 Task: Look for Airbnb properties in Smara, Western Sahara from 10th December, 2023 to 15th December, 2023 for 7 adults.4 bedrooms having 7 beds and 4 bathrooms. Property type can be house. Amenities needed are: wifi, TV, free parkinig on premises, gym, breakfast. Booking option can be shelf check-in. Look for 5 properties as per requirement.
Action: Mouse moved to (463, 105)
Screenshot: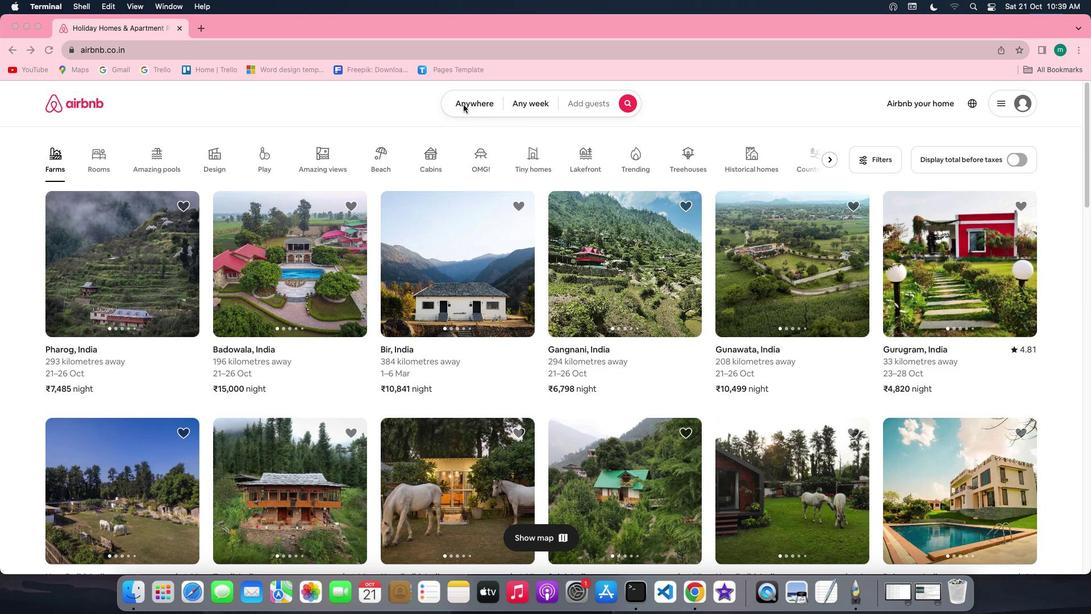 
Action: Mouse pressed left at (463, 105)
Screenshot: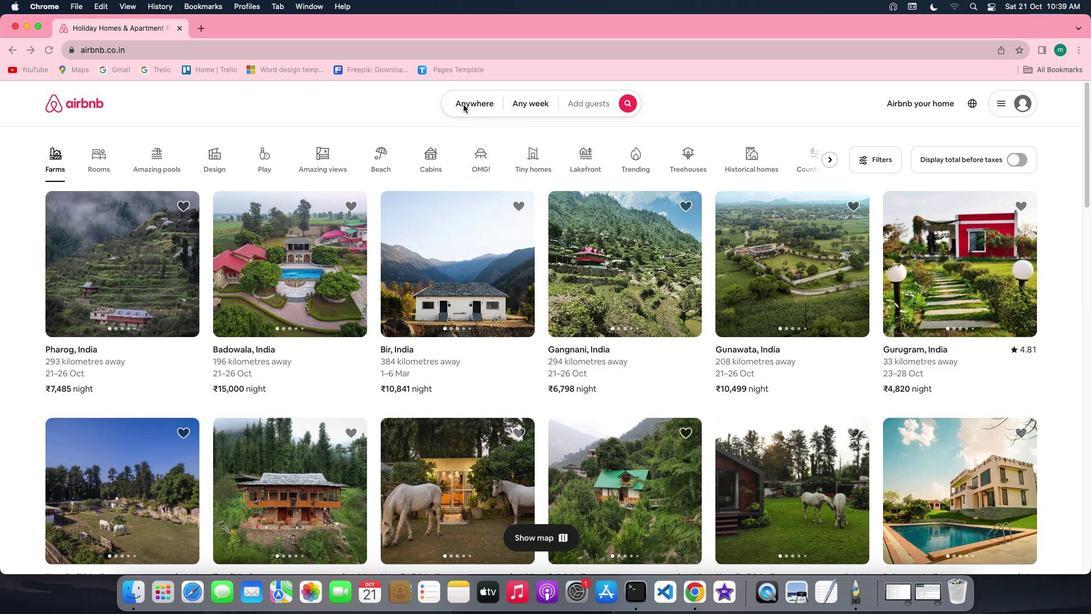 
Action: Mouse moved to (463, 104)
Screenshot: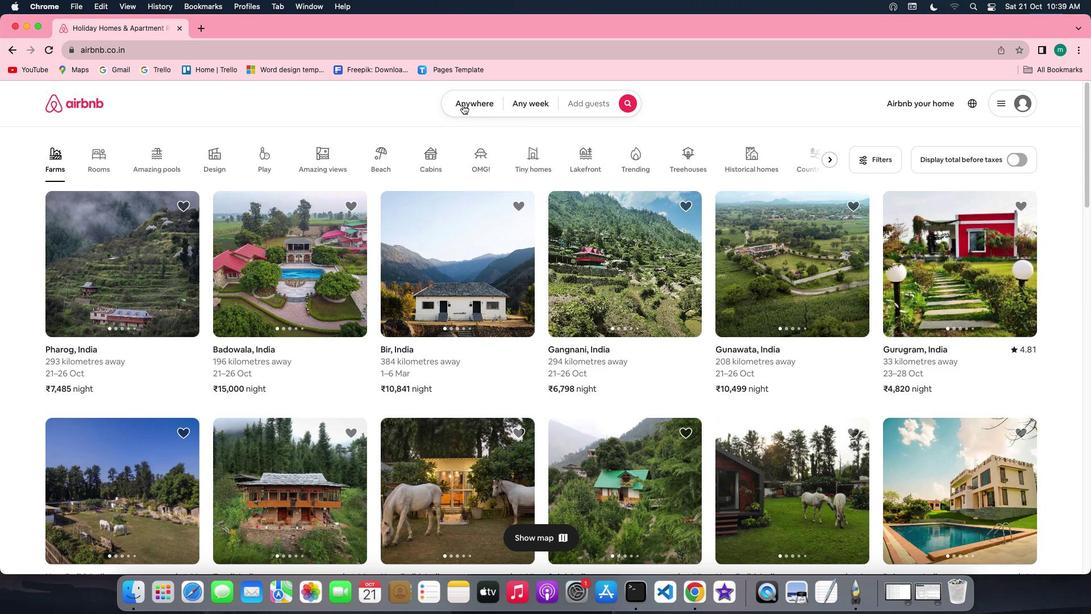 
Action: Mouse pressed left at (463, 104)
Screenshot: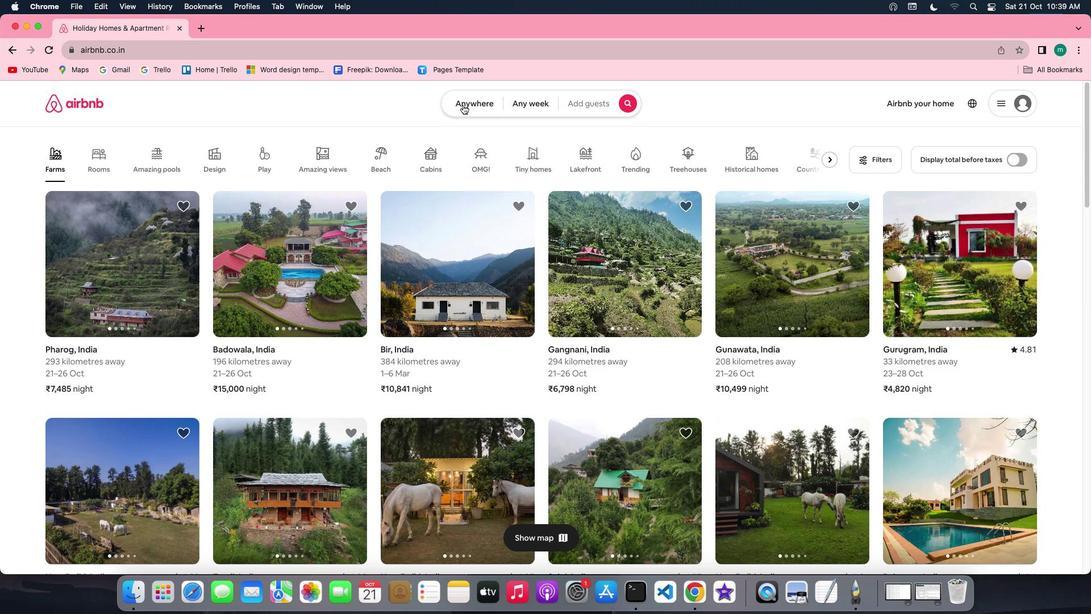 
Action: Mouse moved to (392, 150)
Screenshot: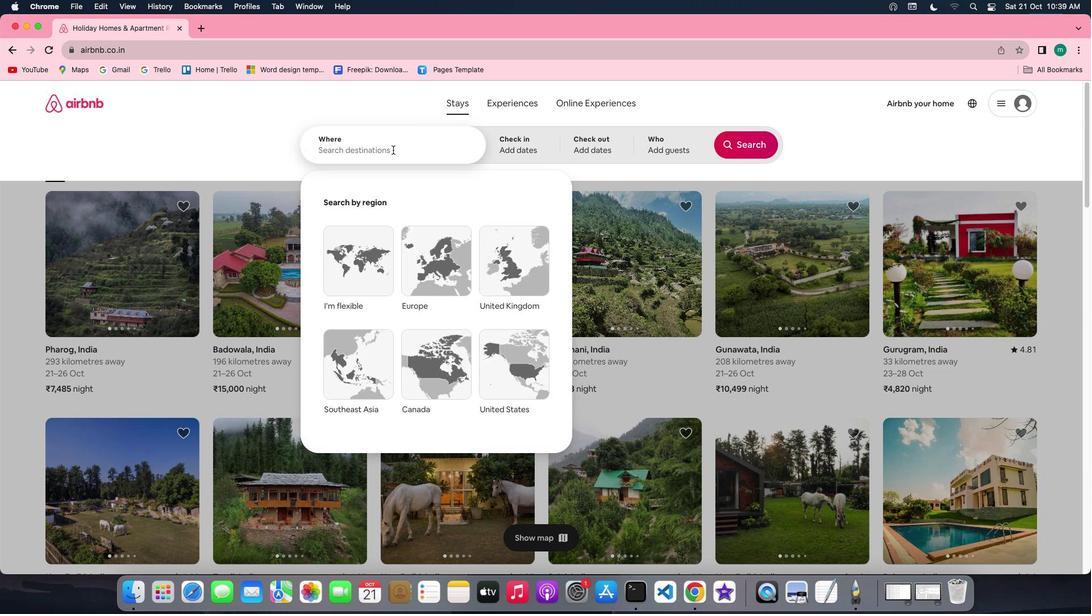 
Action: Mouse pressed left at (392, 150)
Screenshot: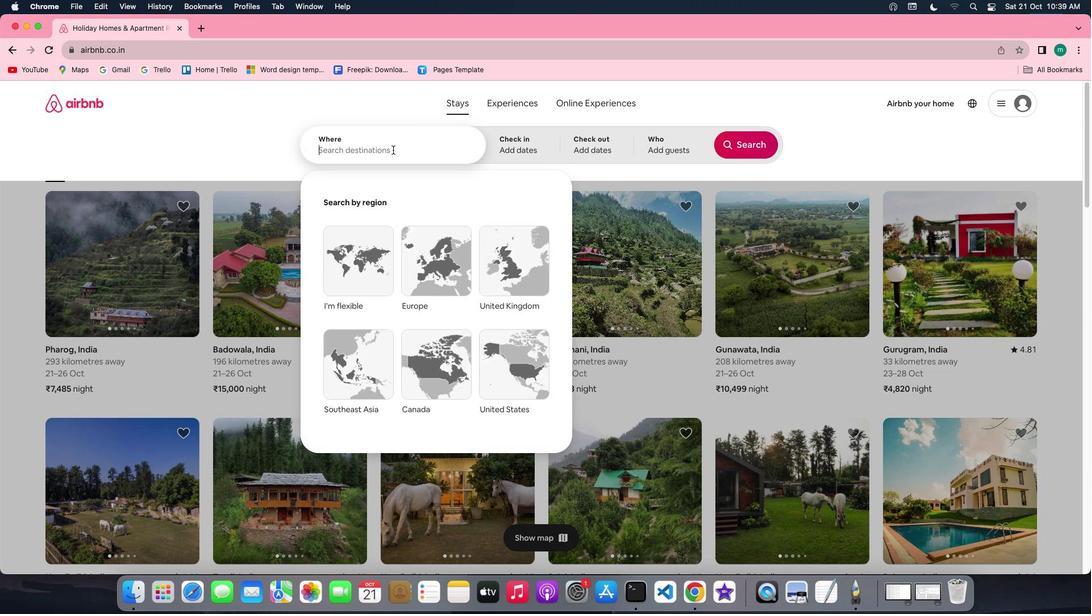 
Action: Key pressed Key.shift'S''m''a''r''a'','Key.spaceKey.shift'W''e''s''t''e''r''n'Key.spaceKey.shift'S''a''h''a''r''a'
Screenshot: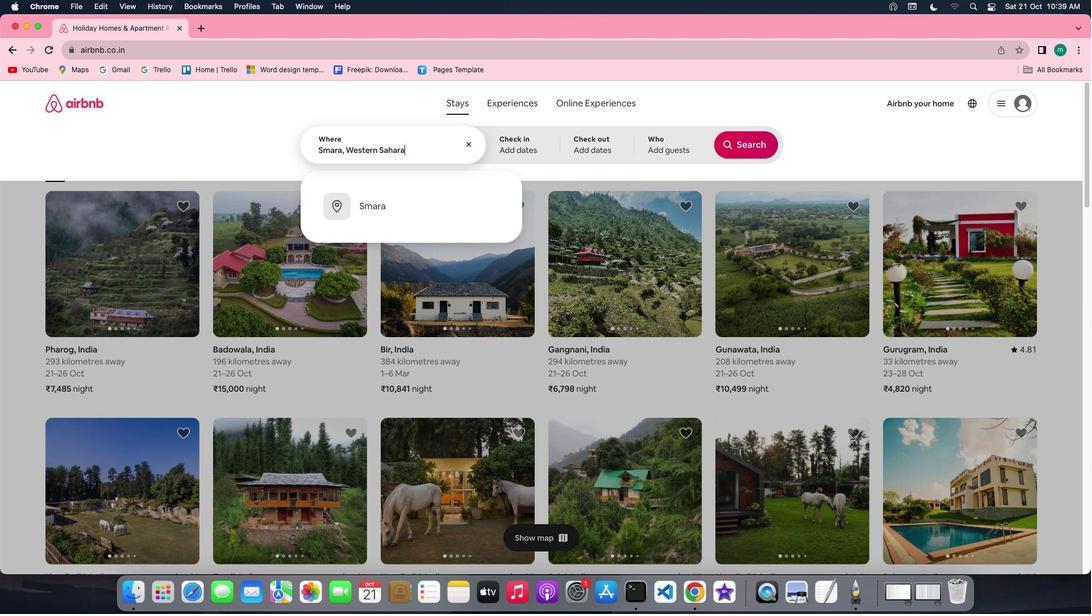 
Action: Mouse moved to (514, 143)
Screenshot: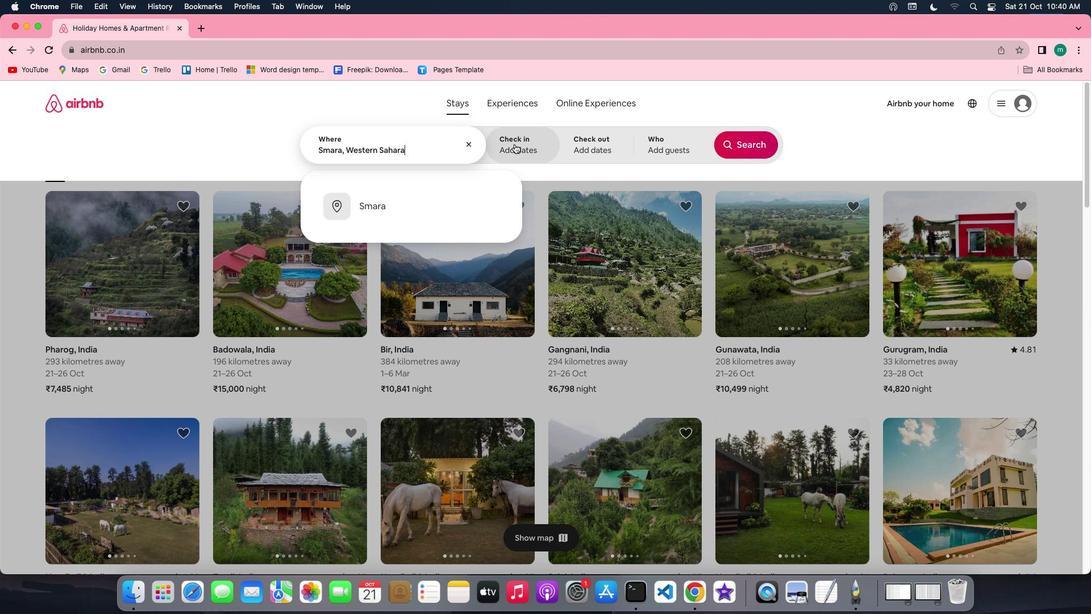 
Action: Mouse pressed left at (514, 143)
Screenshot: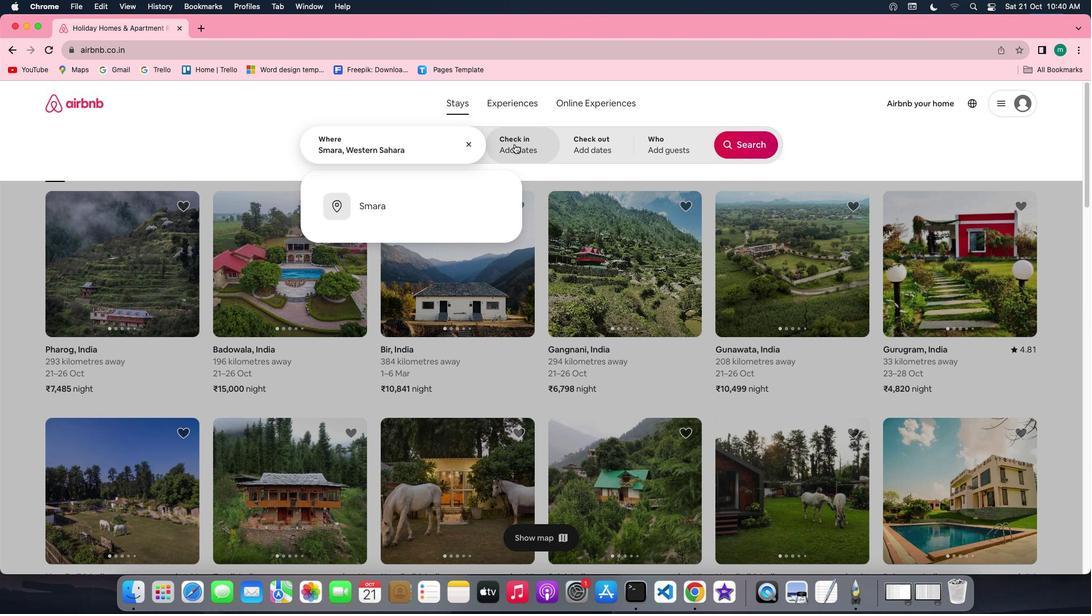 
Action: Mouse moved to (748, 243)
Screenshot: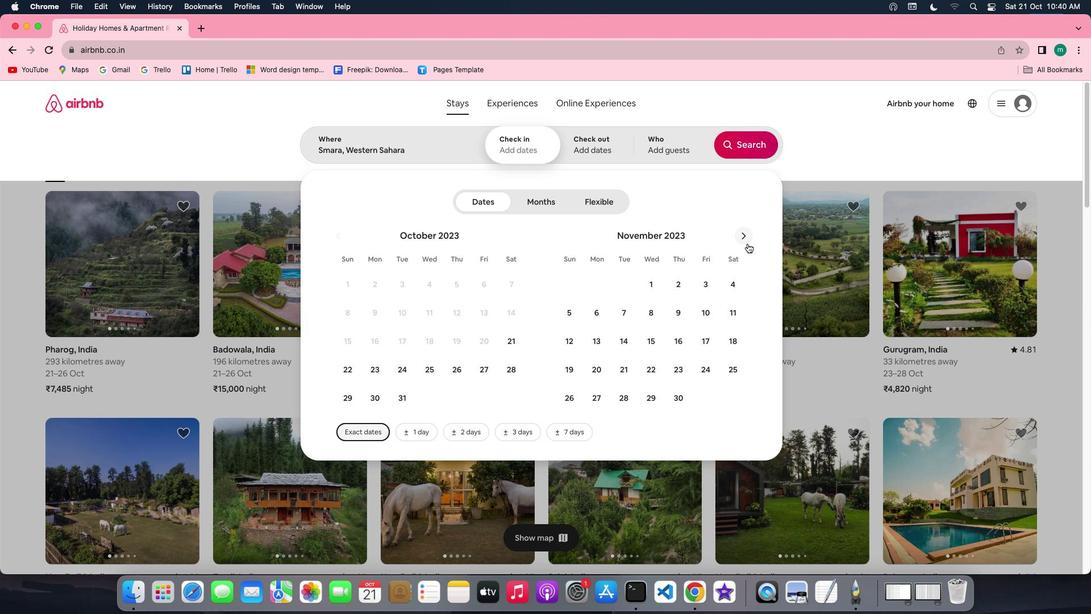 
Action: Mouse pressed left at (748, 243)
Screenshot: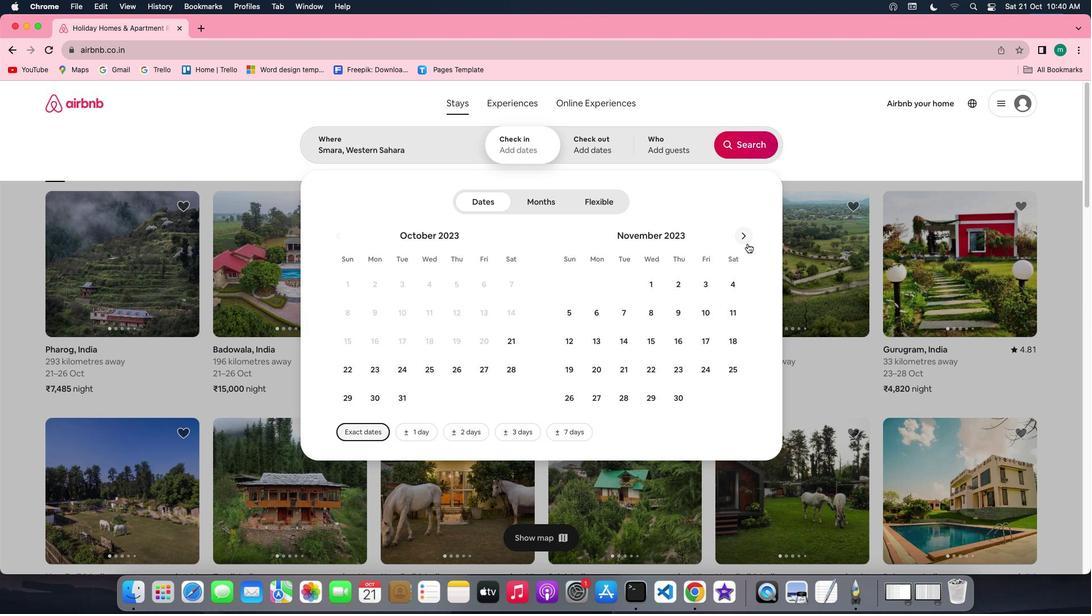 
Action: Mouse moved to (746, 236)
Screenshot: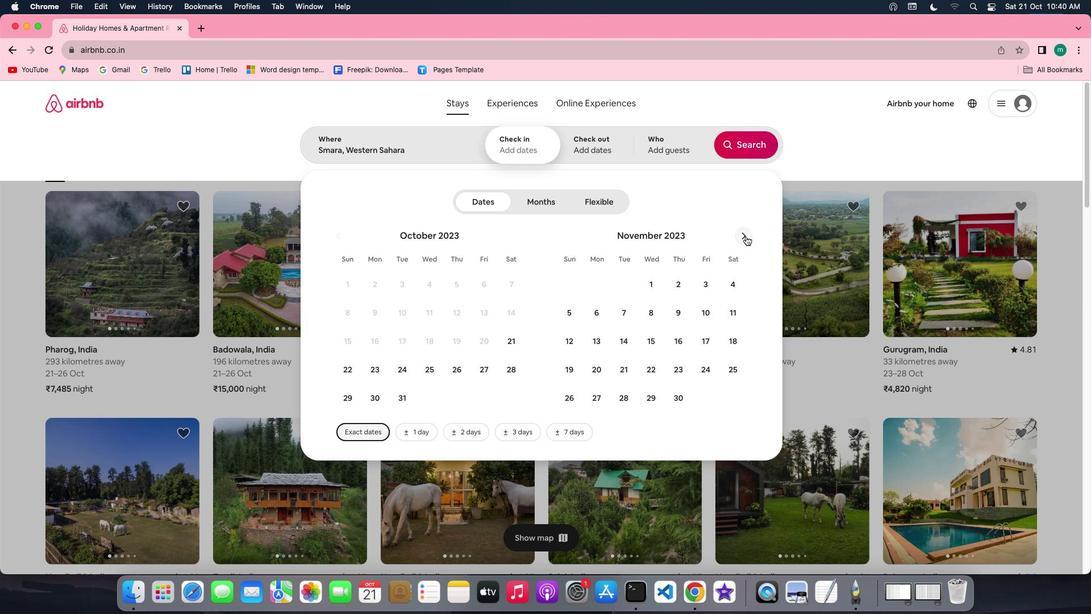 
Action: Mouse pressed left at (746, 236)
Screenshot: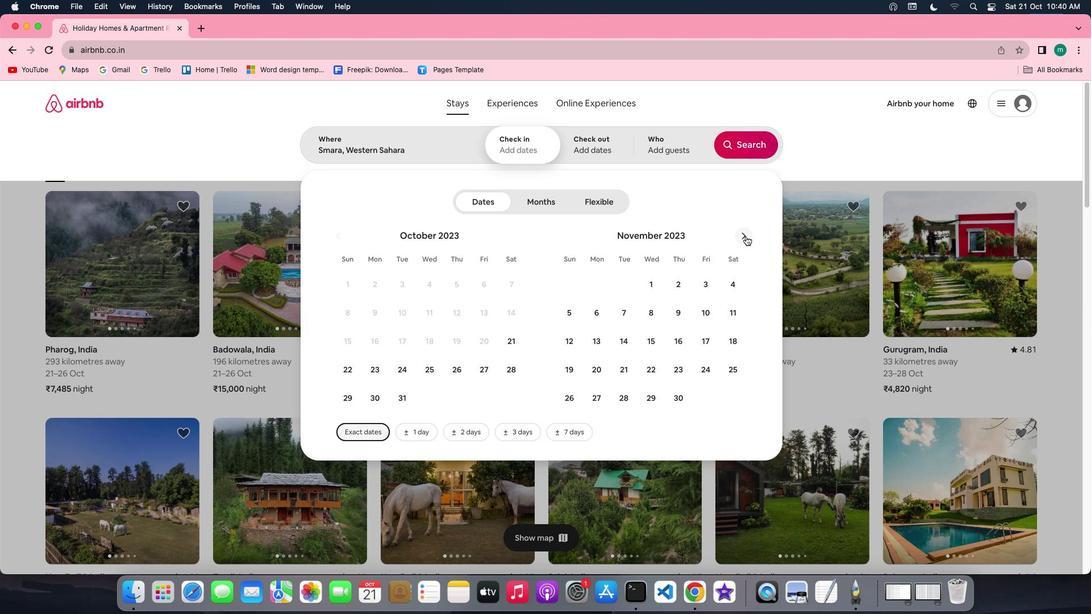 
Action: Mouse moved to (569, 337)
Screenshot: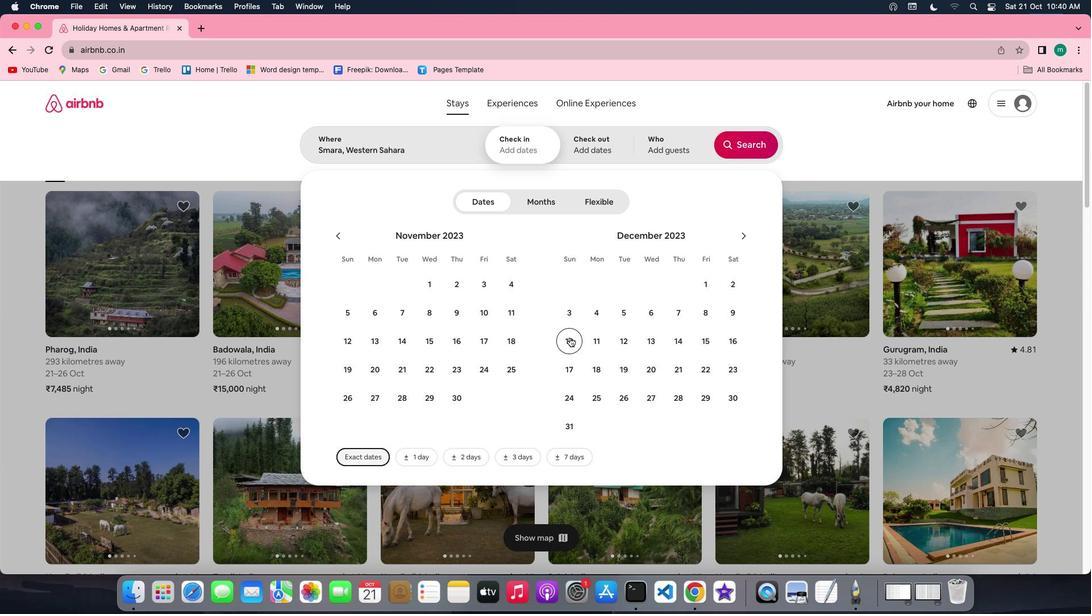 
Action: Mouse pressed left at (569, 337)
Screenshot: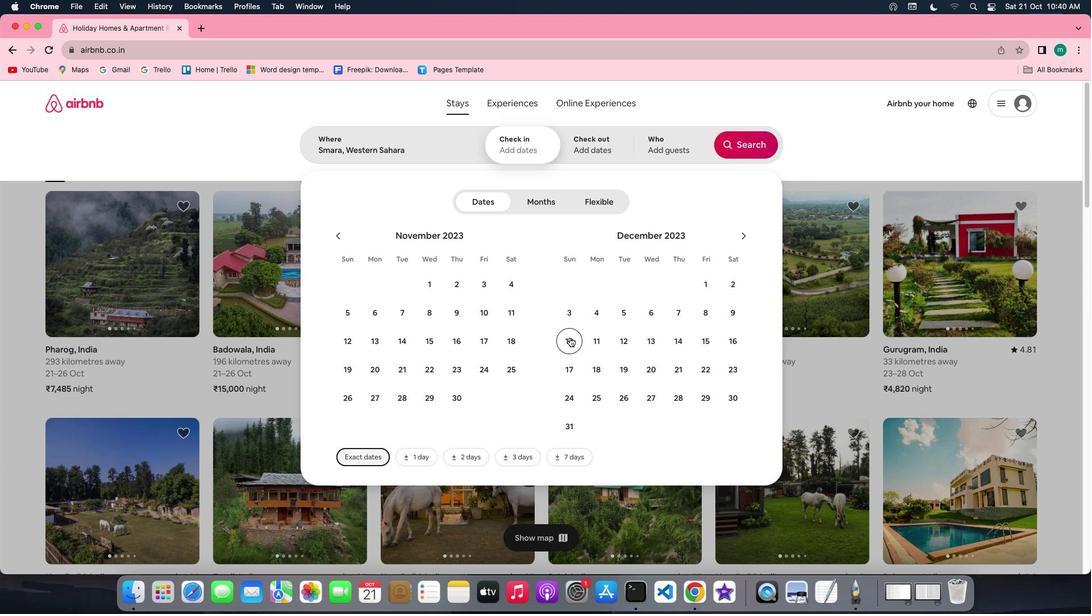 
Action: Mouse moved to (709, 345)
Screenshot: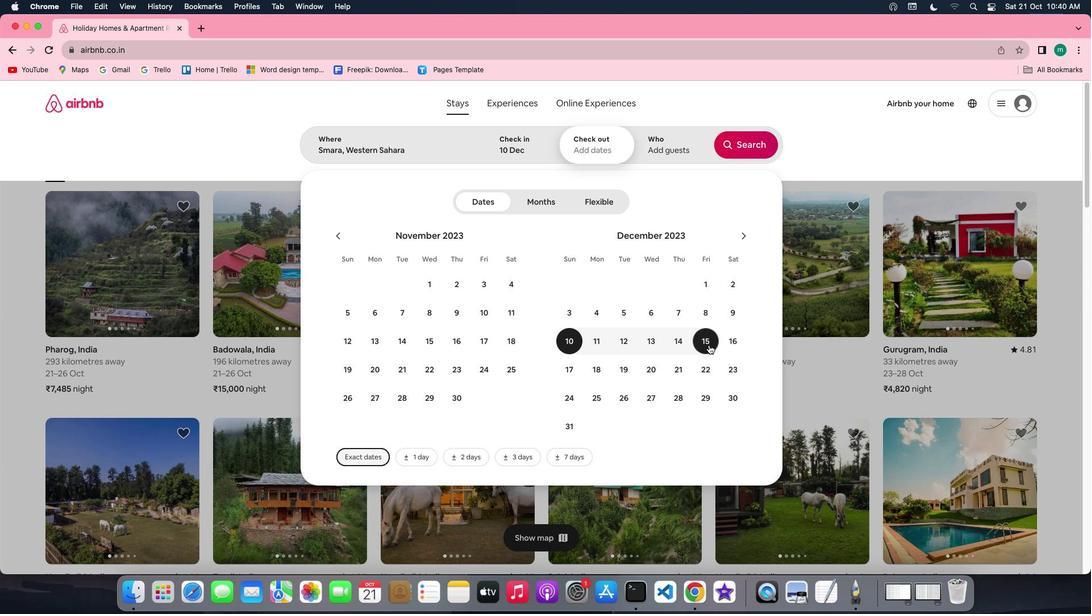 
Action: Mouse pressed left at (709, 345)
Screenshot: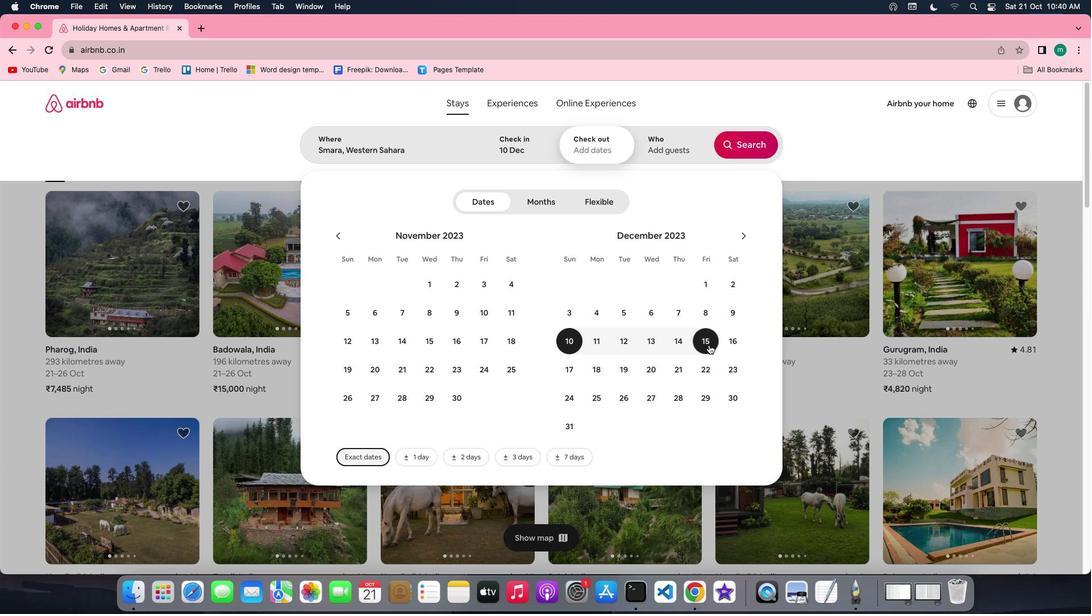 
Action: Mouse moved to (676, 143)
Screenshot: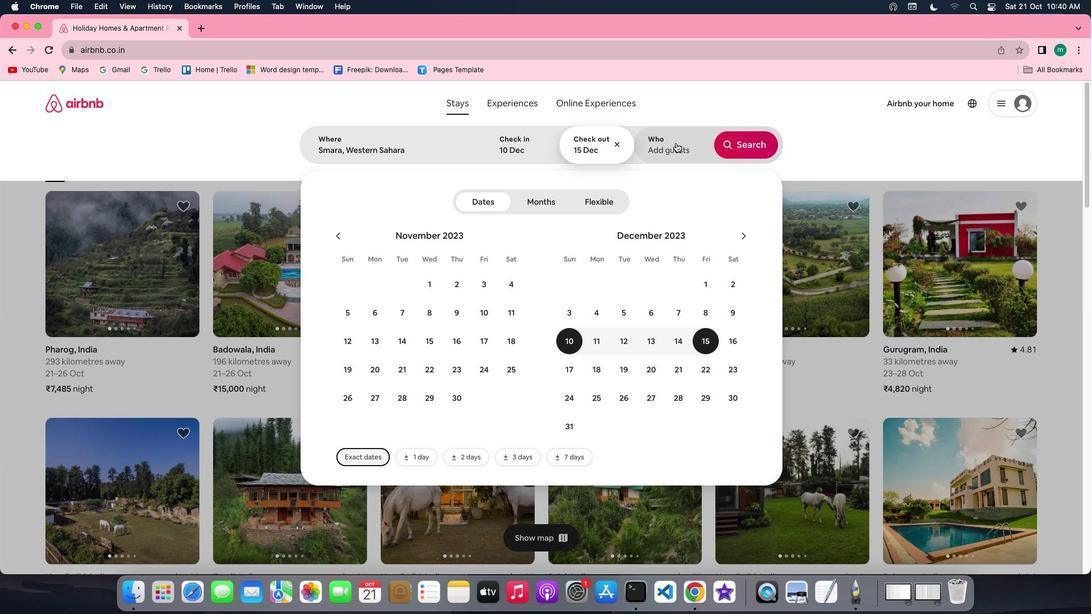 
Action: Mouse pressed left at (676, 143)
Screenshot: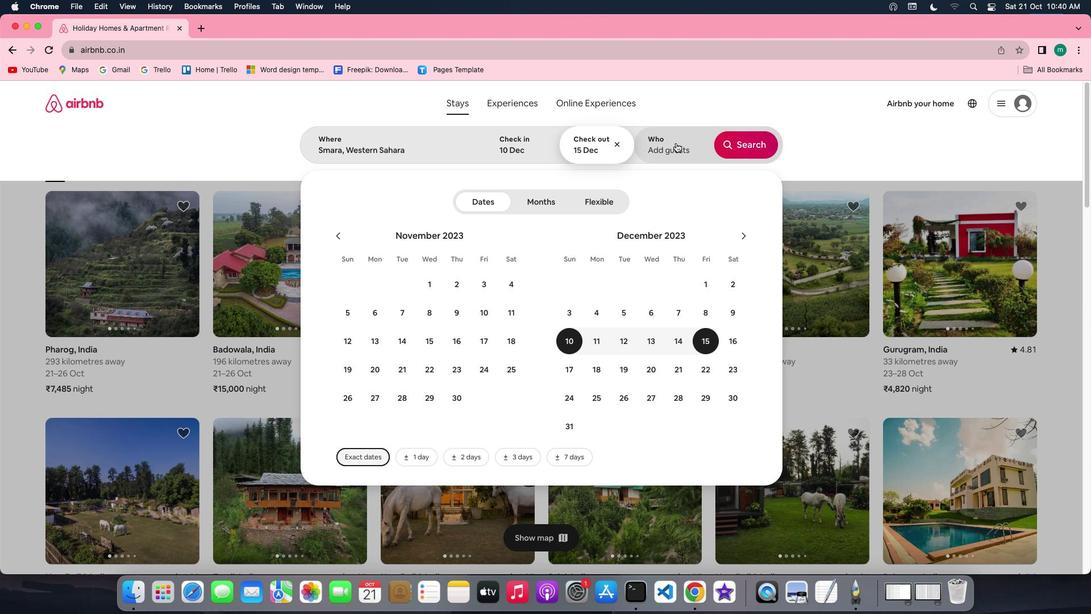 
Action: Mouse moved to (746, 206)
Screenshot: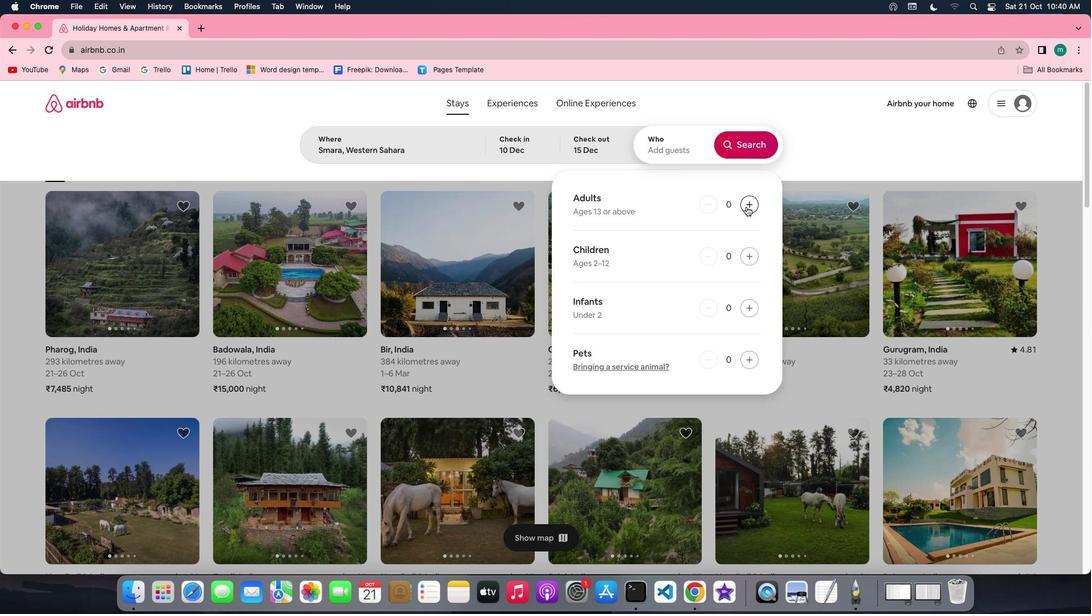 
Action: Mouse pressed left at (746, 206)
Screenshot: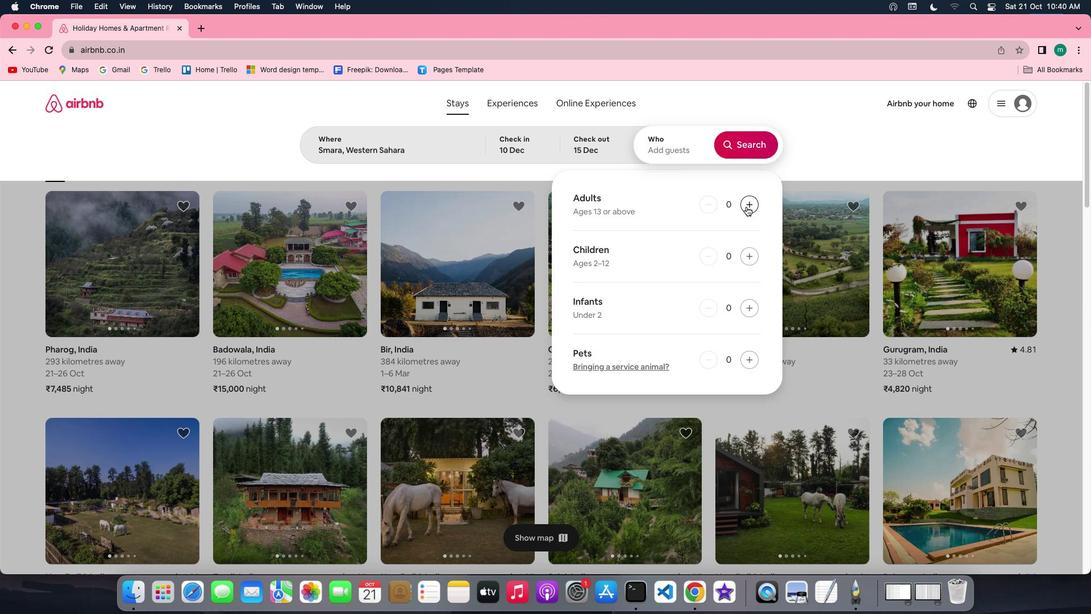 
Action: Mouse pressed left at (746, 206)
Screenshot: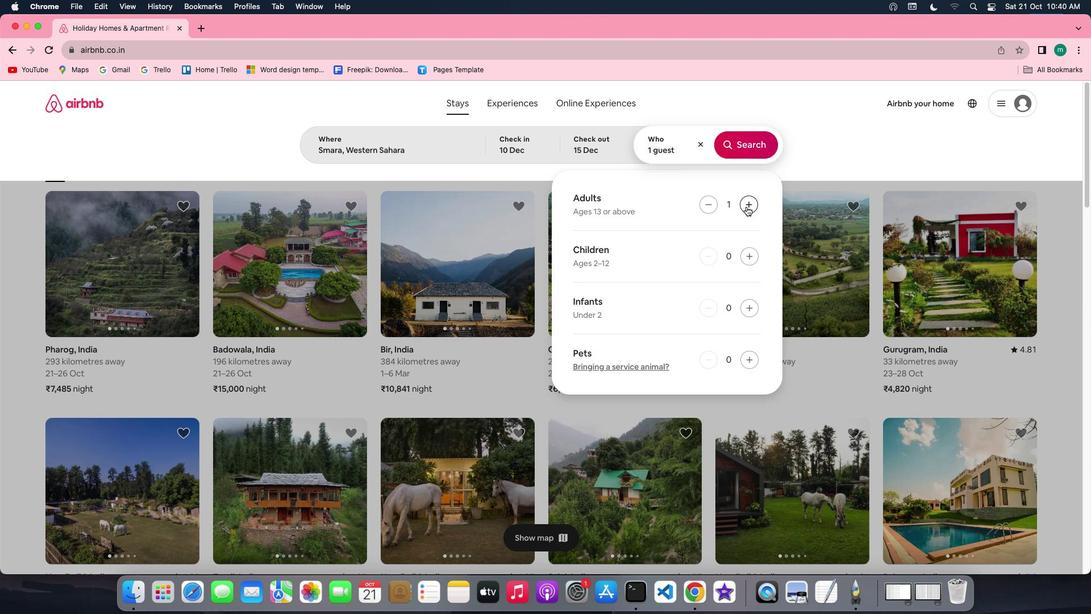 
Action: Mouse pressed left at (746, 206)
Screenshot: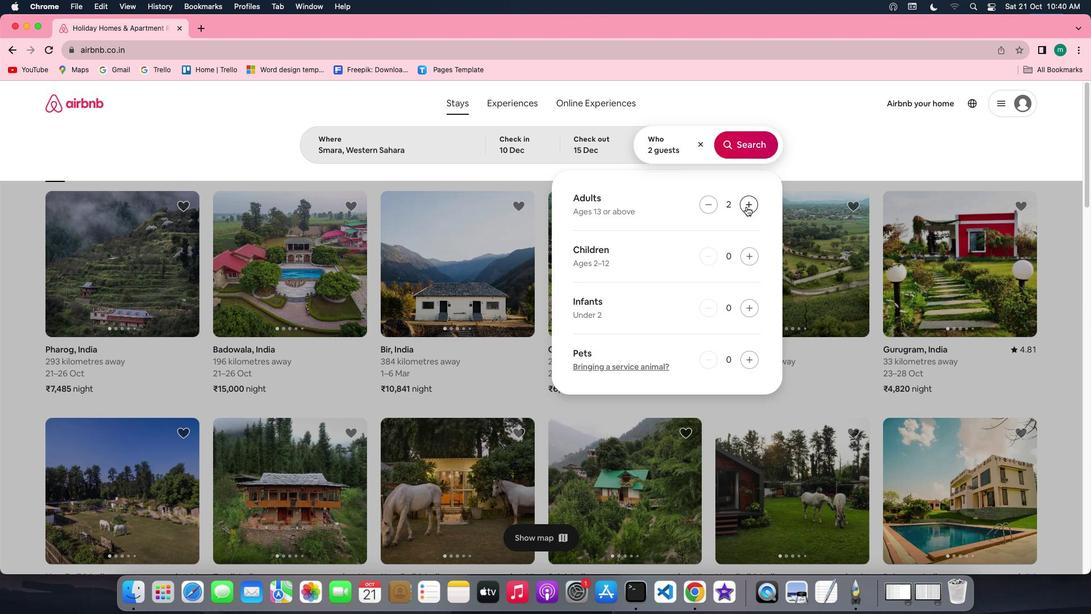 
Action: Mouse pressed left at (746, 206)
Screenshot: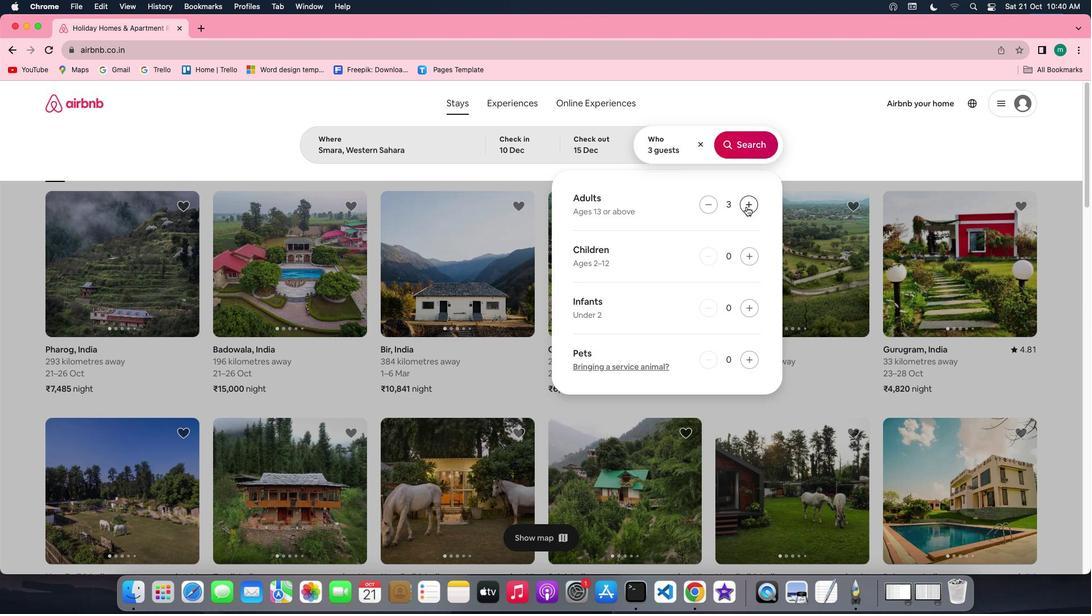 
Action: Mouse pressed left at (746, 206)
Screenshot: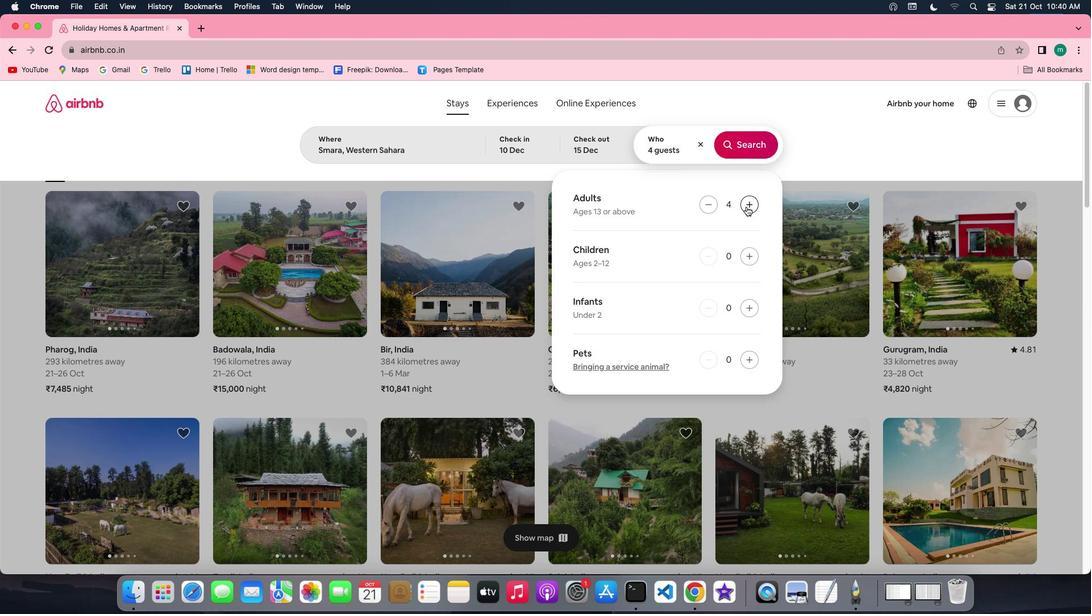 
Action: Mouse pressed left at (746, 206)
Screenshot: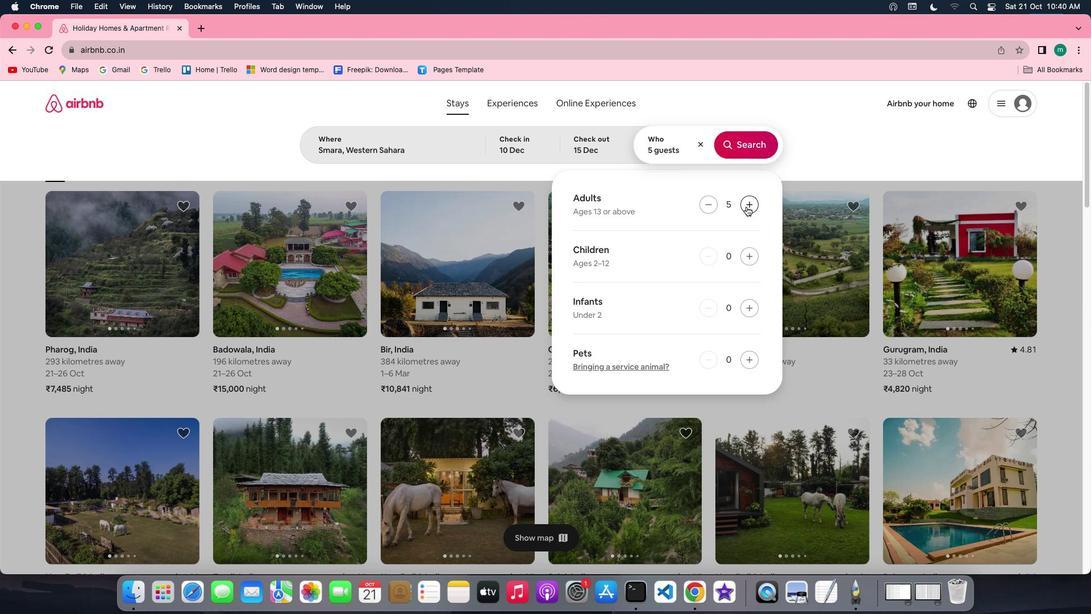 
Action: Mouse pressed left at (746, 206)
Screenshot: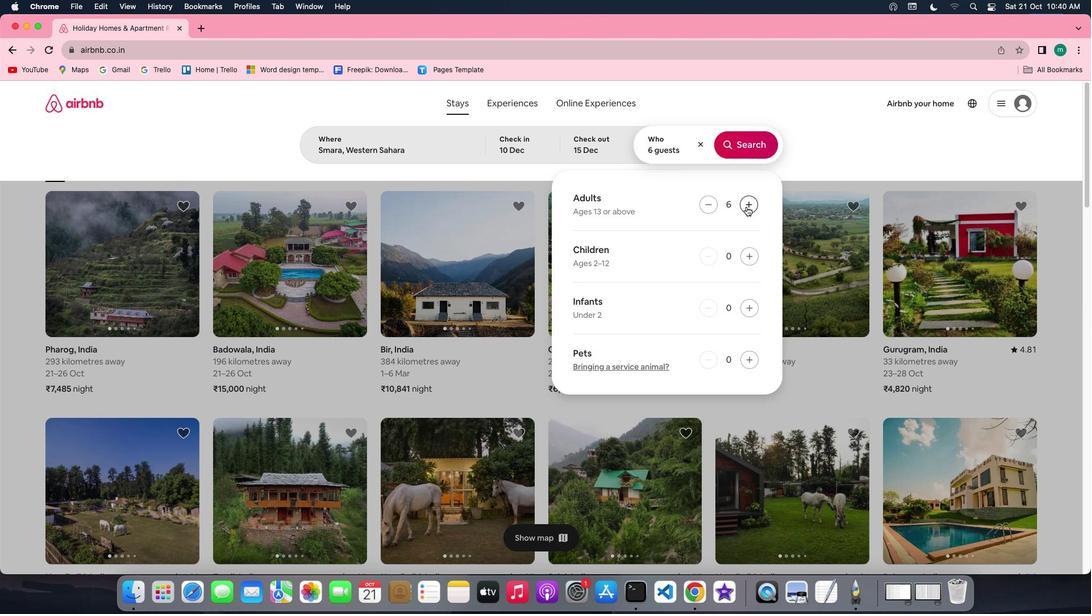 
Action: Mouse moved to (752, 141)
Screenshot: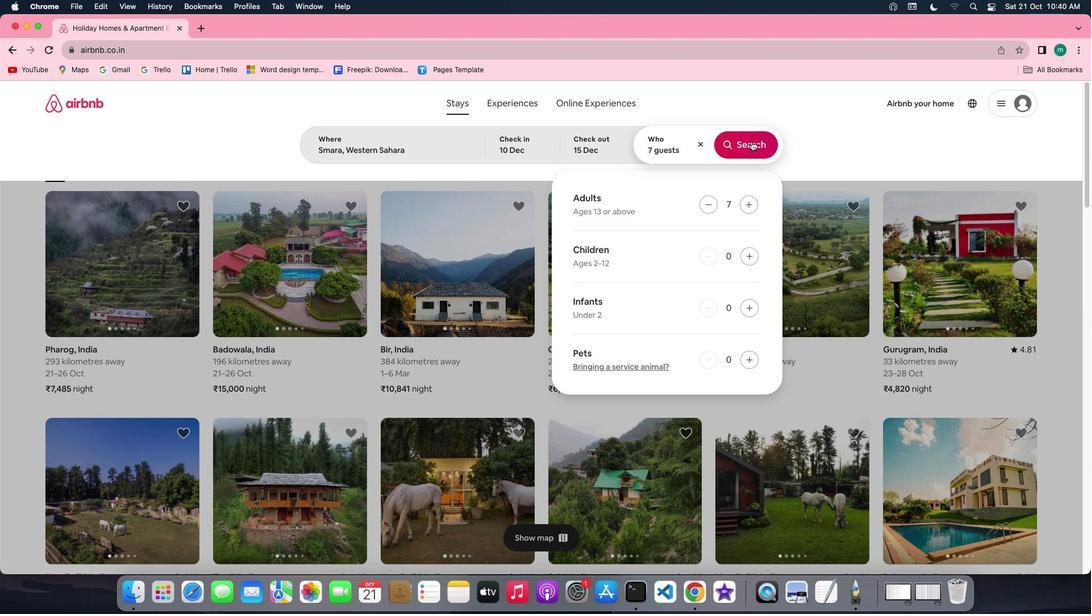 
Action: Mouse pressed left at (752, 141)
Screenshot: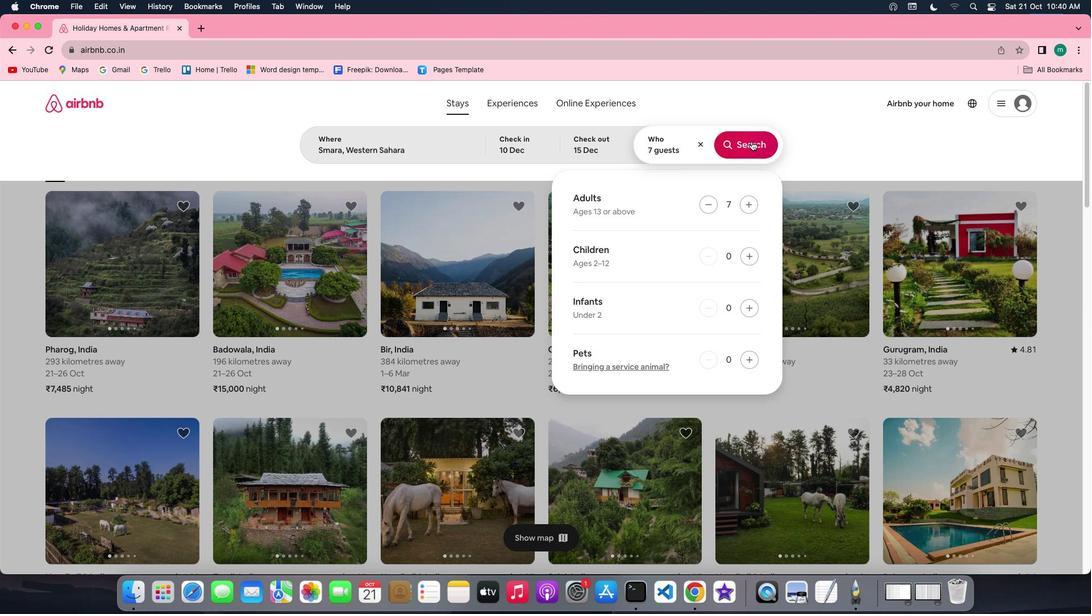
Action: Mouse moved to (908, 149)
Screenshot: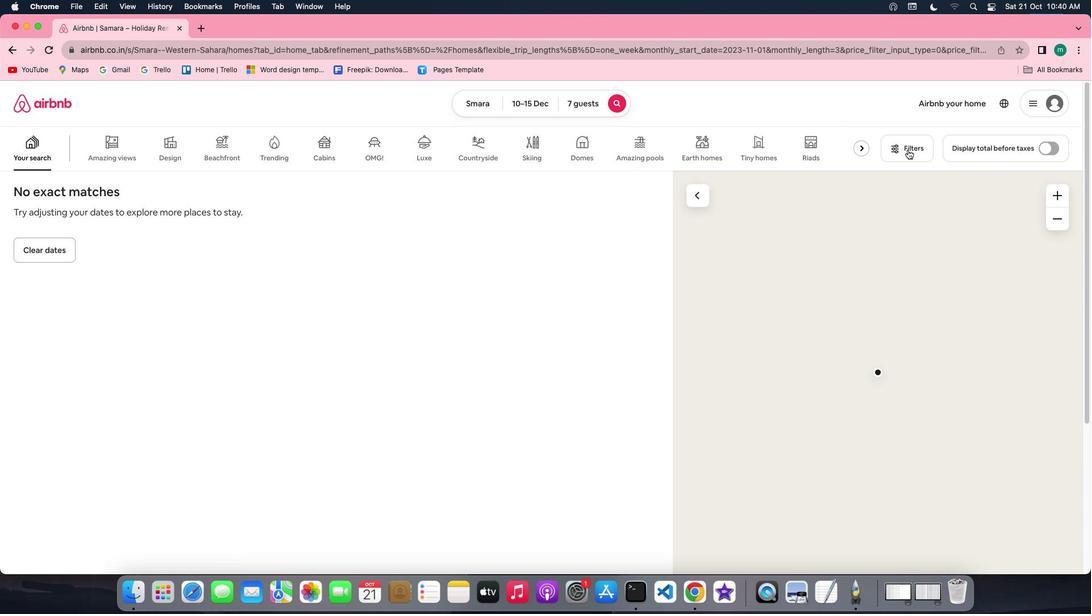 
Action: Mouse pressed left at (908, 149)
Screenshot: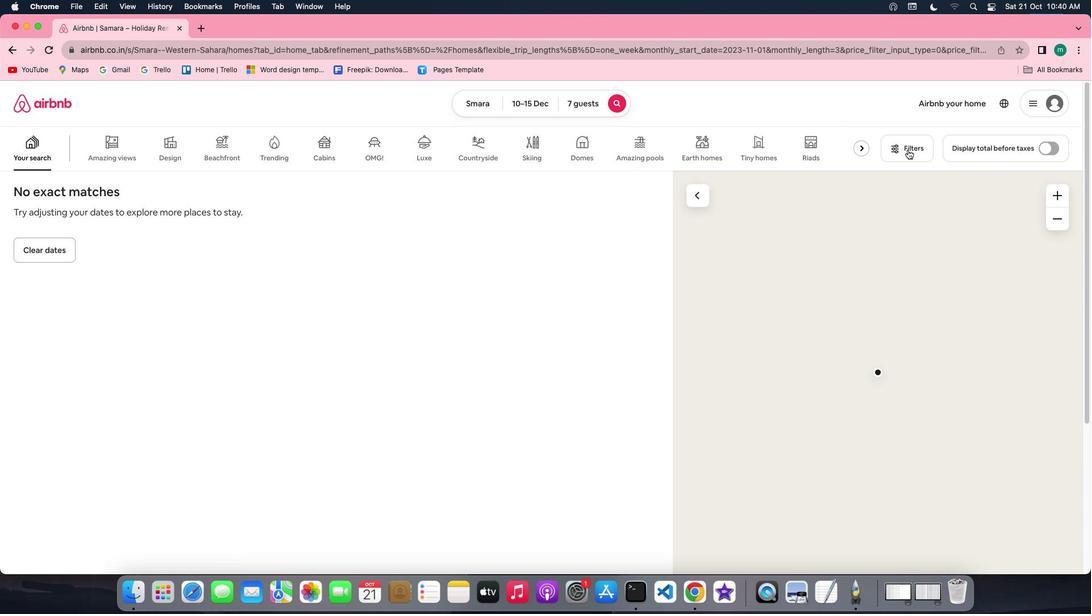
Action: Mouse moved to (604, 338)
Screenshot: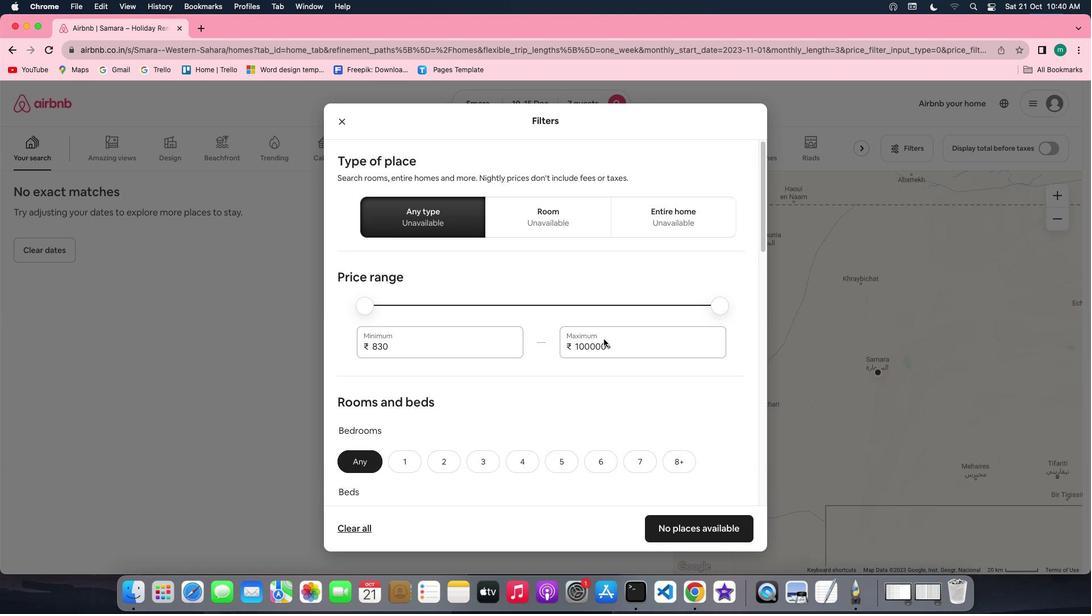 
Action: Mouse scrolled (604, 338) with delta (0, 0)
Screenshot: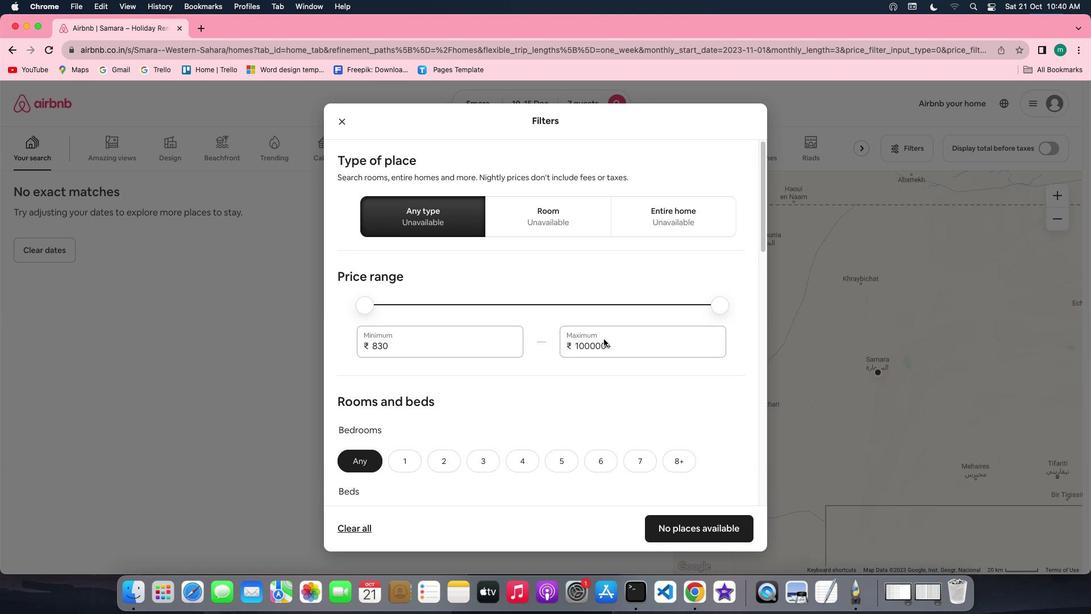 
Action: Mouse scrolled (604, 338) with delta (0, 0)
Screenshot: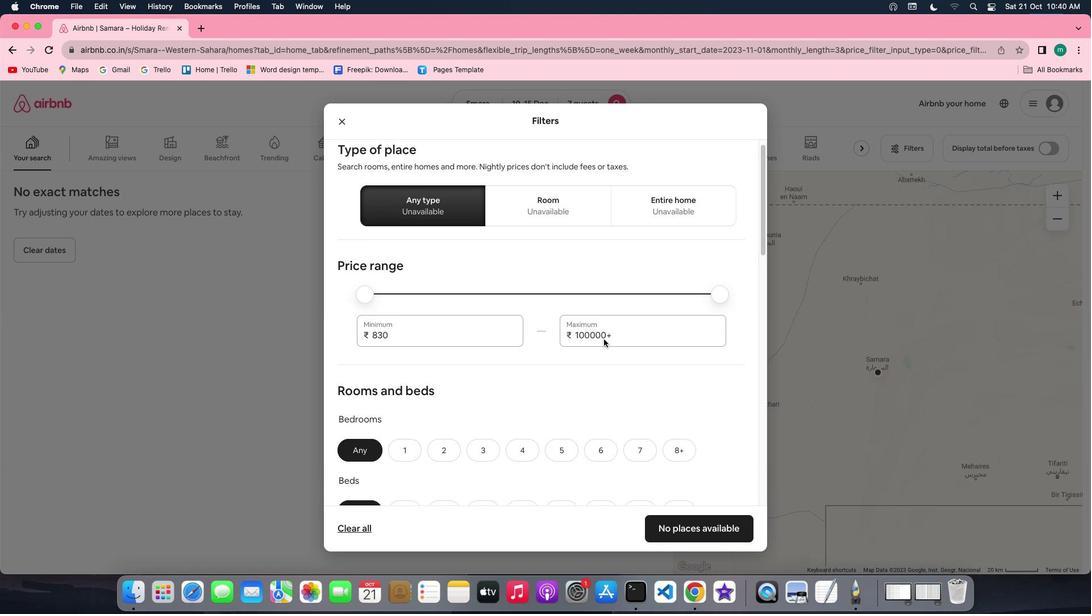 
Action: Mouse scrolled (604, 338) with delta (0, -1)
Screenshot: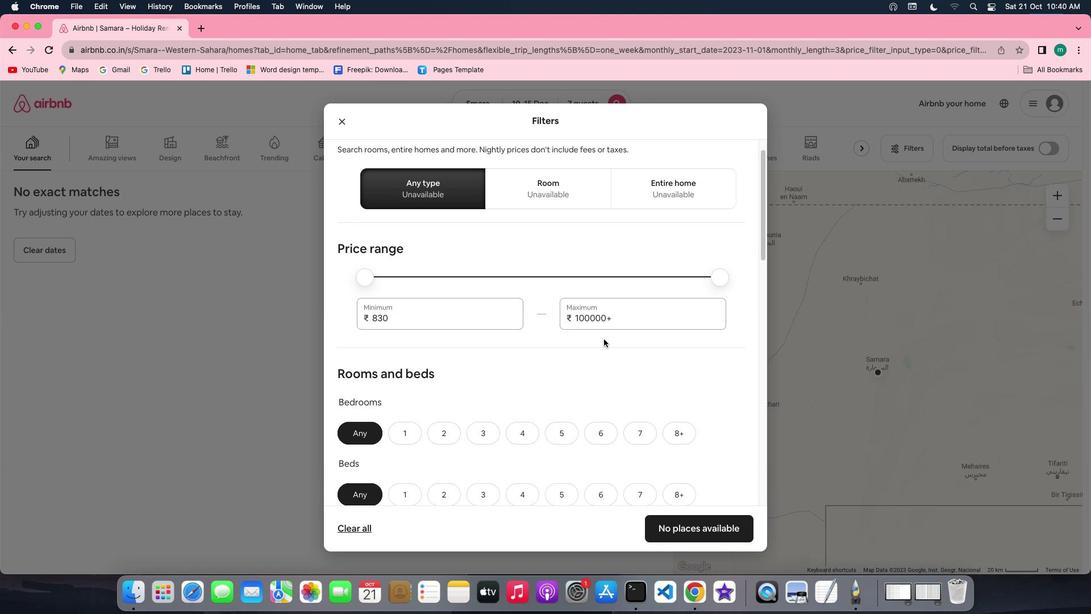 
Action: Mouse scrolled (604, 338) with delta (0, -1)
Screenshot: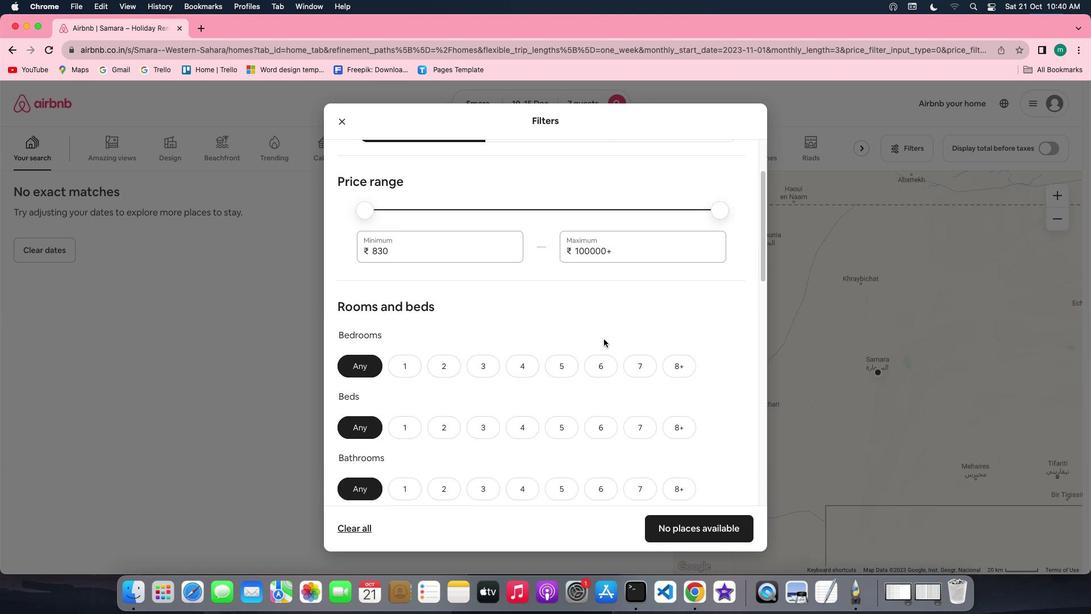 
Action: Mouse scrolled (604, 338) with delta (0, 0)
Screenshot: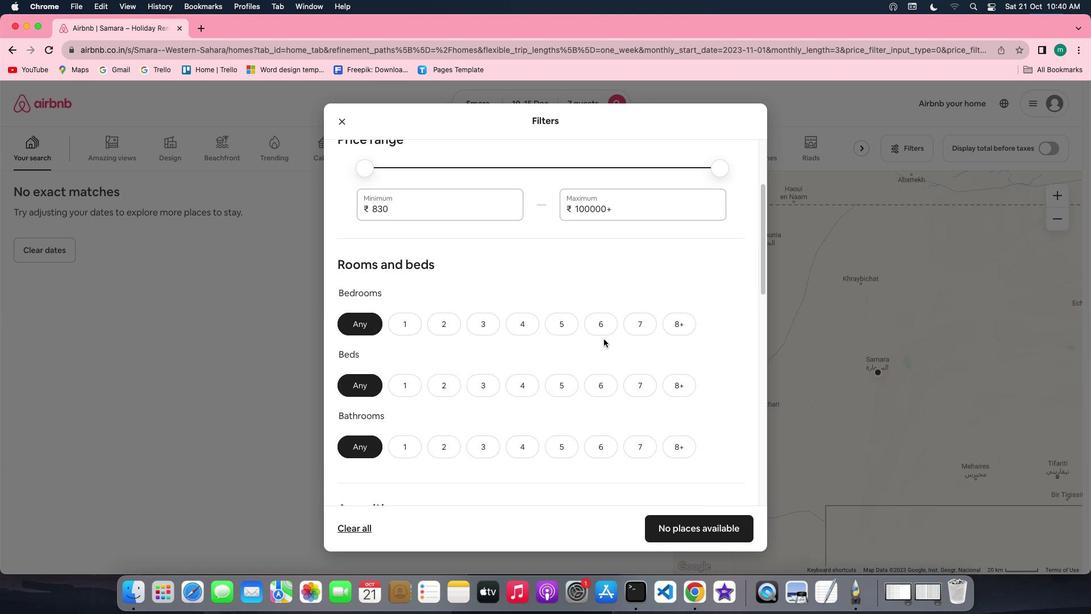 
Action: Mouse scrolled (604, 338) with delta (0, 0)
Screenshot: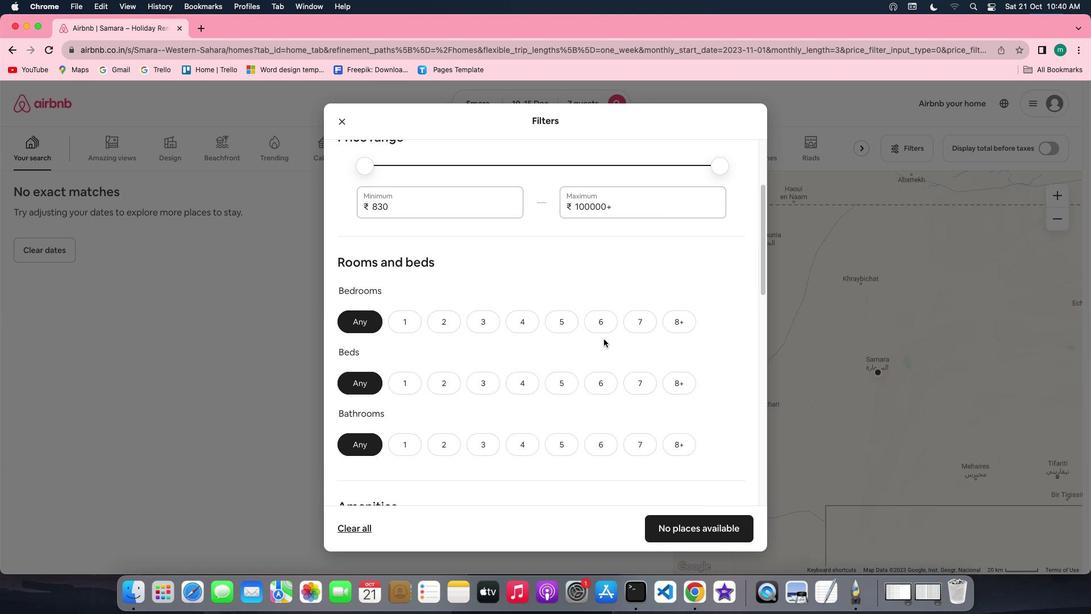 
Action: Mouse scrolled (604, 338) with delta (0, -1)
Screenshot: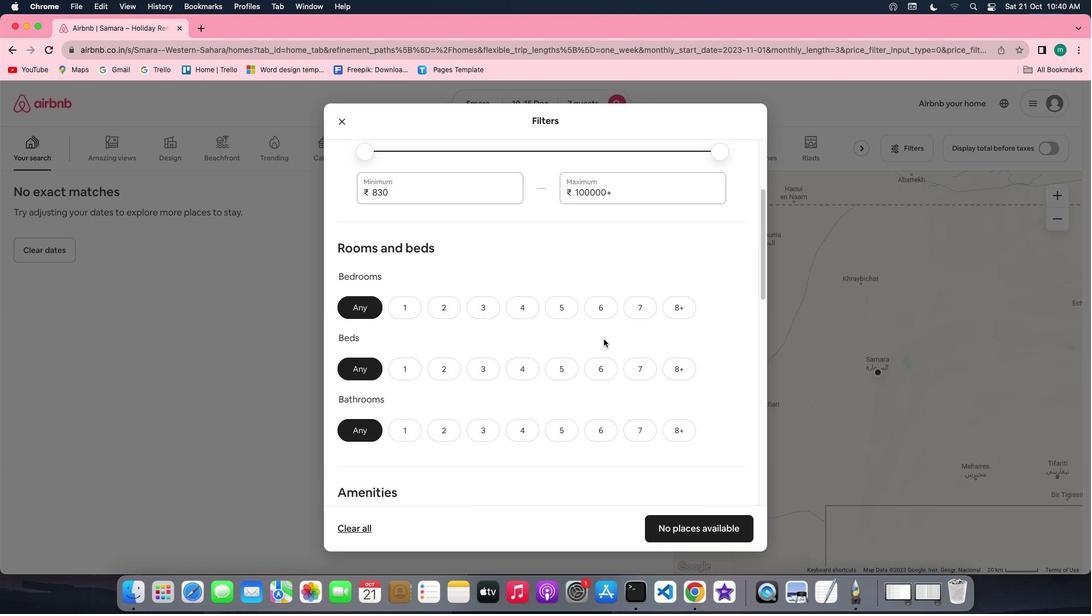 
Action: Mouse scrolled (604, 338) with delta (0, 0)
Screenshot: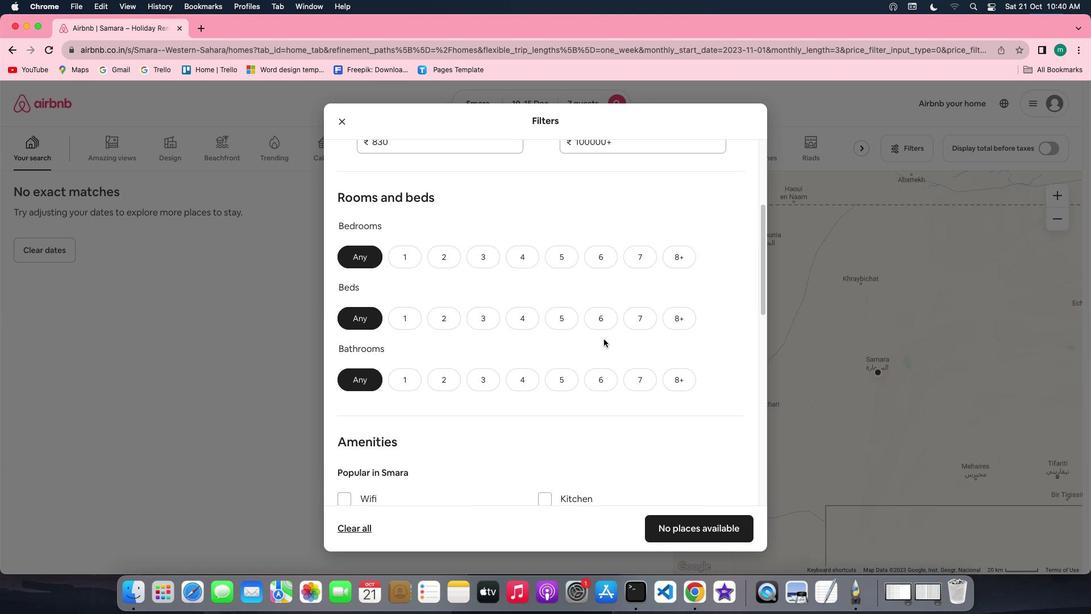 
Action: Mouse scrolled (604, 338) with delta (0, 0)
Screenshot: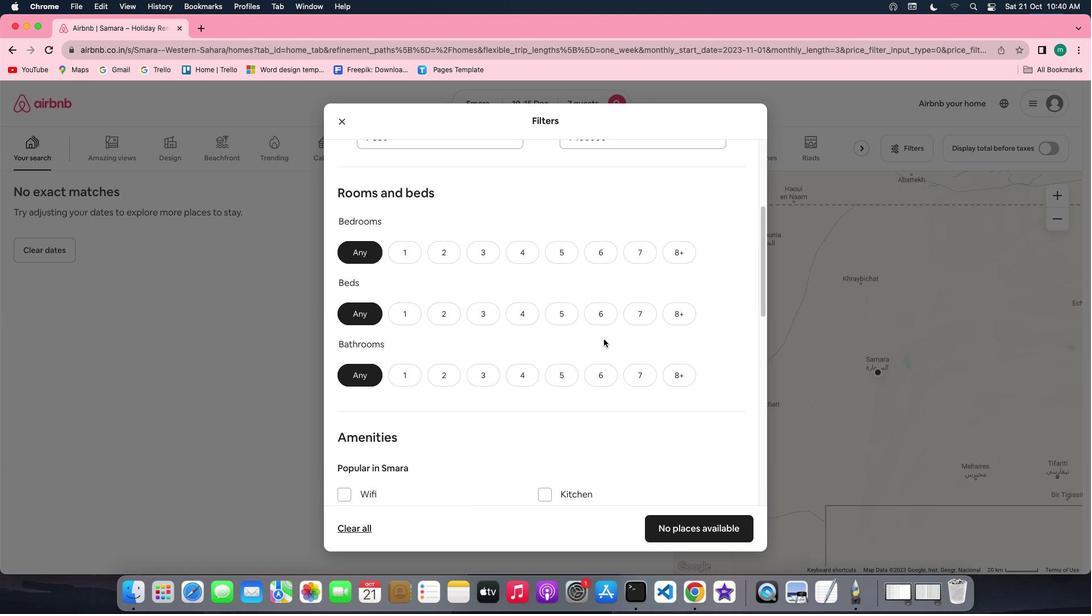 
Action: Mouse scrolled (604, 338) with delta (0, 0)
Screenshot: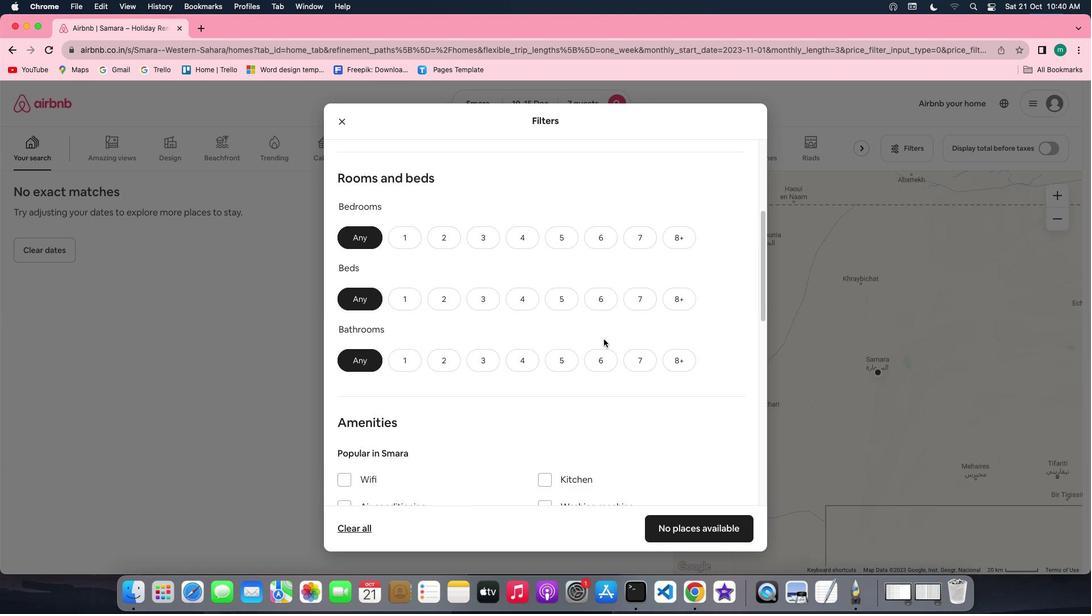 
Action: Mouse scrolled (604, 338) with delta (0, 0)
Screenshot: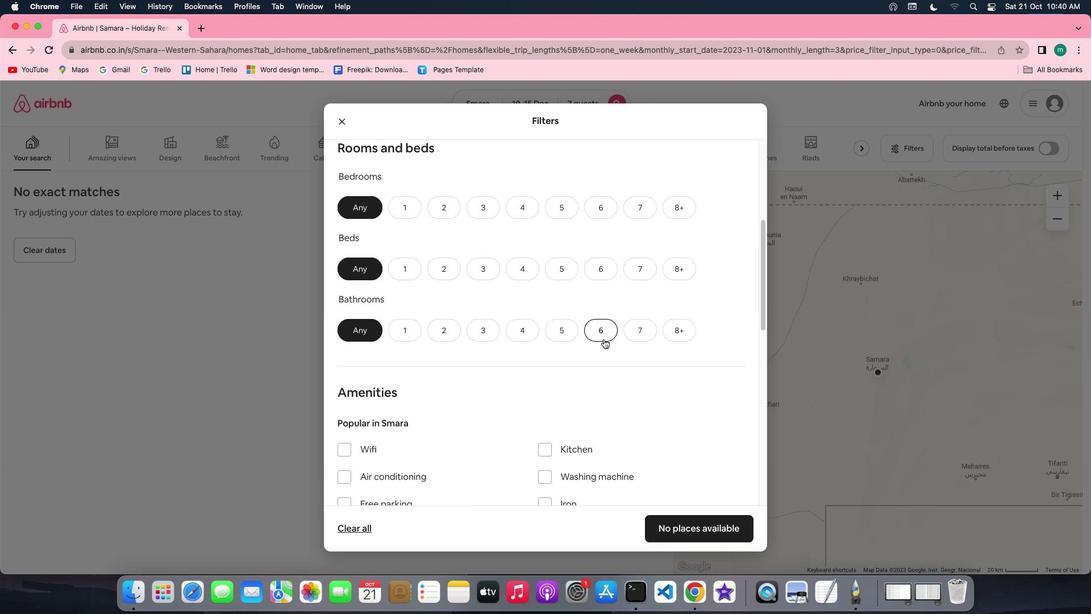 
Action: Mouse scrolled (604, 338) with delta (0, 0)
Screenshot: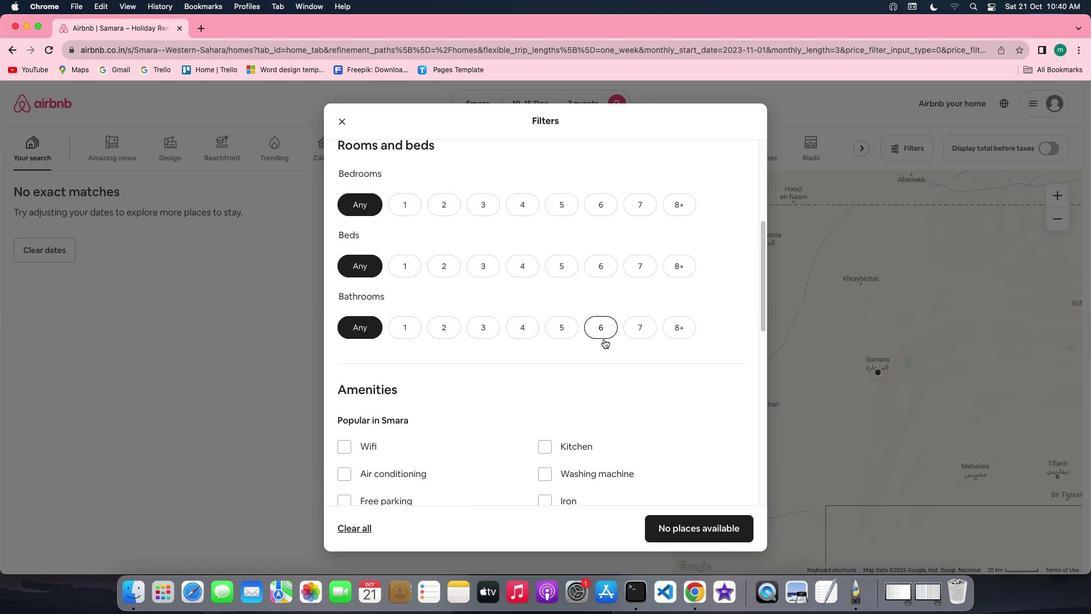 
Action: Mouse scrolled (604, 338) with delta (0, 0)
Screenshot: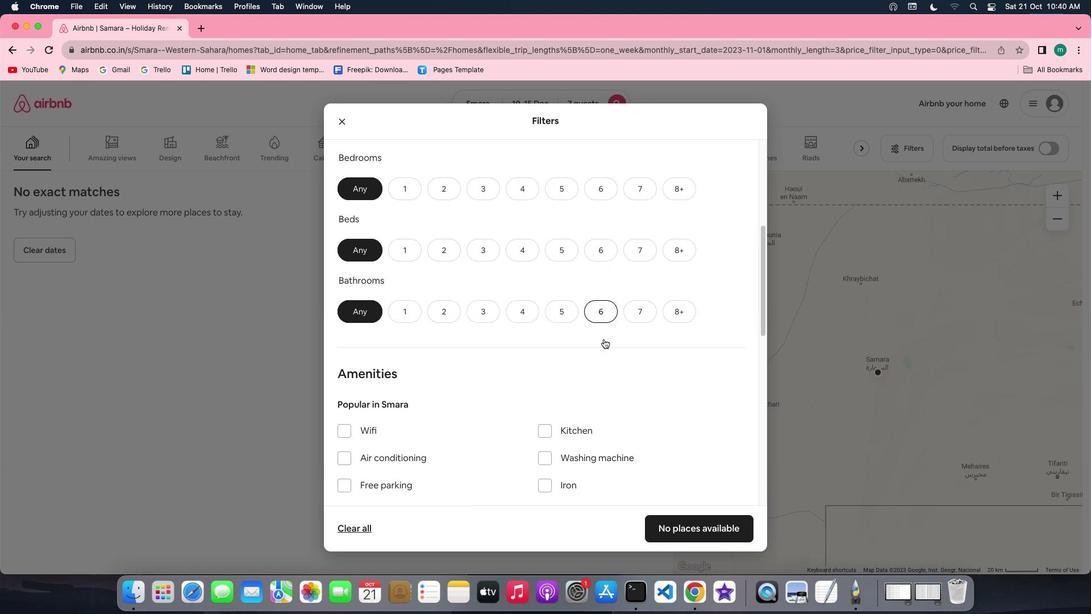 
Action: Mouse scrolled (604, 338) with delta (0, 0)
Screenshot: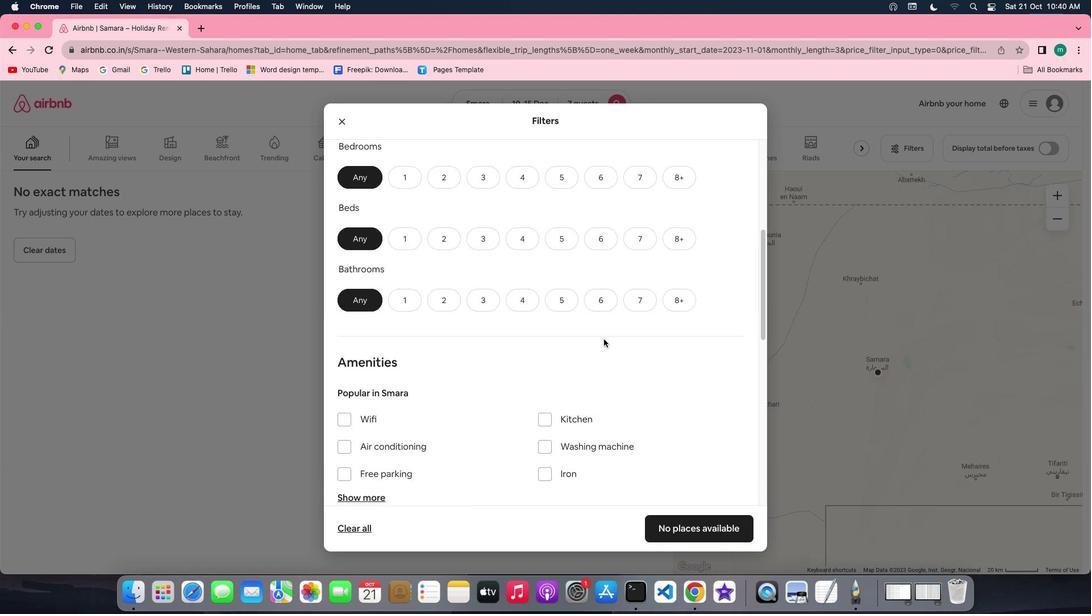 
Action: Mouse scrolled (604, 338) with delta (0, 0)
Screenshot: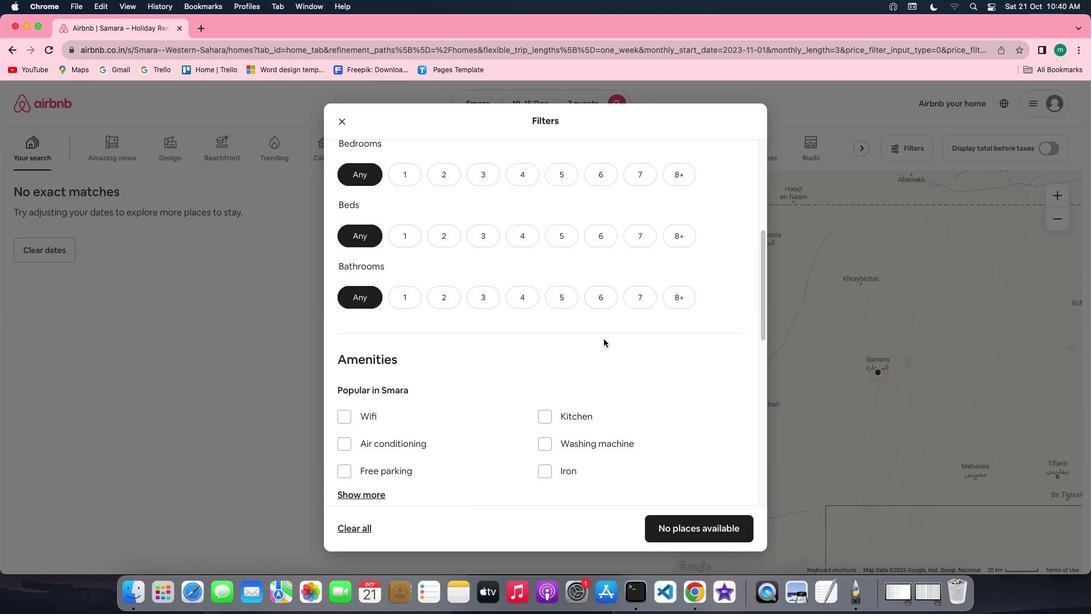 
Action: Mouse scrolled (604, 338) with delta (0, 0)
Screenshot: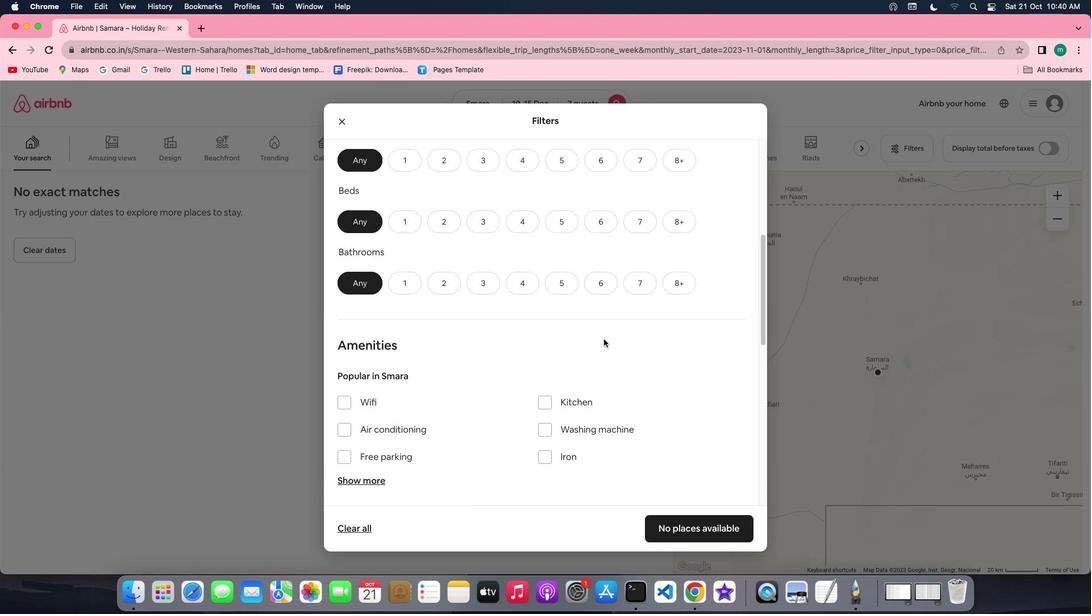 
Action: Mouse scrolled (604, 338) with delta (0, 0)
Screenshot: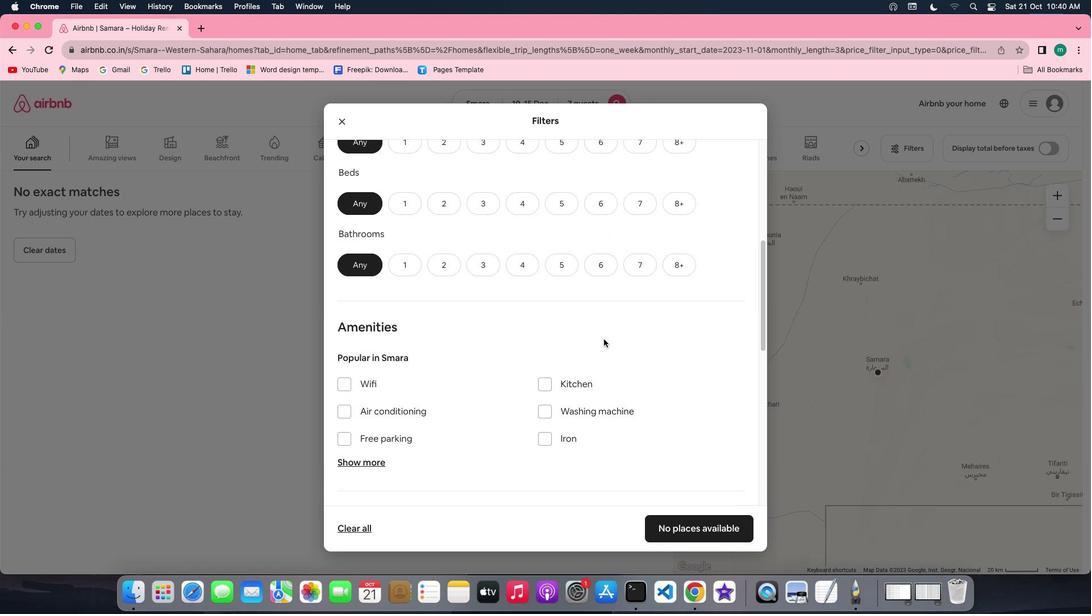 
Action: Mouse scrolled (604, 338) with delta (0, 0)
Screenshot: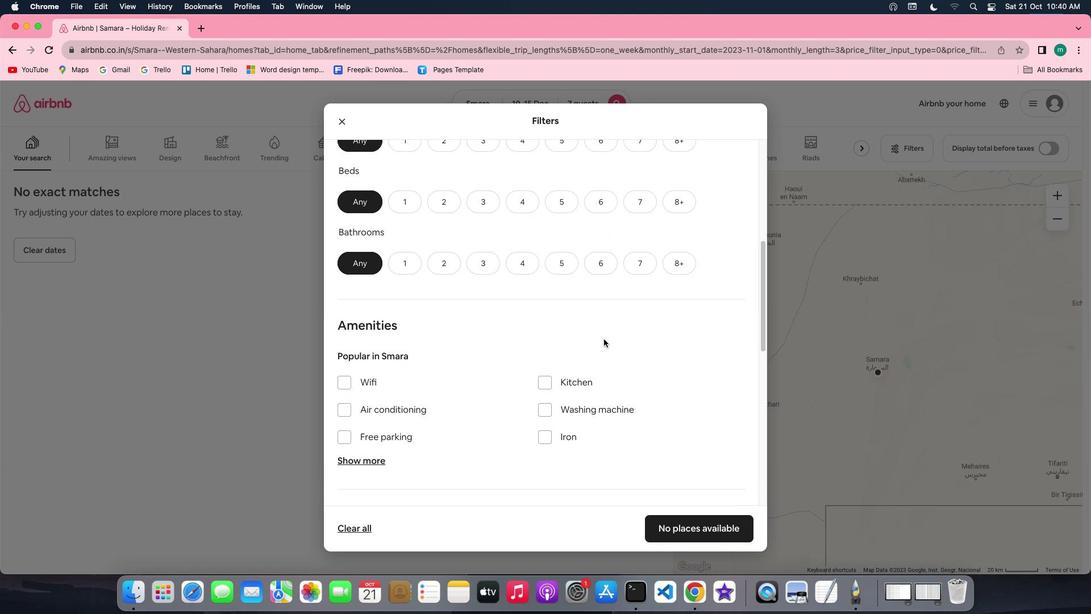 
Action: Mouse scrolled (604, 338) with delta (0, 0)
Screenshot: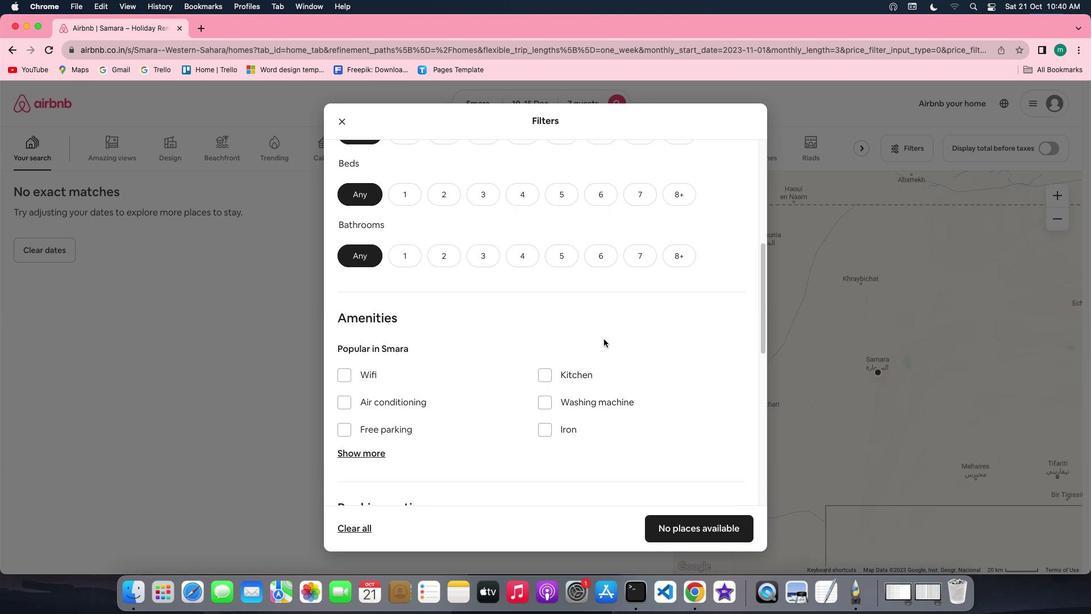 
Action: Mouse scrolled (604, 338) with delta (0, 0)
Screenshot: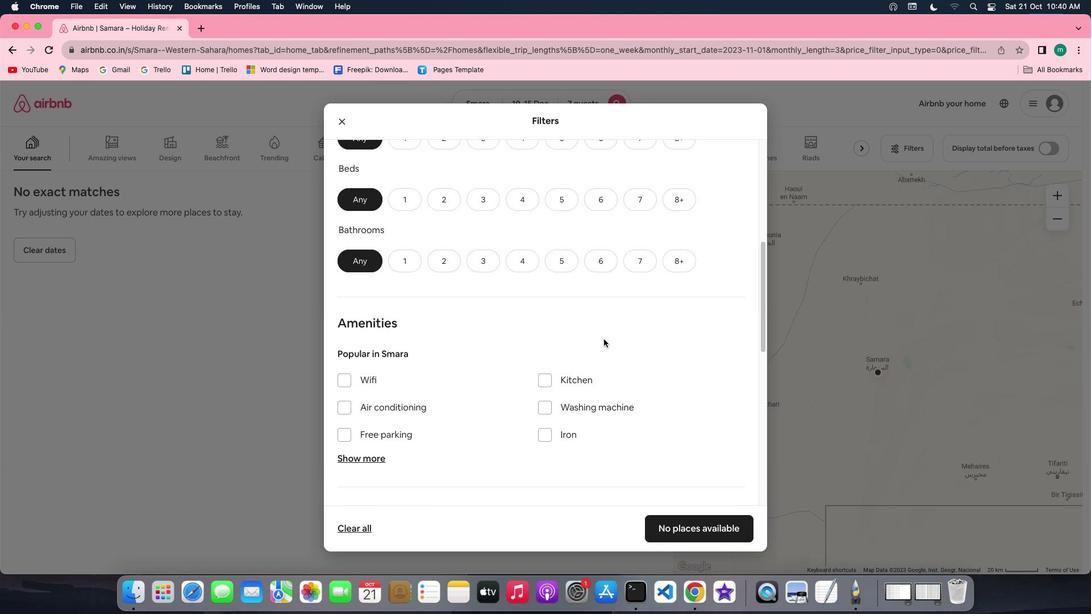 
Action: Mouse scrolled (604, 338) with delta (0, 1)
Screenshot: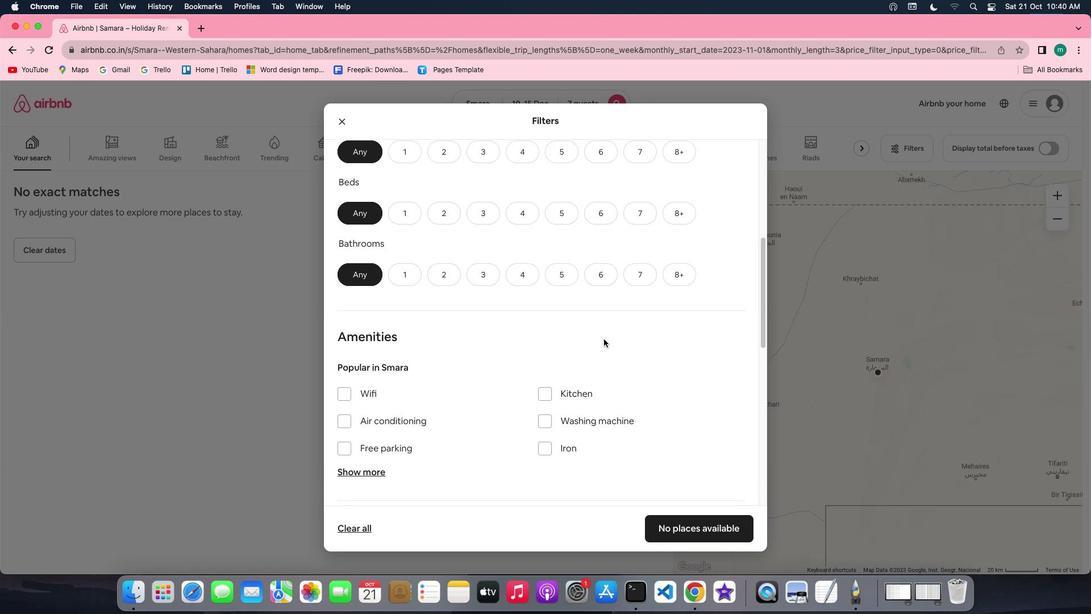 
Action: Mouse moved to (525, 218)
Screenshot: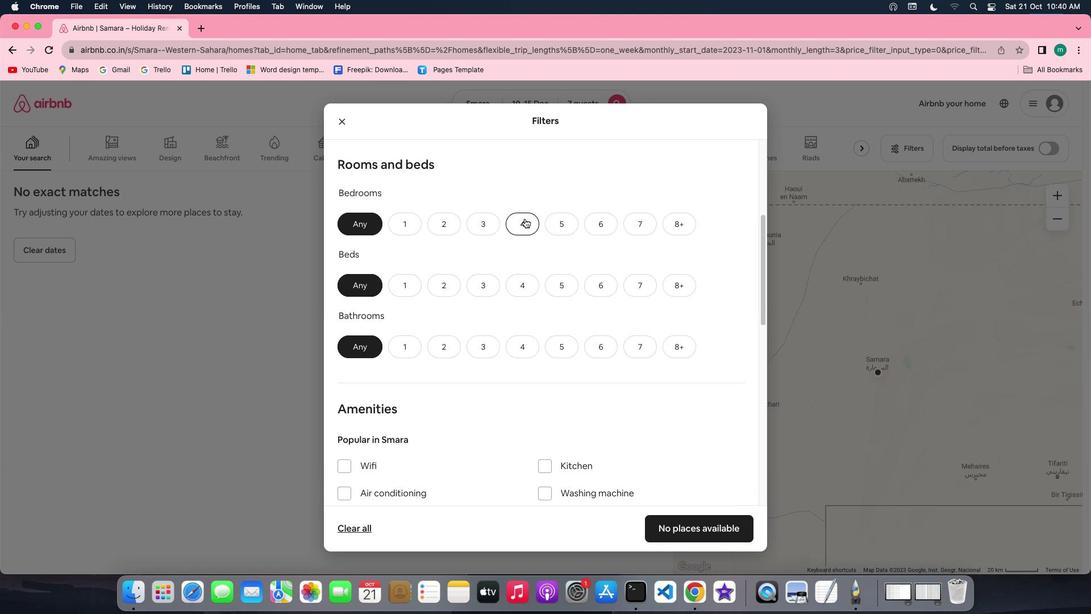 
Action: Mouse pressed left at (525, 218)
Screenshot: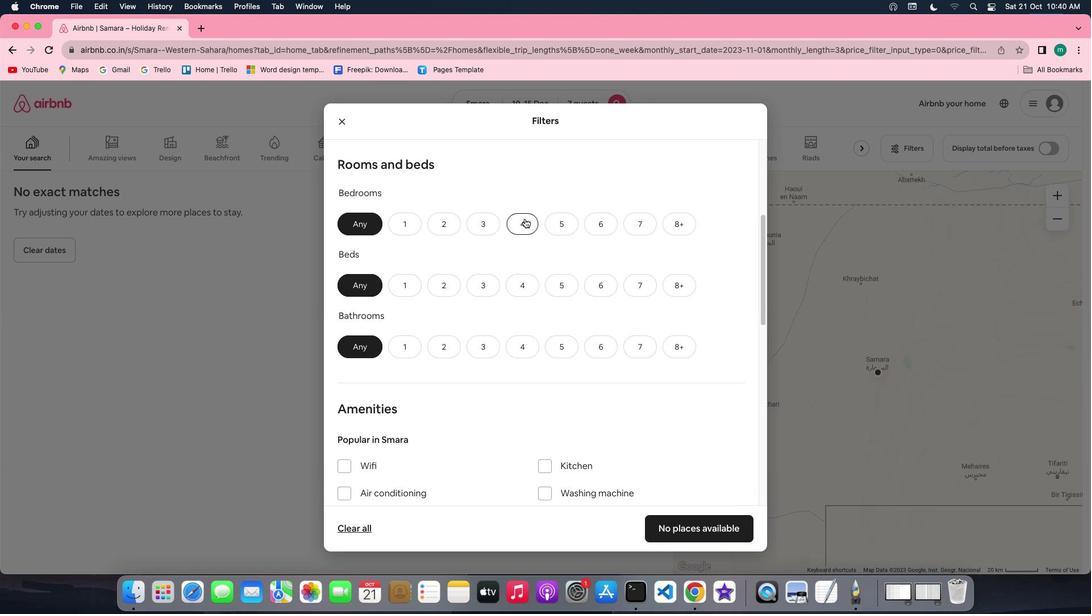 
Action: Mouse moved to (633, 283)
Screenshot: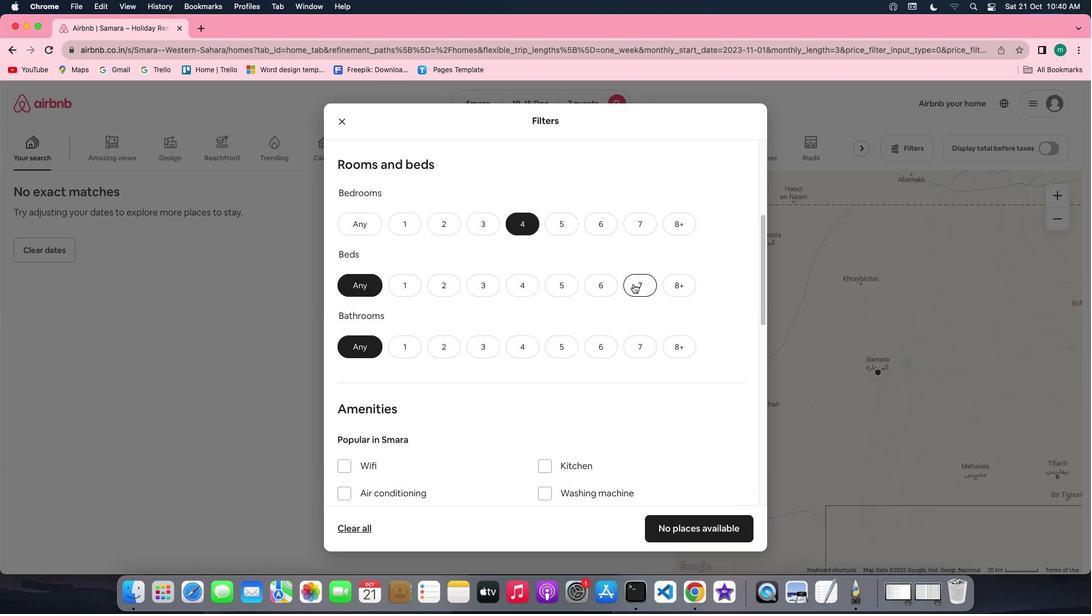 
Action: Mouse pressed left at (633, 283)
Screenshot: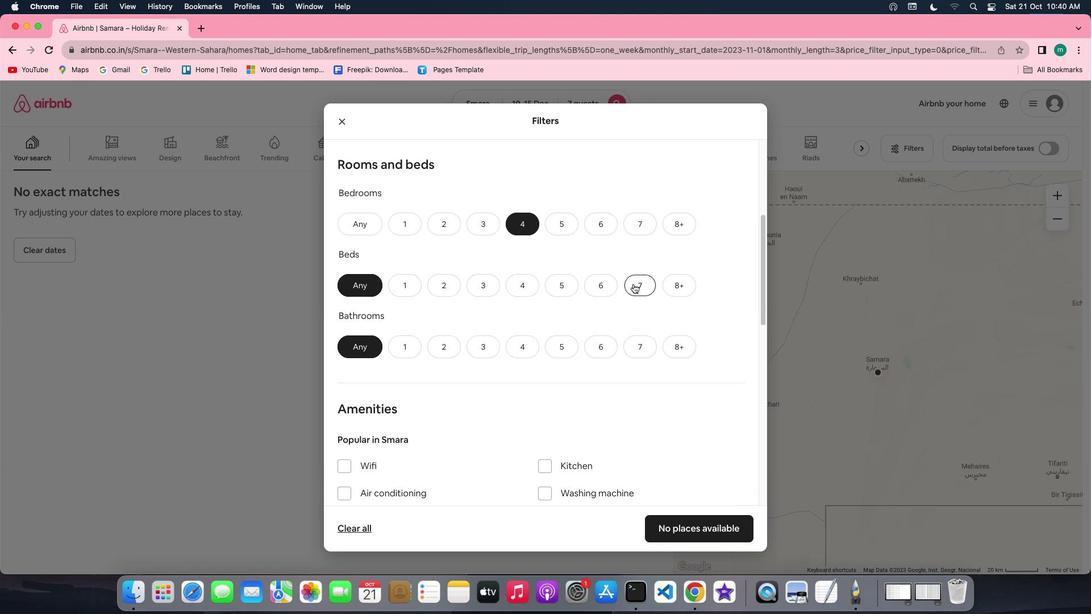 
Action: Mouse moved to (531, 348)
Screenshot: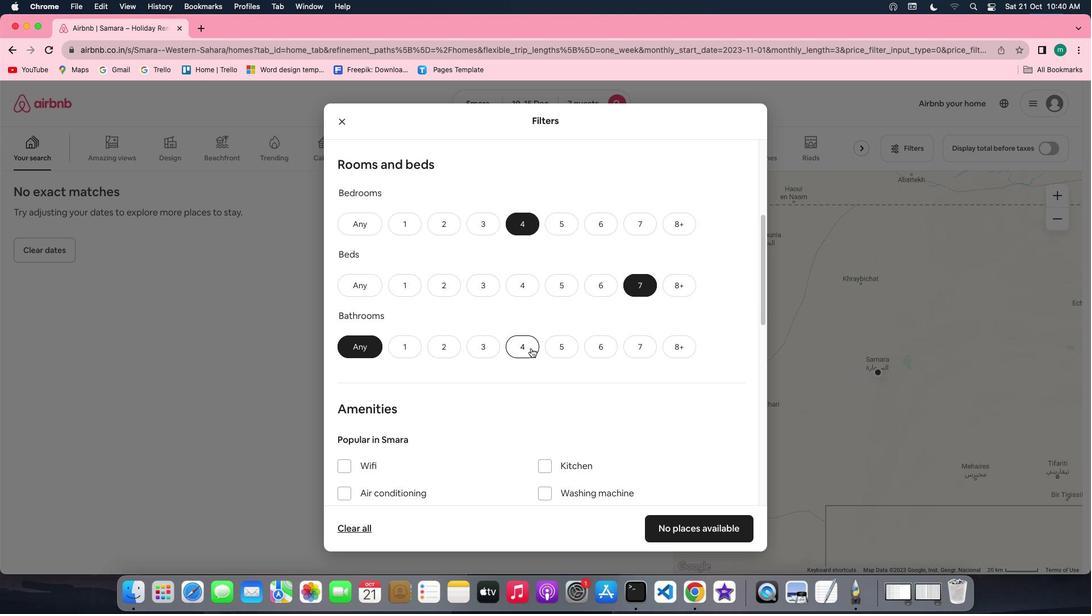 
Action: Mouse pressed left at (531, 348)
Screenshot: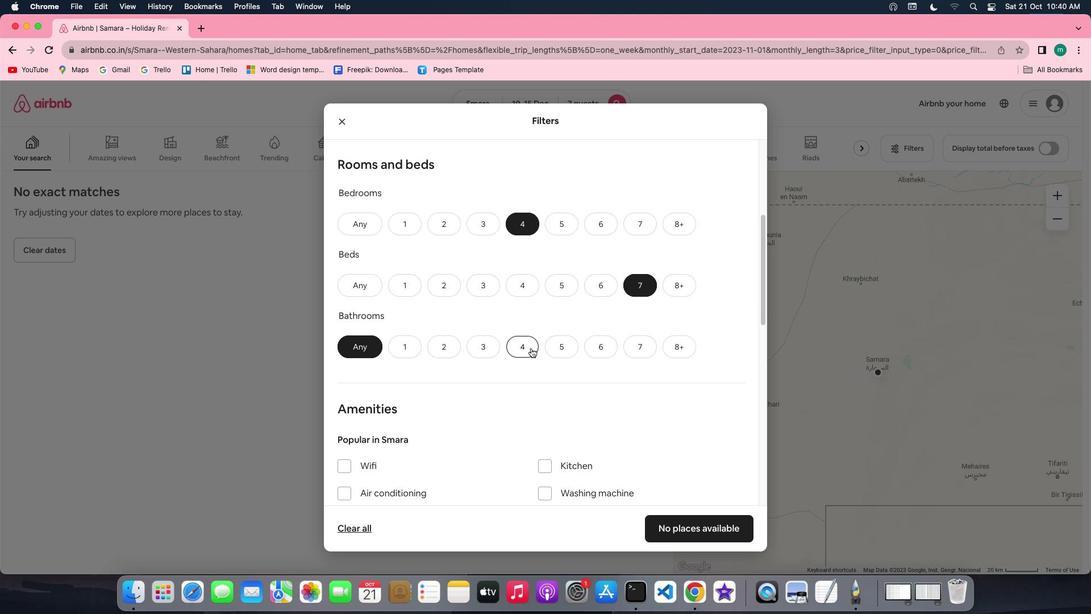 
Action: Mouse moved to (587, 358)
Screenshot: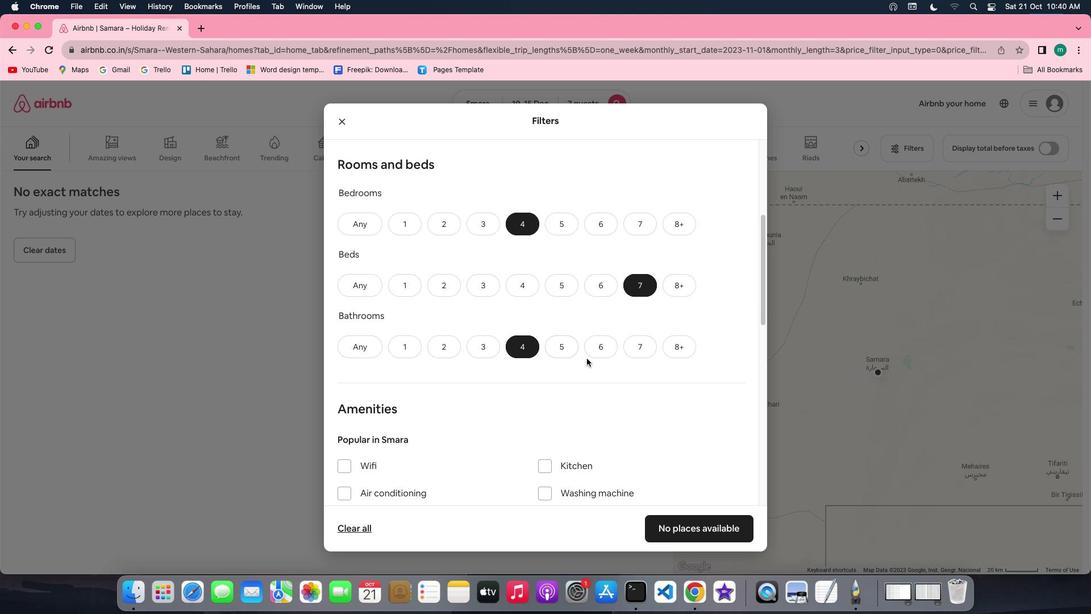 
Action: Mouse scrolled (587, 358) with delta (0, 0)
Screenshot: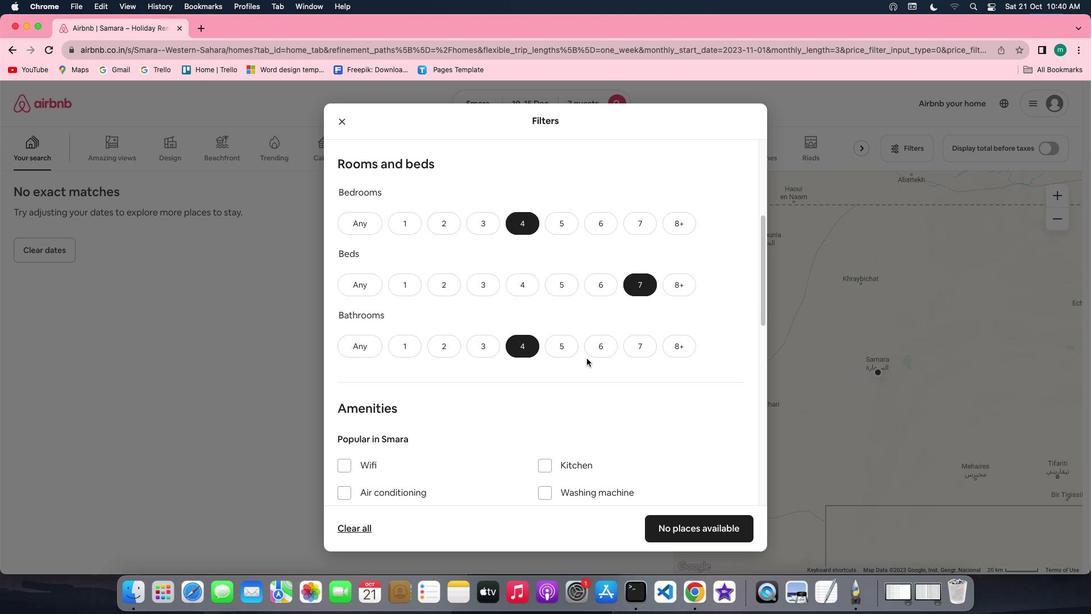 
Action: Mouse scrolled (587, 358) with delta (0, 0)
Screenshot: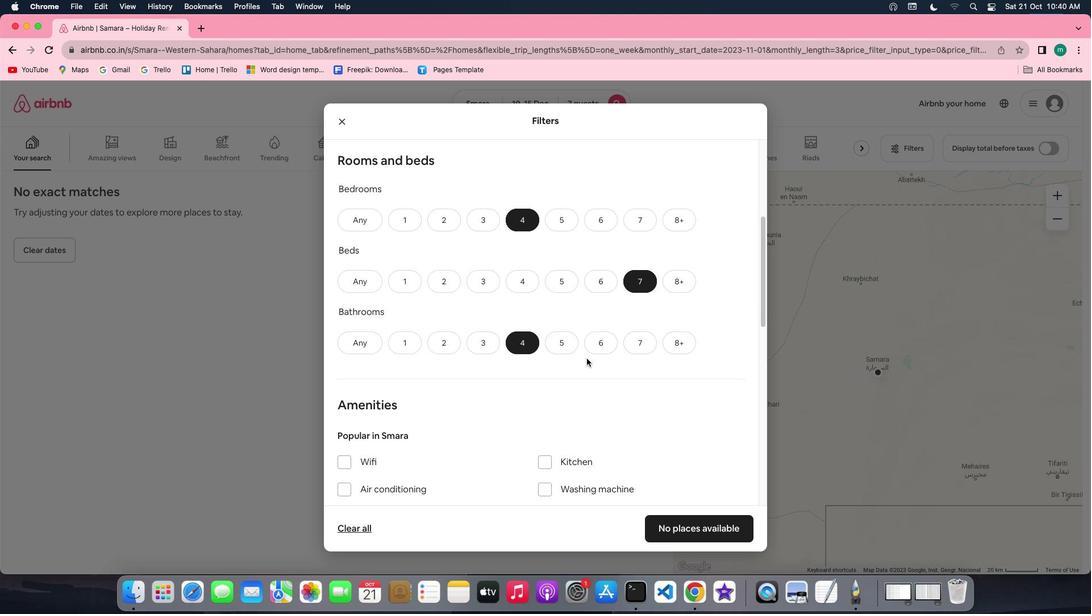 
Action: Mouse scrolled (587, 358) with delta (0, 0)
Screenshot: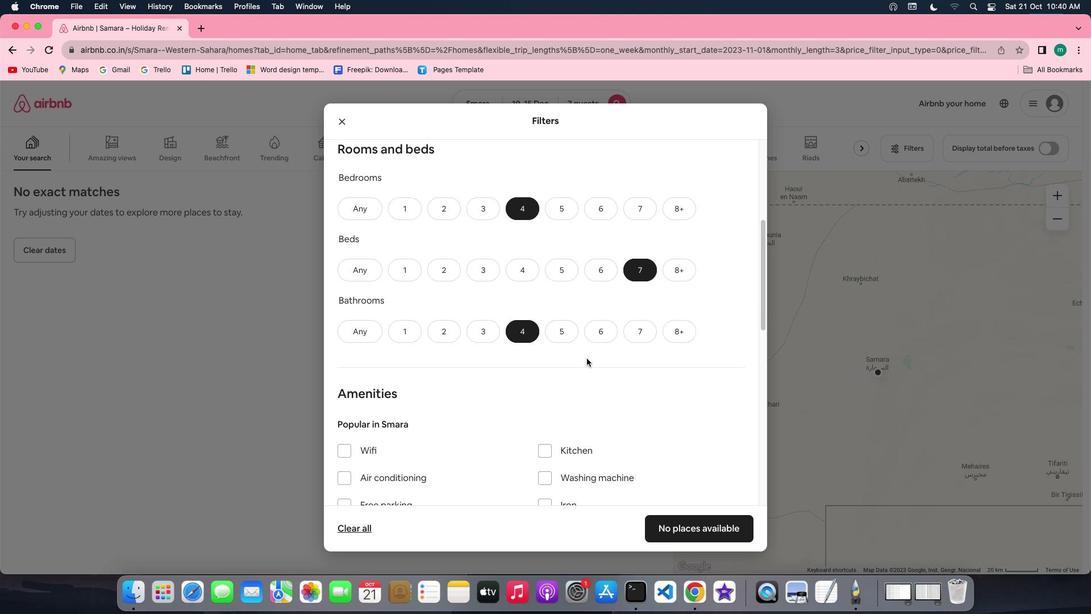 
Action: Mouse scrolled (587, 358) with delta (0, 0)
Screenshot: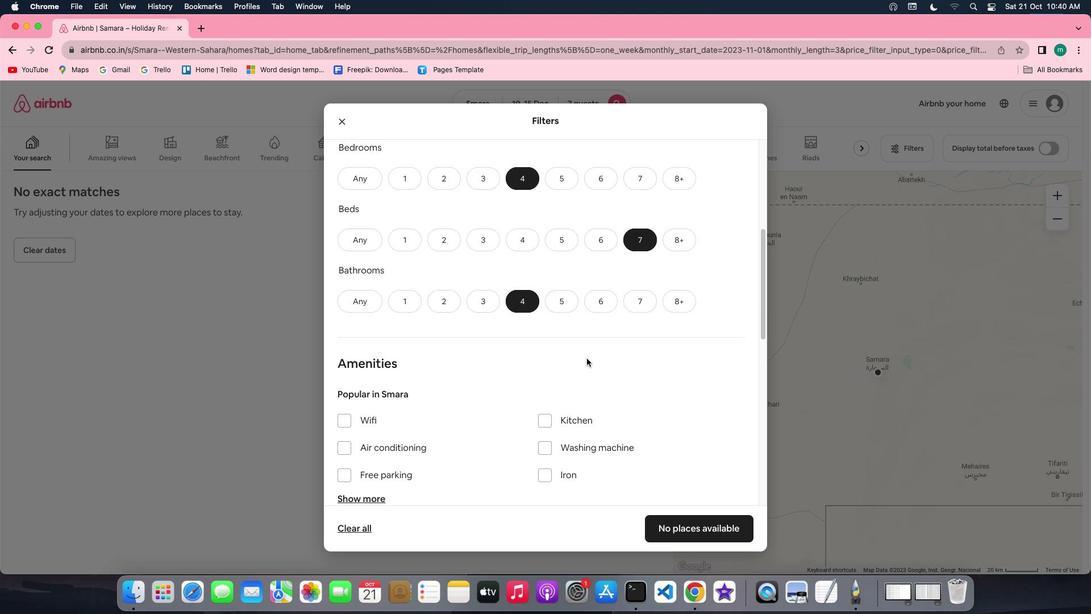
Action: Mouse scrolled (587, 358) with delta (0, 0)
Screenshot: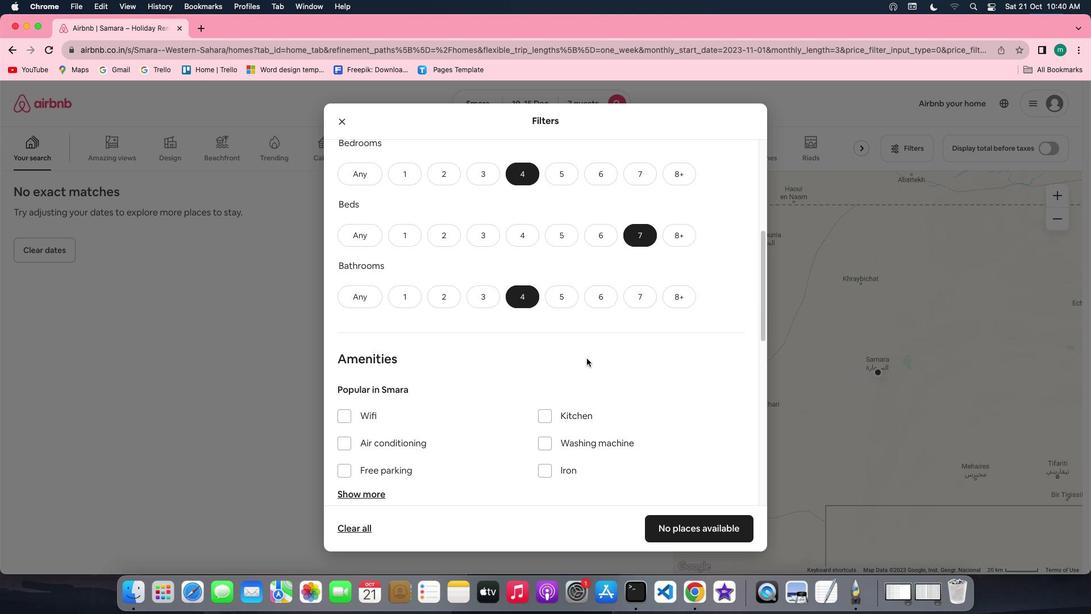 
Action: Mouse scrolled (587, 358) with delta (0, 0)
Screenshot: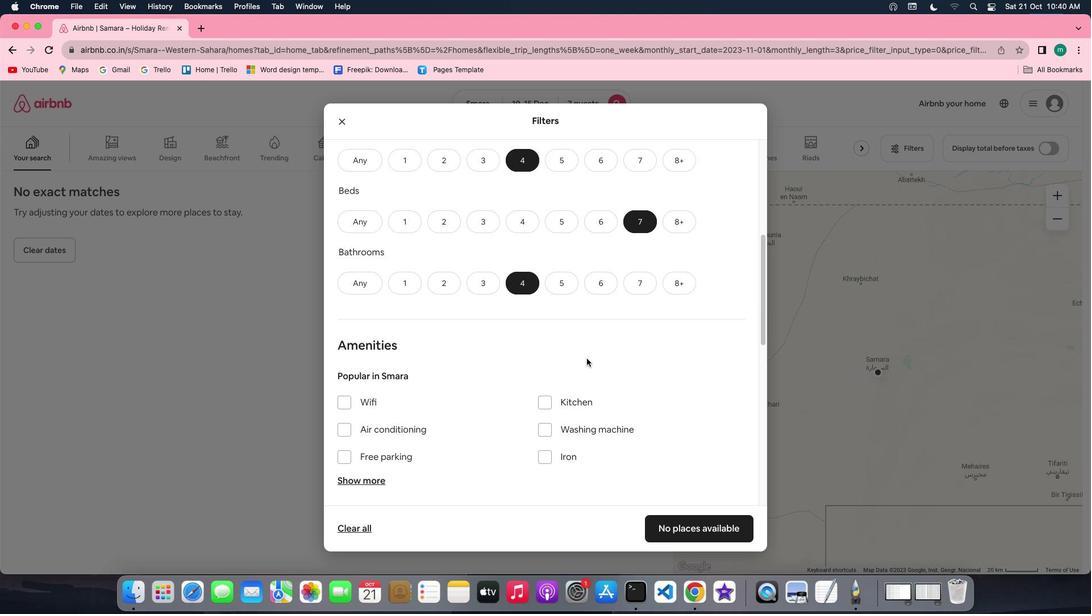 
Action: Mouse scrolled (587, 358) with delta (0, 0)
Screenshot: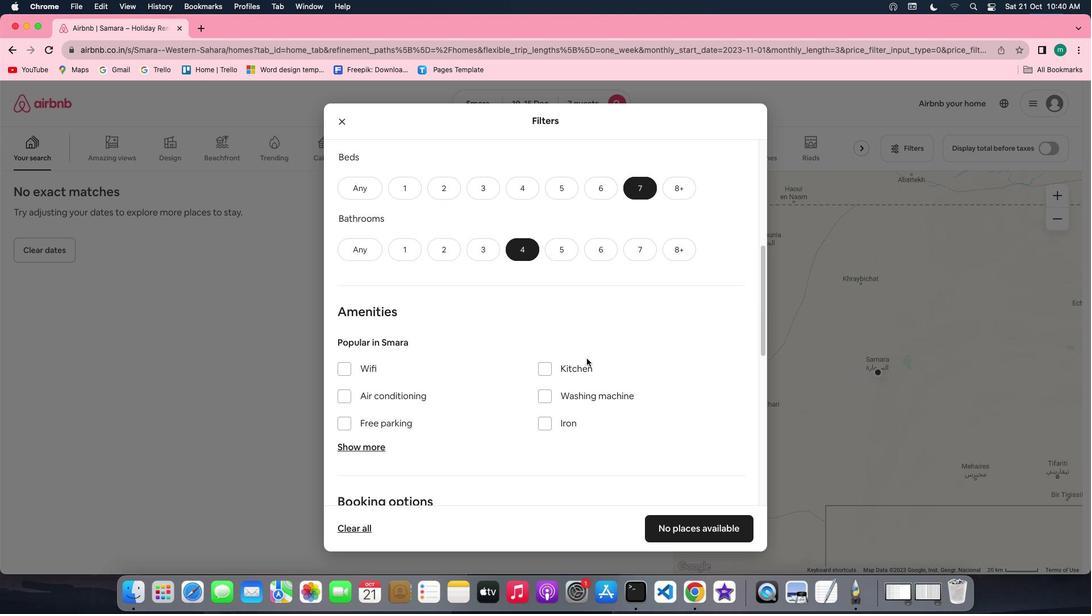 
Action: Mouse scrolled (587, 358) with delta (0, 0)
Screenshot: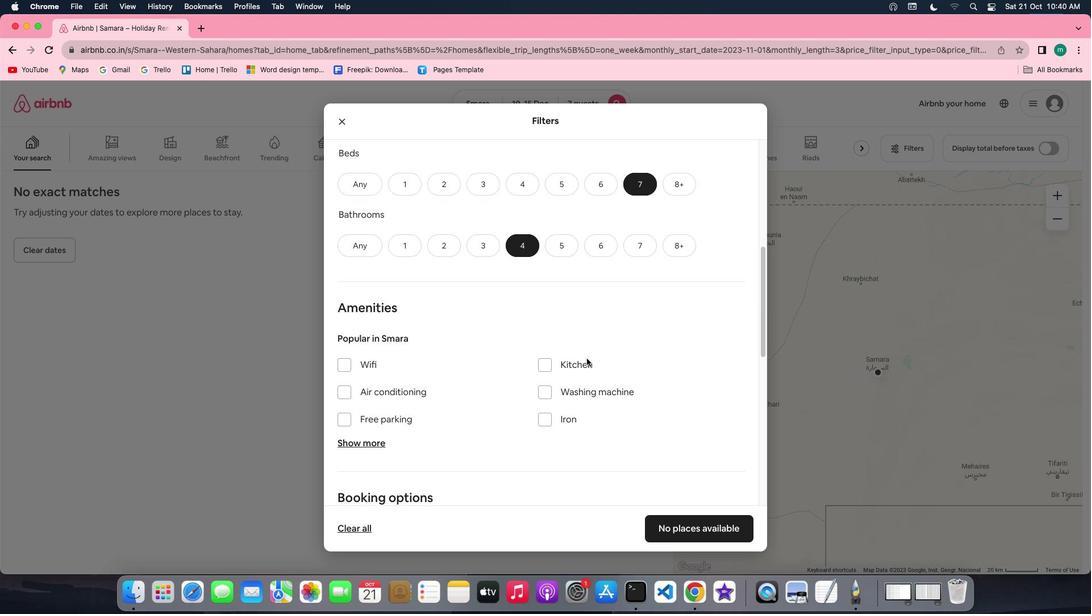 
Action: Mouse scrolled (587, 358) with delta (0, 0)
Screenshot: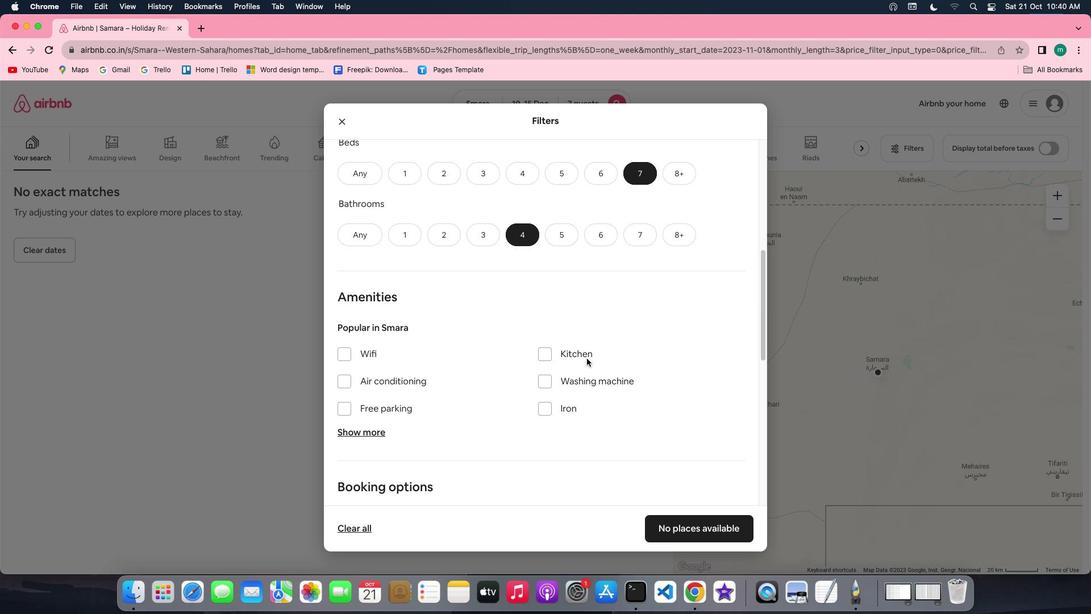 
Action: Mouse scrolled (587, 358) with delta (0, 0)
Screenshot: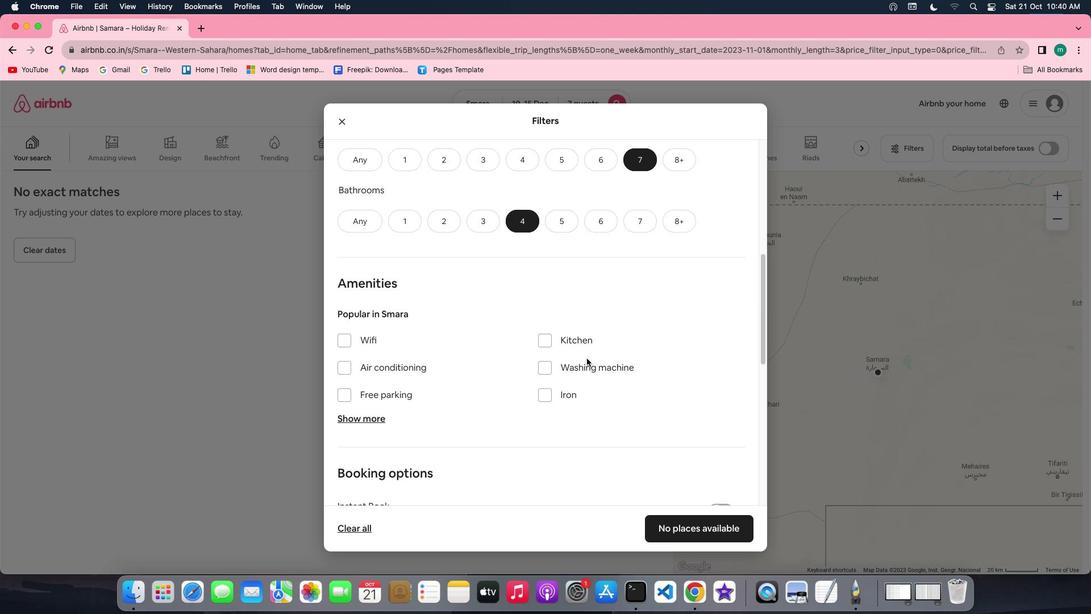 
Action: Mouse scrolled (587, 358) with delta (0, 0)
Screenshot: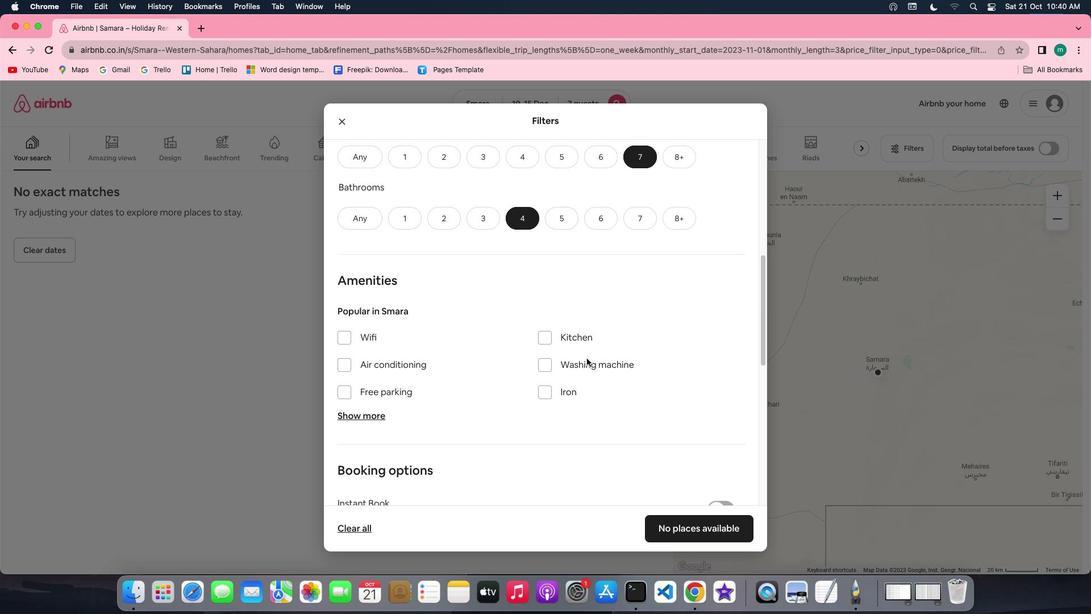 
Action: Mouse scrolled (587, 358) with delta (0, 0)
Screenshot: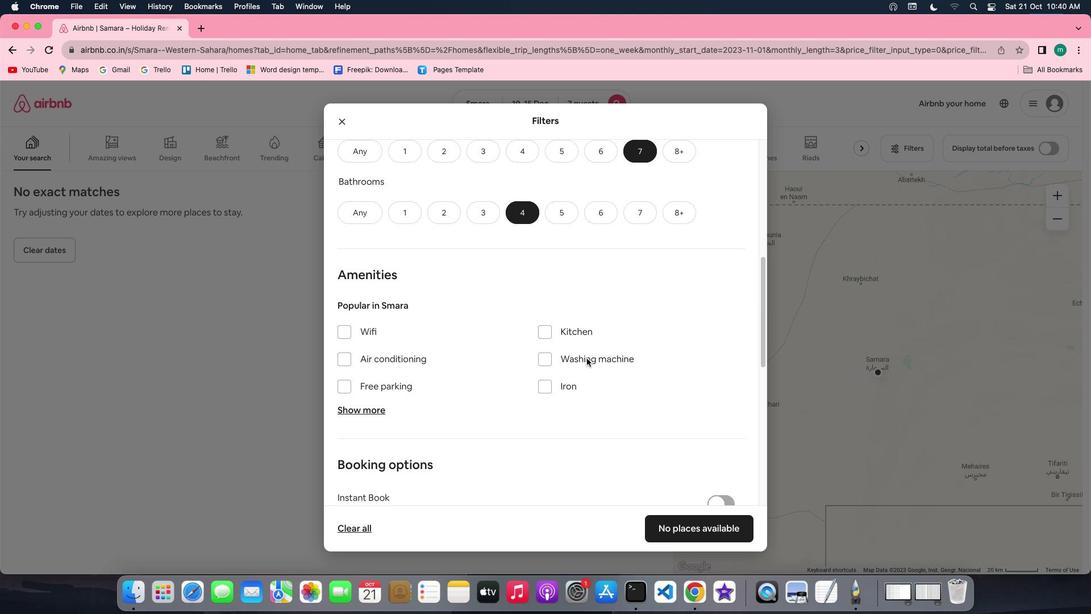 
Action: Mouse scrolled (587, 358) with delta (0, 0)
Screenshot: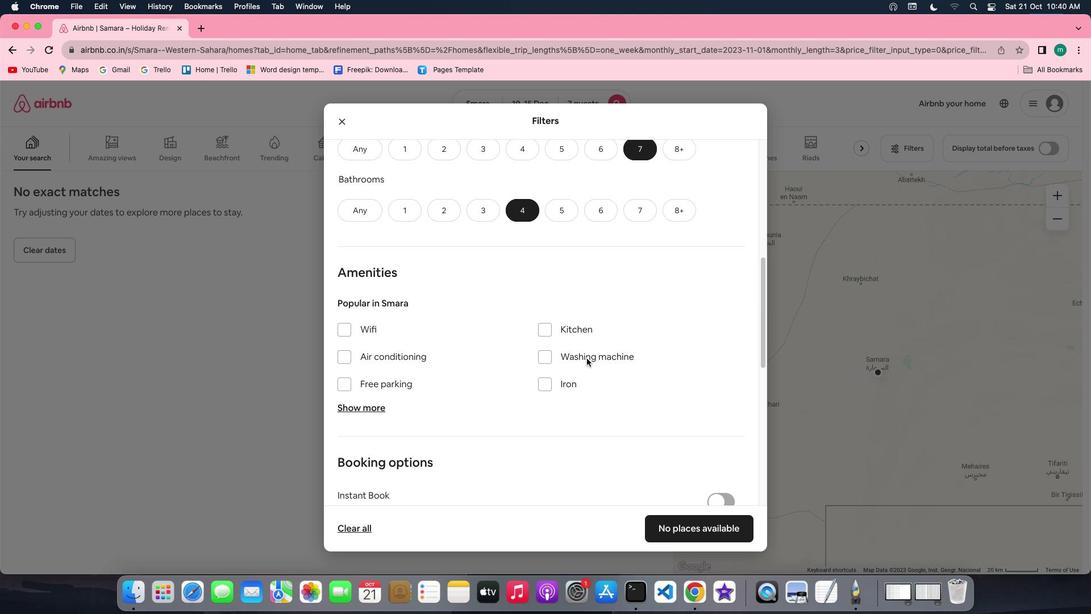 
Action: Mouse scrolled (587, 358) with delta (0, 0)
Screenshot: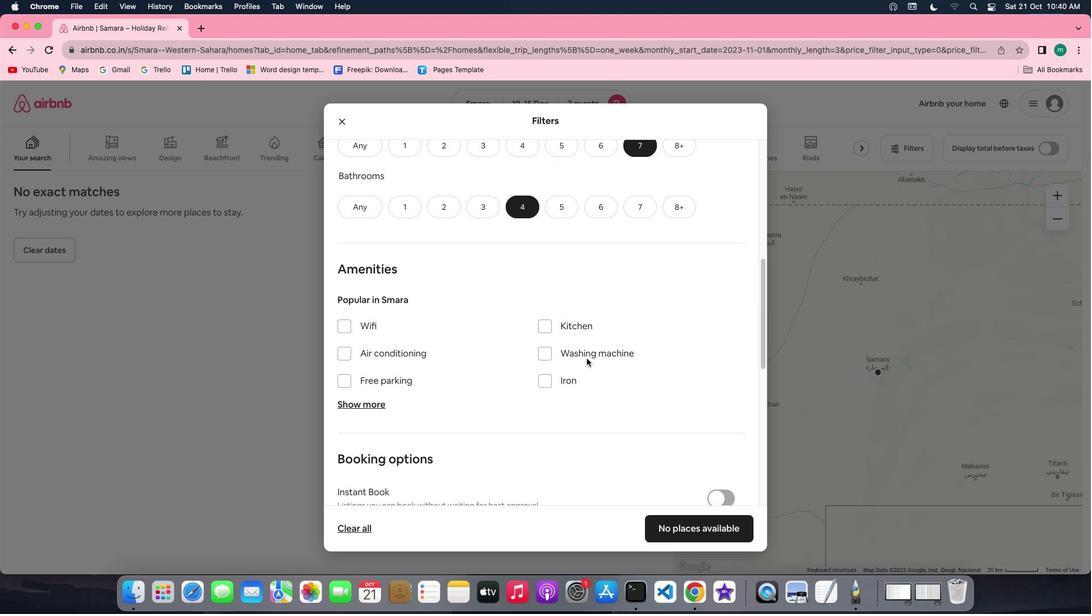 
Action: Mouse scrolled (587, 358) with delta (0, 0)
Screenshot: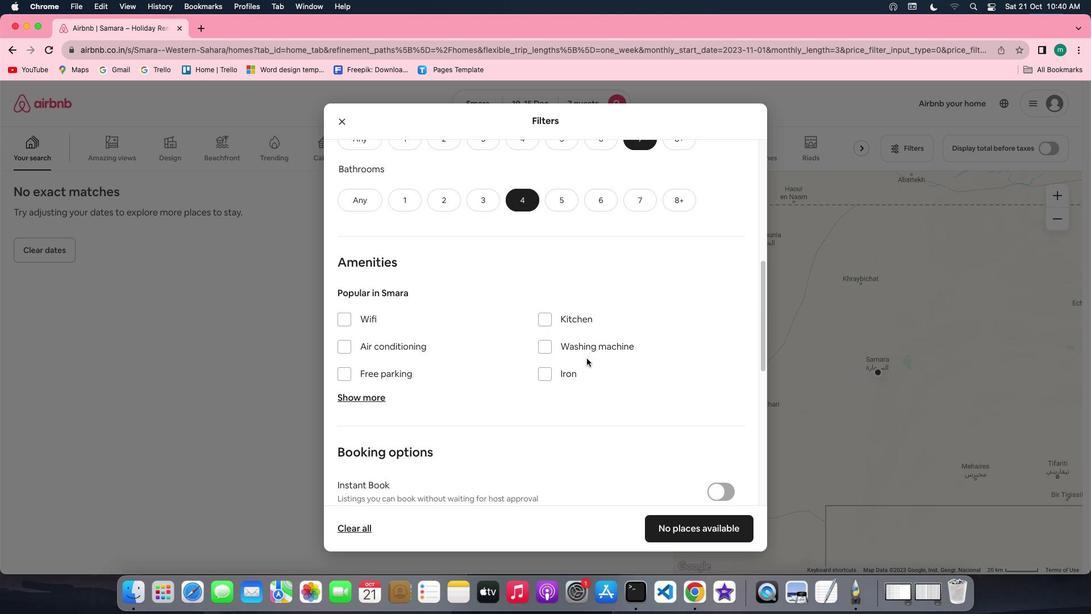 
Action: Mouse scrolled (587, 358) with delta (0, 0)
Screenshot: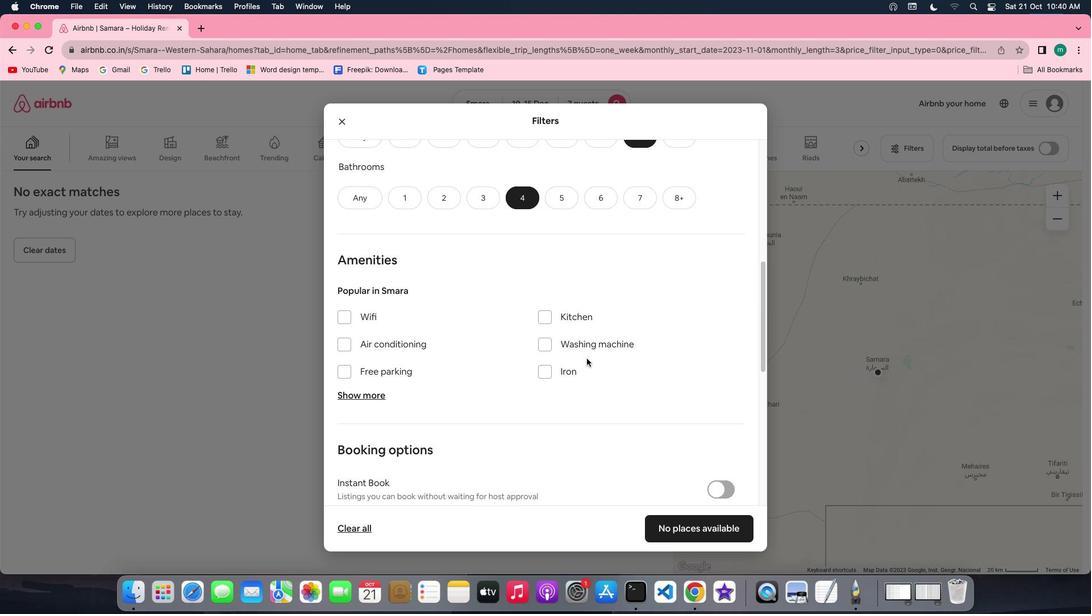 
Action: Mouse scrolled (587, 358) with delta (0, 0)
Screenshot: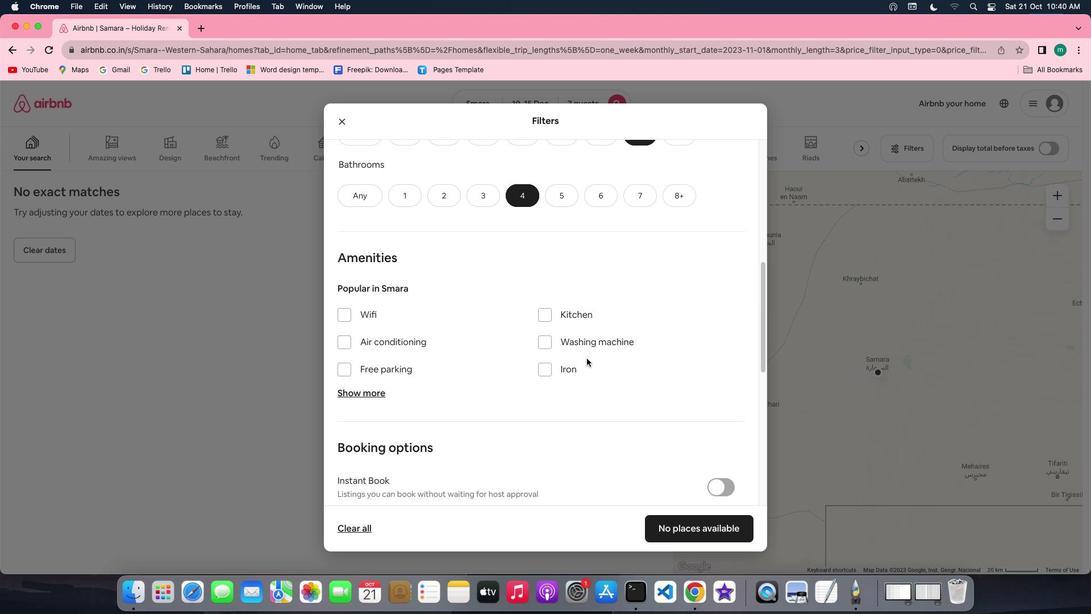 
Action: Mouse scrolled (587, 358) with delta (0, 0)
Screenshot: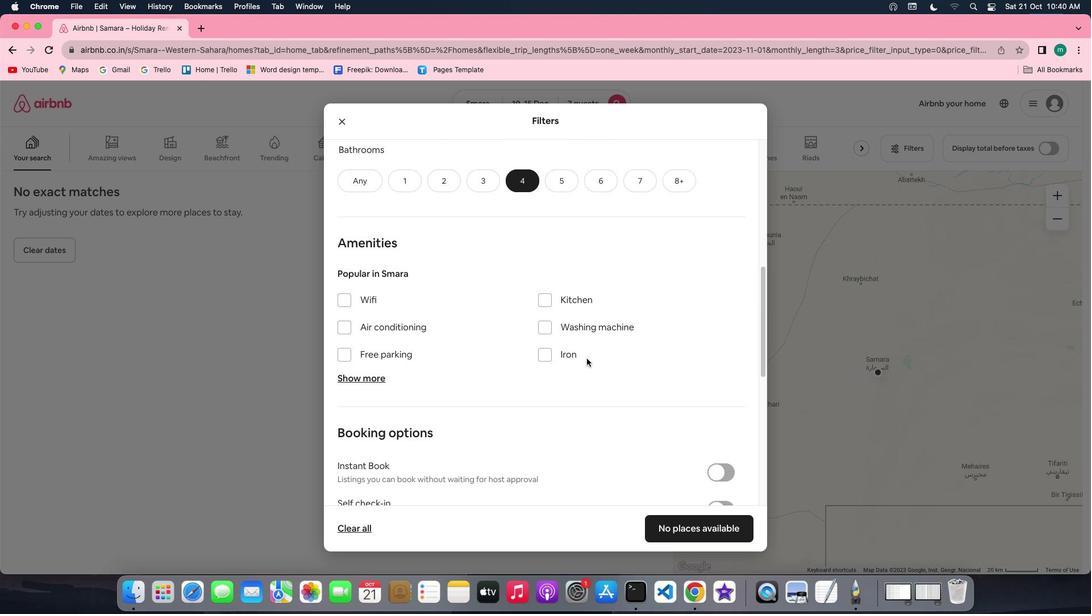 
Action: Mouse scrolled (587, 358) with delta (0, 0)
Screenshot: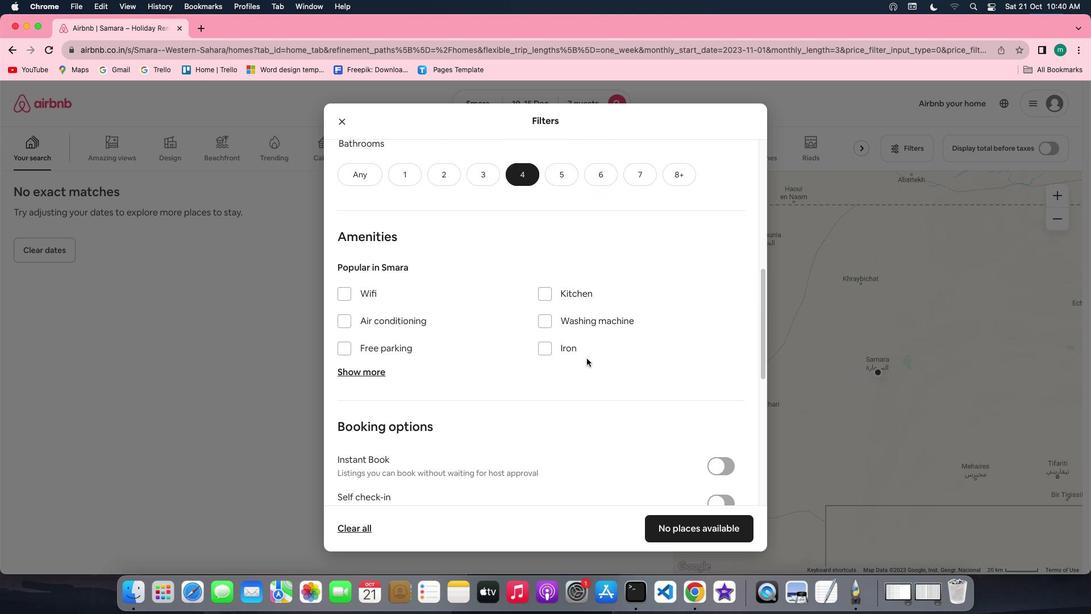 
Action: Mouse scrolled (587, 358) with delta (0, 0)
Screenshot: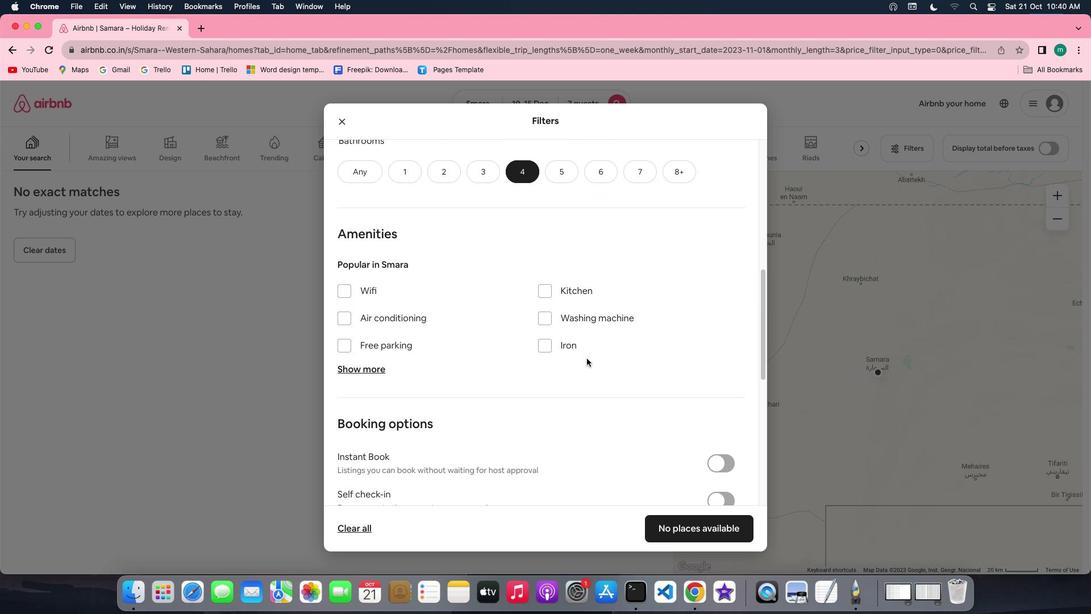 
Action: Mouse scrolled (587, 358) with delta (0, 0)
Screenshot: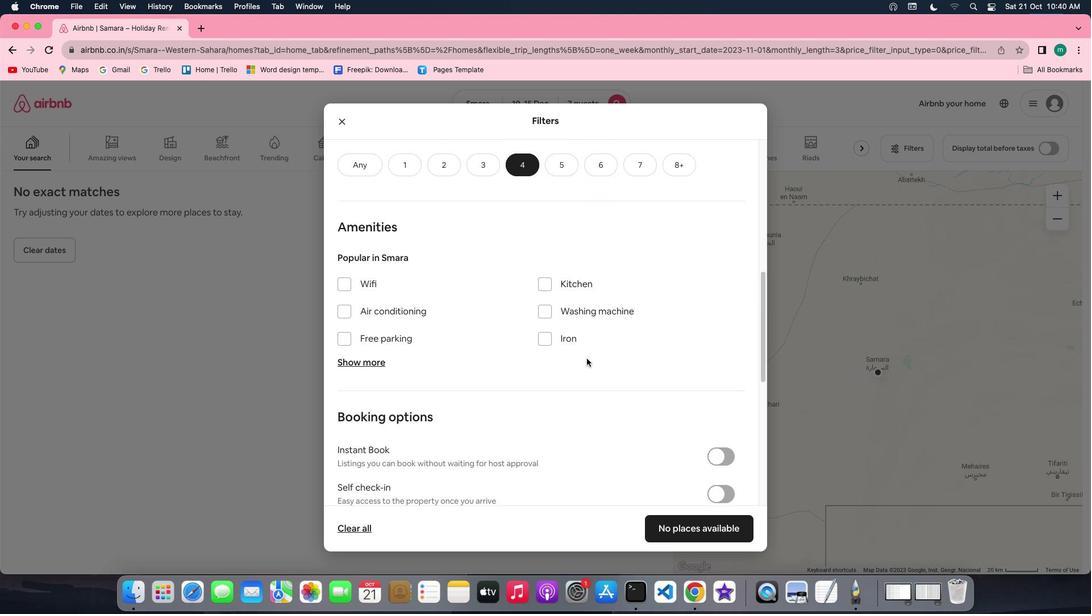 
Action: Mouse scrolled (587, 358) with delta (0, 0)
Screenshot: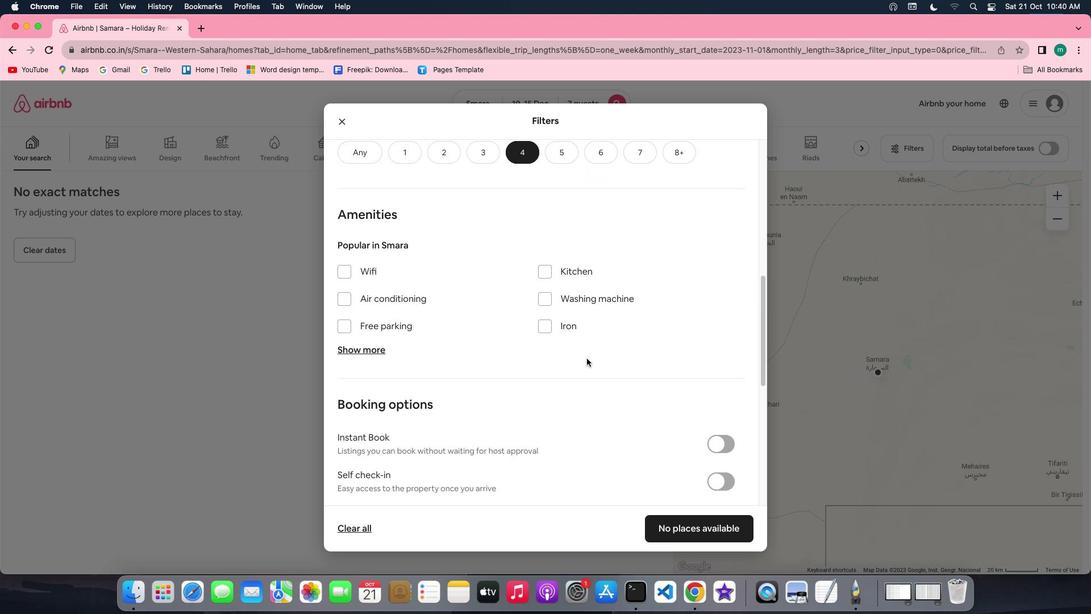 
Action: Mouse scrolled (587, 358) with delta (0, 0)
Screenshot: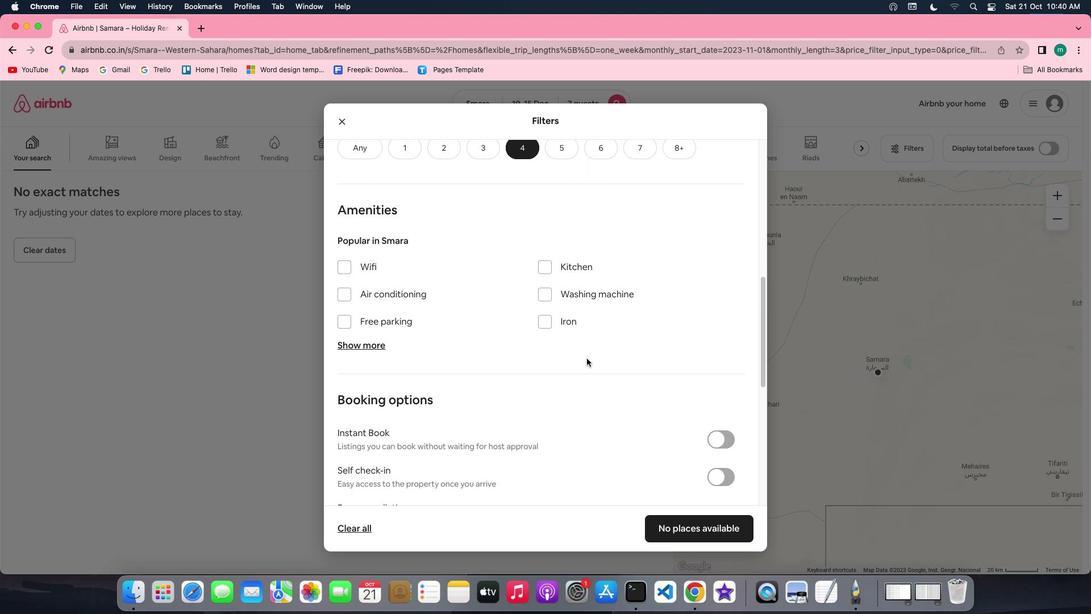 
Action: Mouse scrolled (587, 358) with delta (0, 0)
Screenshot: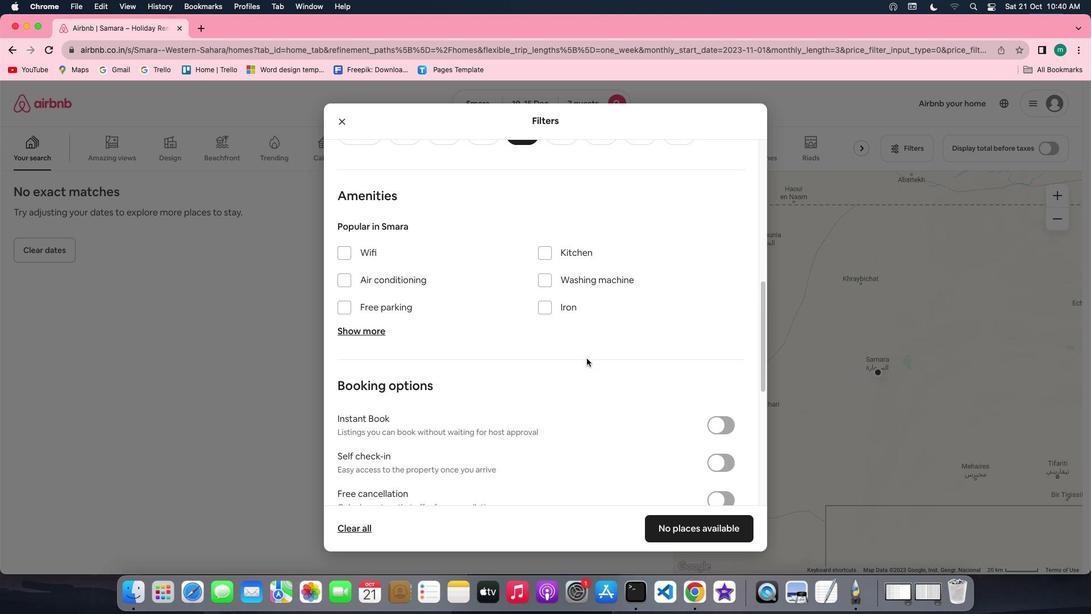 
Action: Mouse scrolled (587, 358) with delta (0, 0)
Screenshot: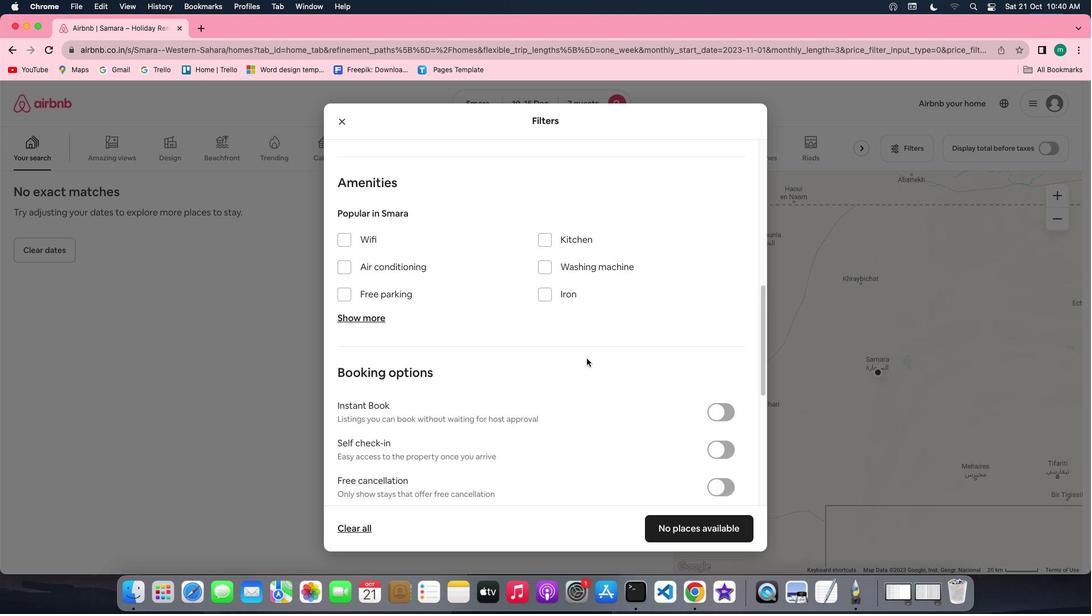 
Action: Mouse scrolled (587, 358) with delta (0, 0)
Screenshot: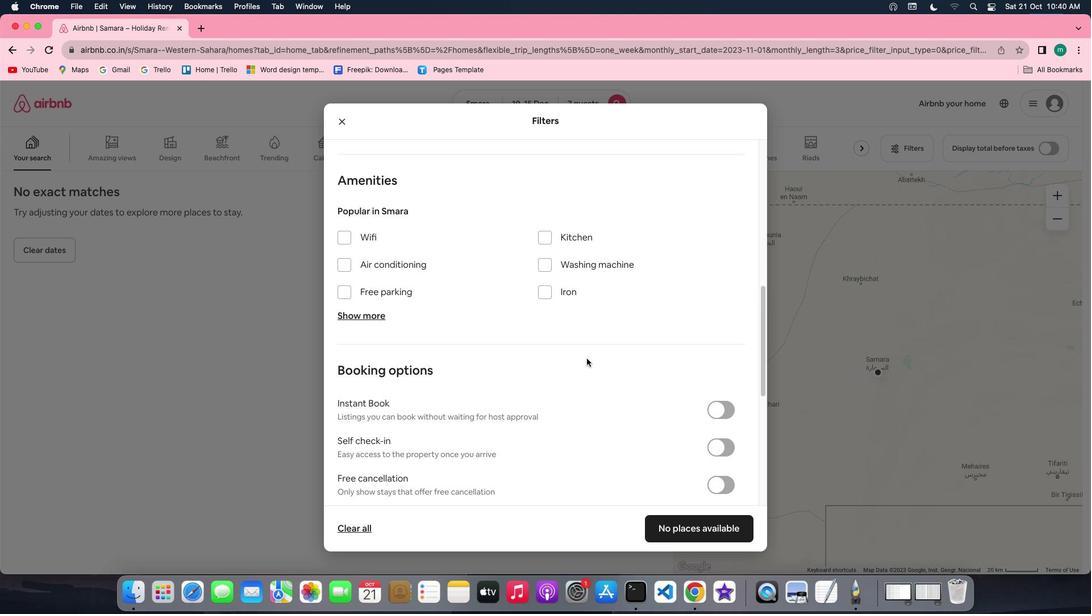 
Action: Mouse scrolled (587, 358) with delta (0, 0)
Screenshot: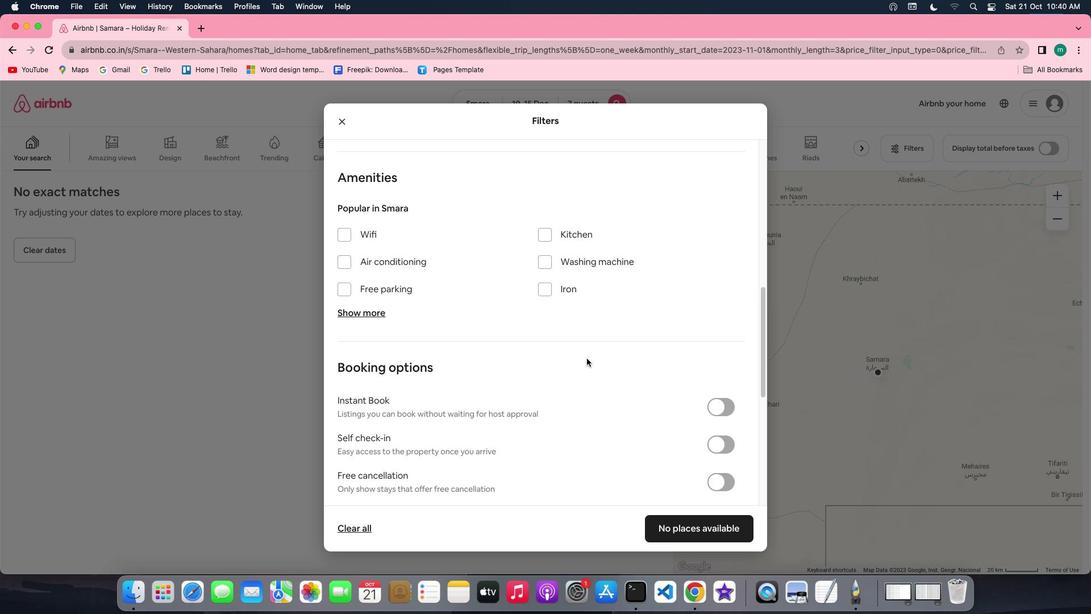 
Action: Mouse scrolled (587, 358) with delta (0, 0)
Screenshot: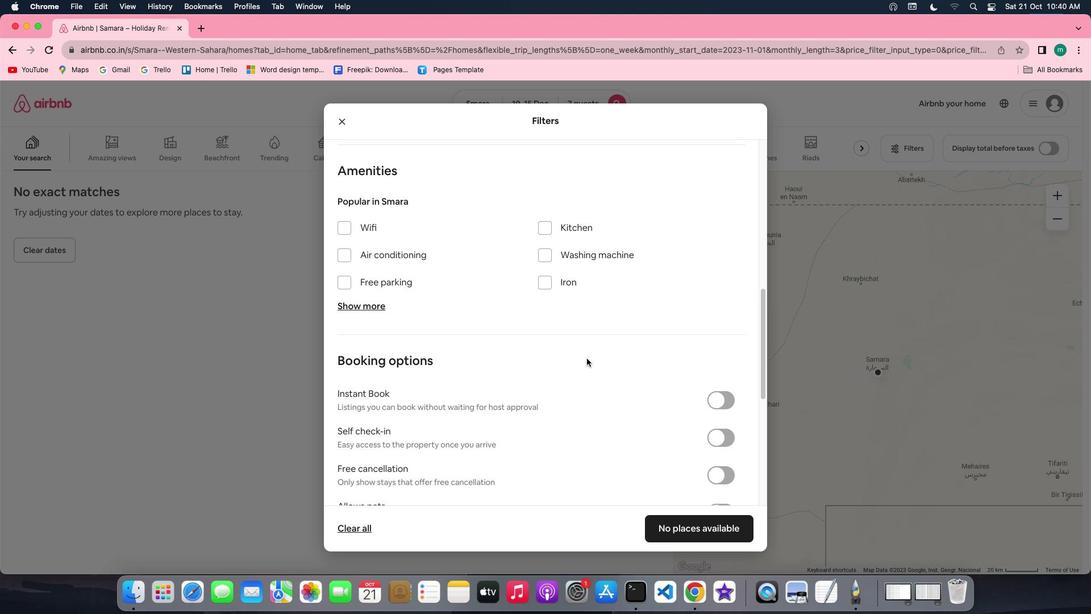 
Action: Mouse scrolled (587, 358) with delta (0, 0)
Screenshot: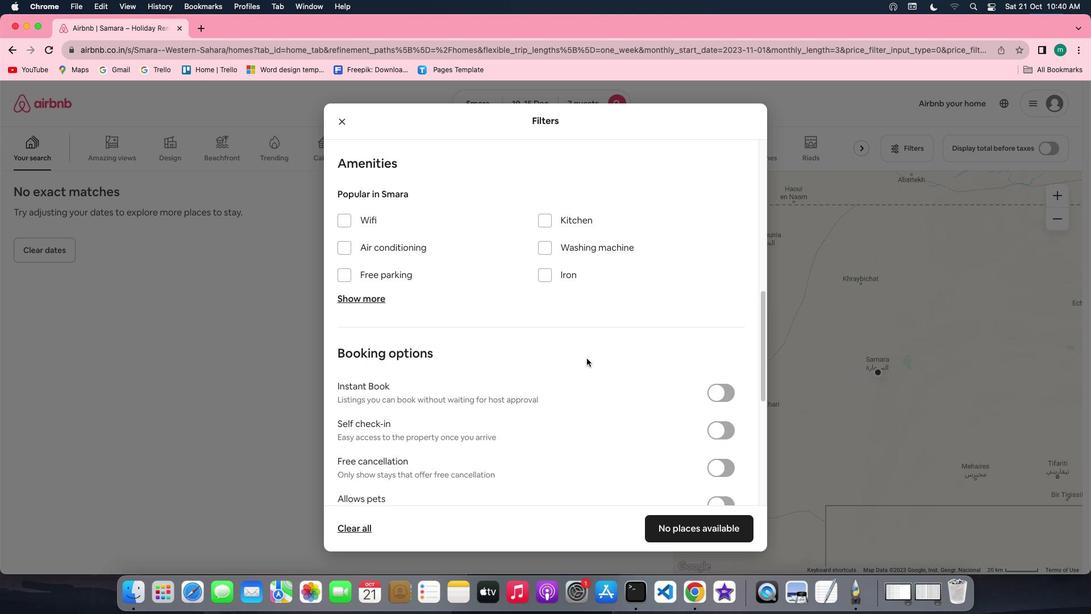 
Action: Mouse scrolled (587, 358) with delta (0, 0)
Screenshot: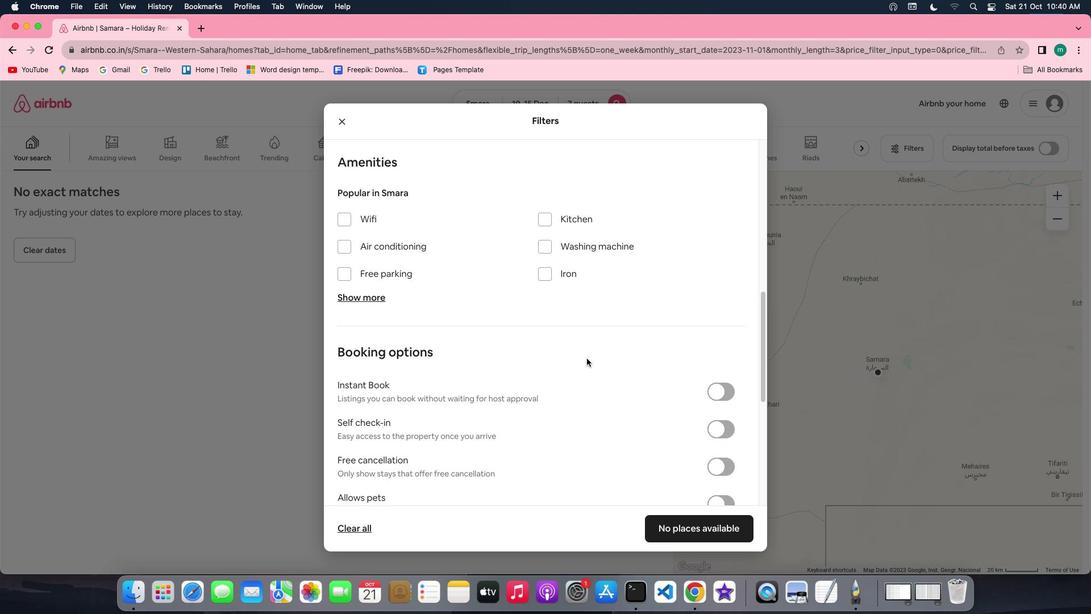 
Action: Mouse scrolled (587, 358) with delta (0, 0)
Screenshot: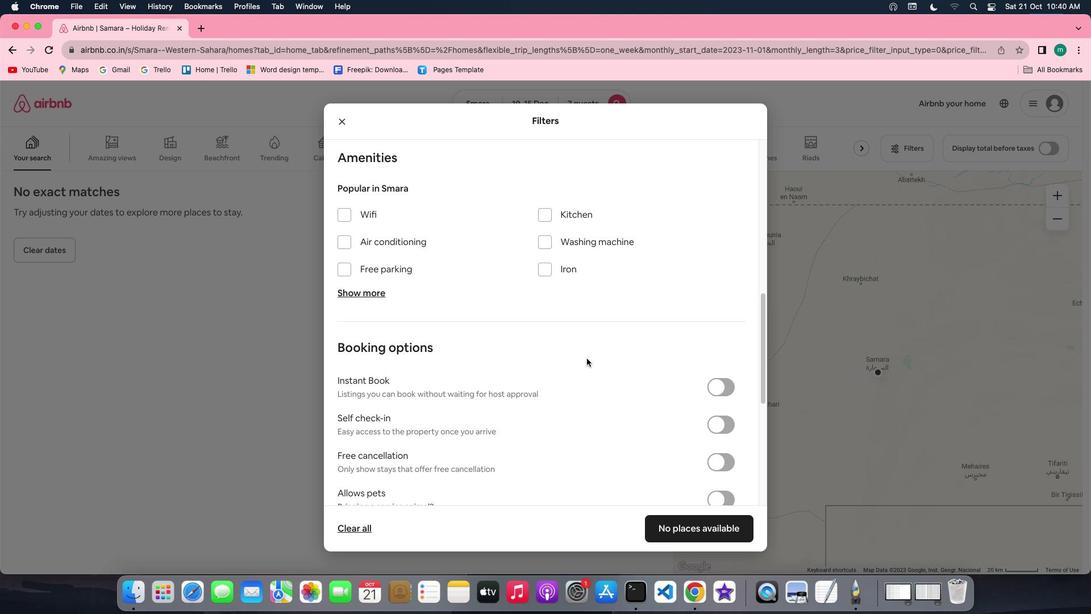 
Action: Mouse scrolled (587, 358) with delta (0, 0)
Screenshot: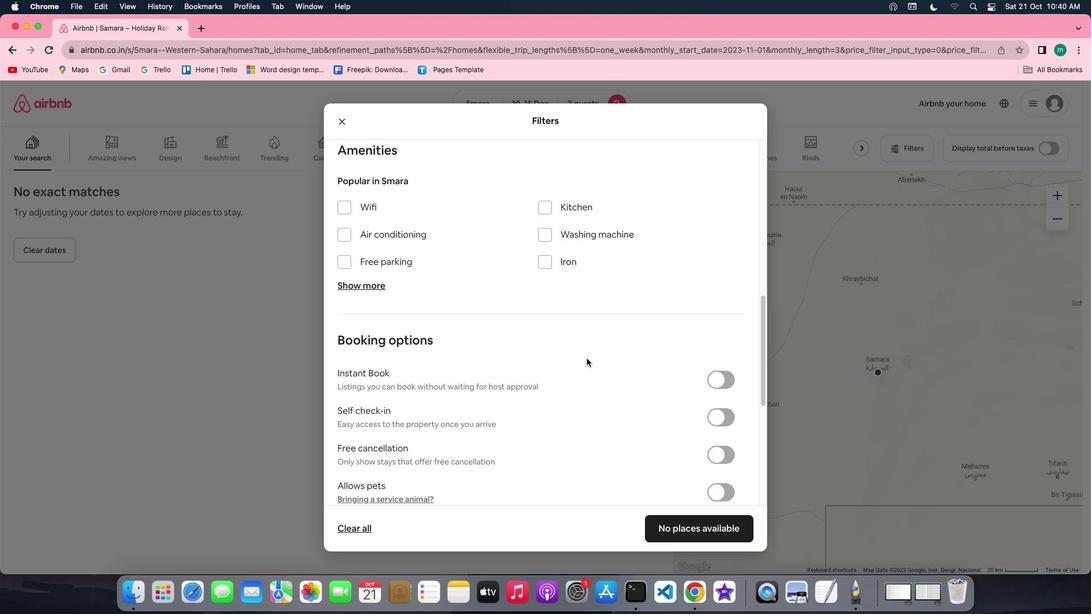 
Action: Mouse scrolled (587, 358) with delta (0, 0)
Screenshot: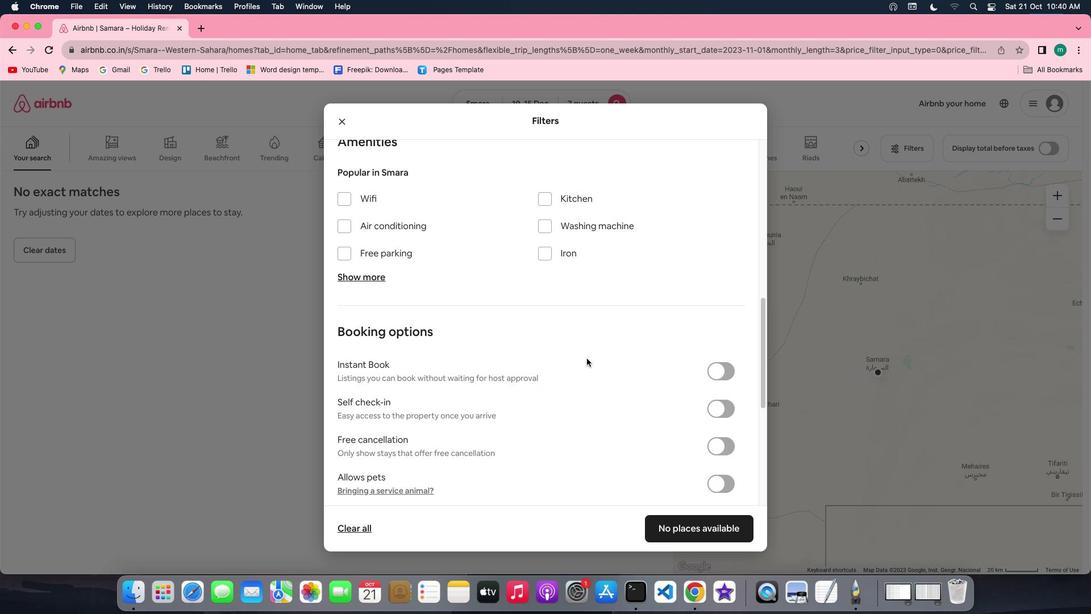 
Action: Mouse scrolled (587, 358) with delta (0, 0)
Screenshot: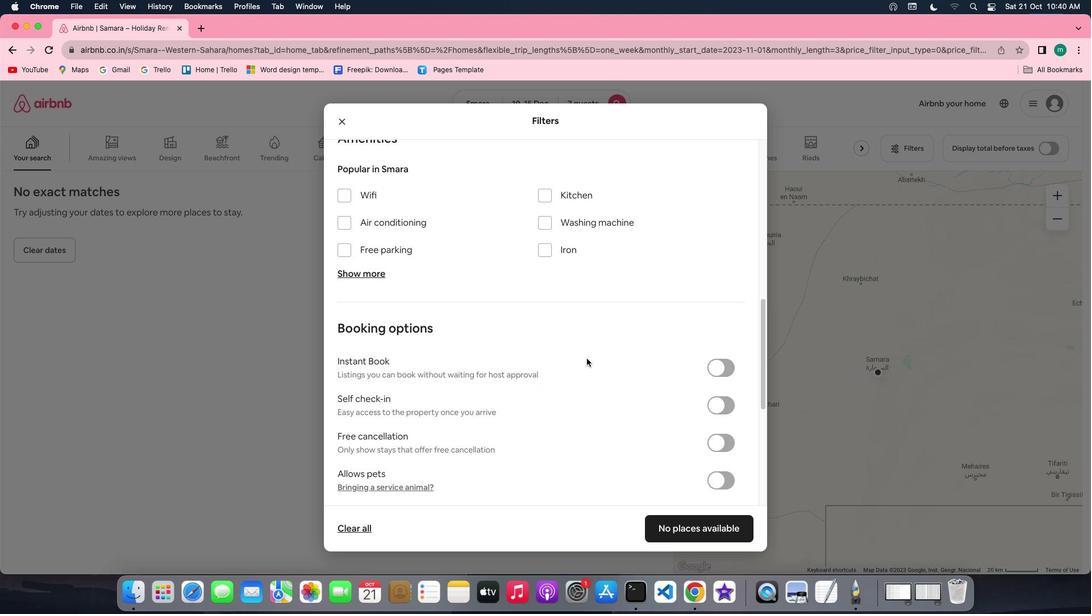 
Action: Mouse scrolled (587, 358) with delta (0, 0)
Screenshot: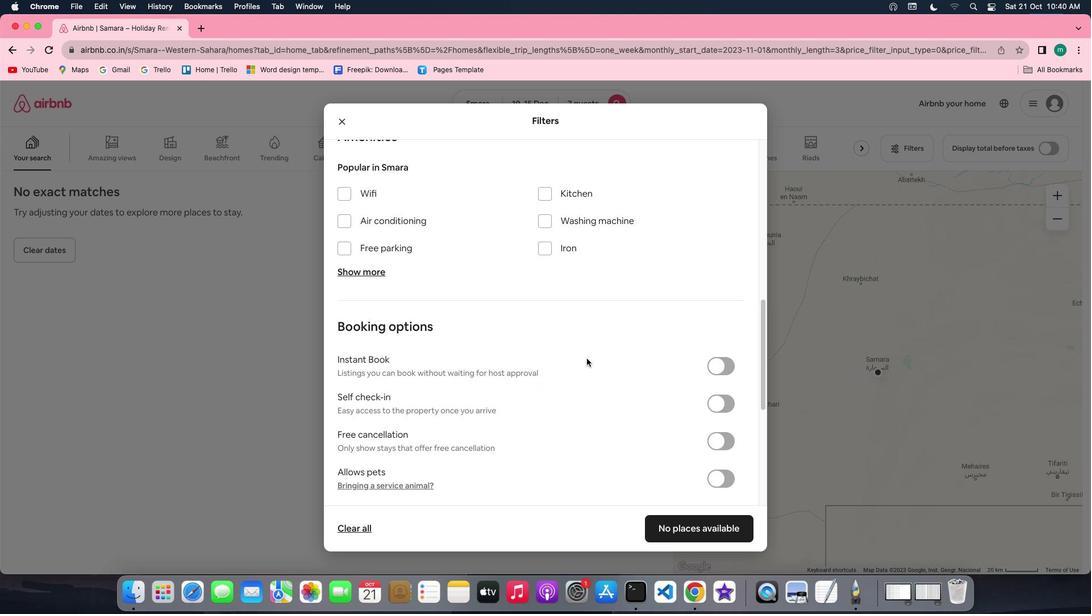 
Action: Mouse scrolled (587, 358) with delta (0, 0)
Screenshot: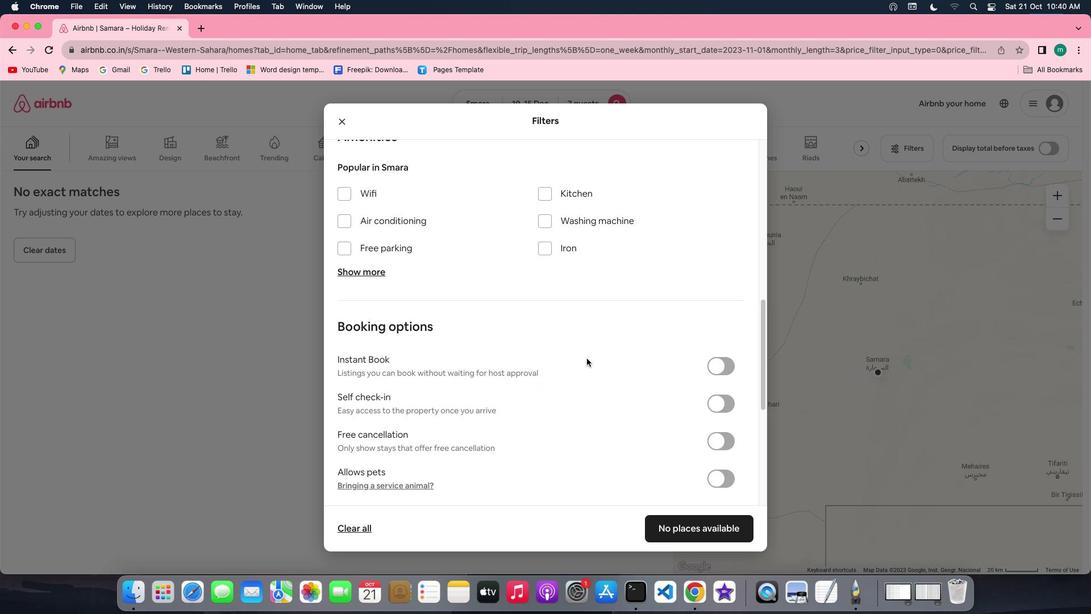 
Action: Mouse scrolled (587, 358) with delta (0, 0)
Screenshot: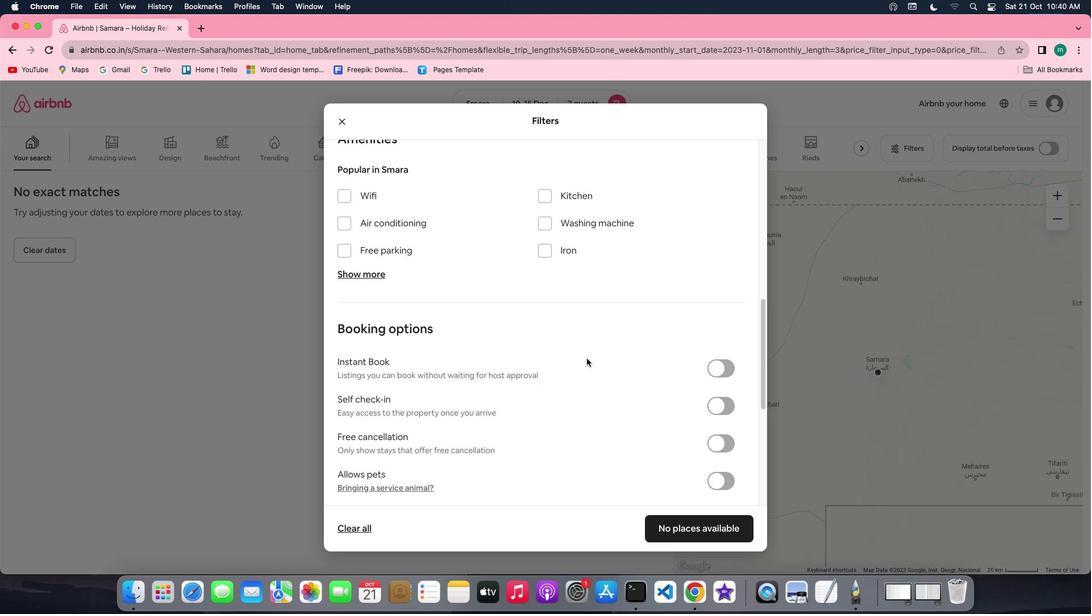 
Action: Mouse scrolled (587, 358) with delta (0, 0)
Screenshot: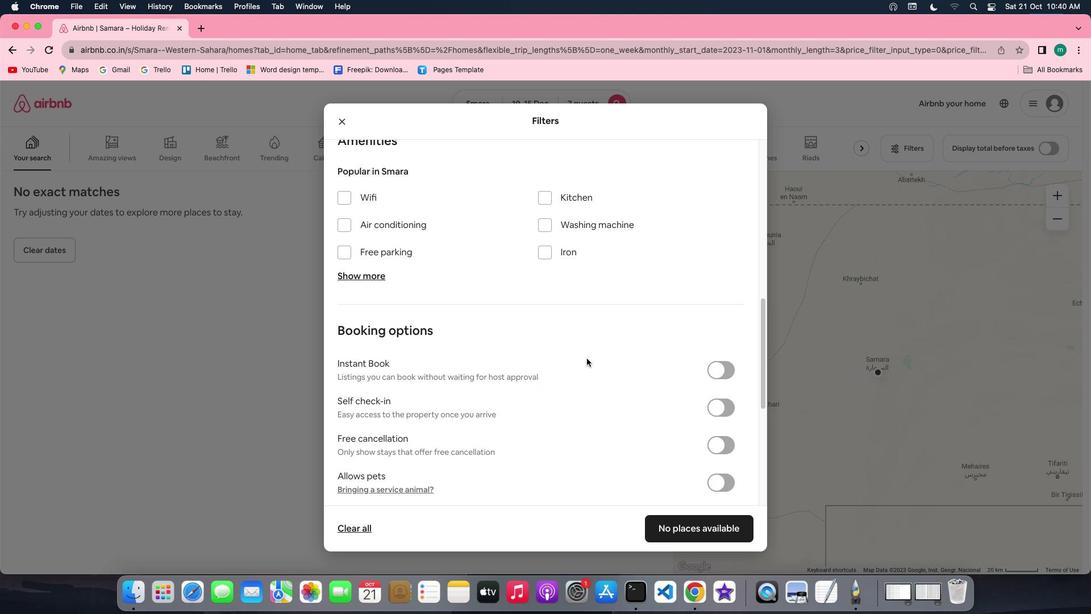 
Action: Mouse moved to (362, 196)
Screenshot: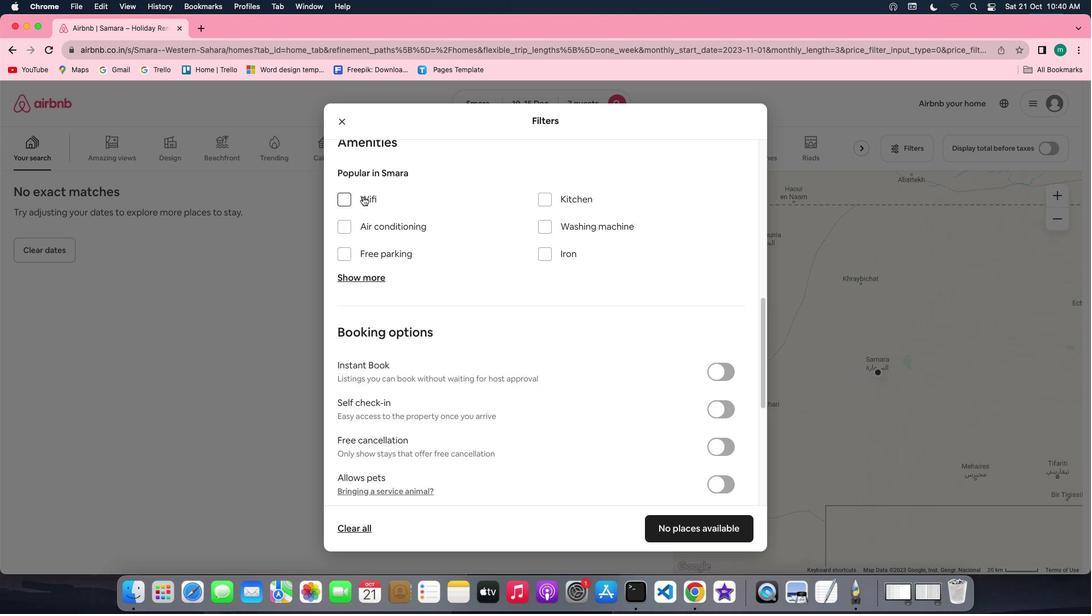 
Action: Mouse pressed left at (362, 196)
Screenshot: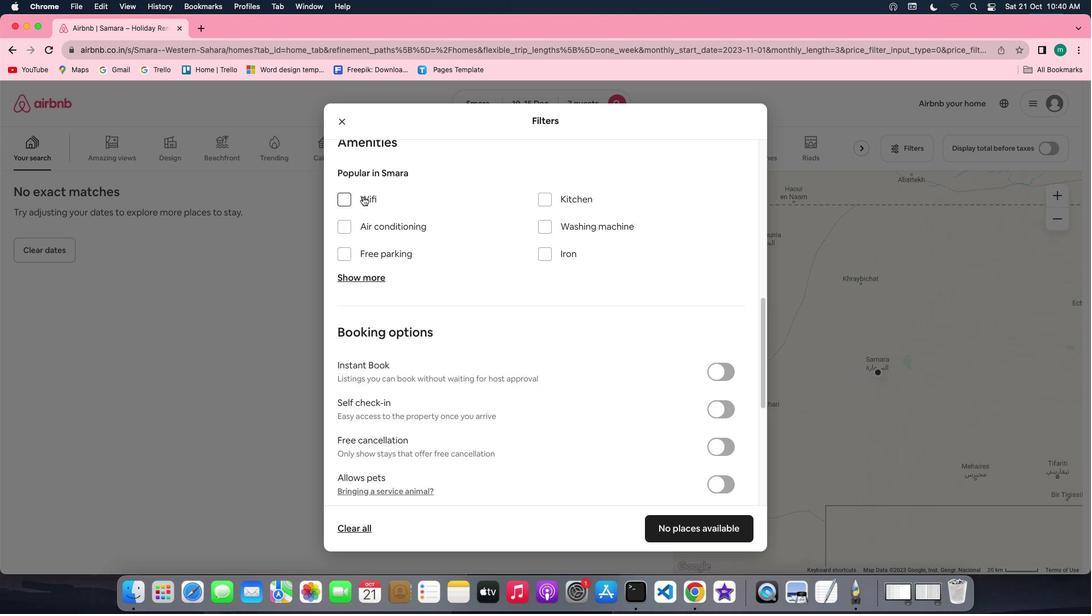 
Action: Mouse moved to (367, 278)
Screenshot: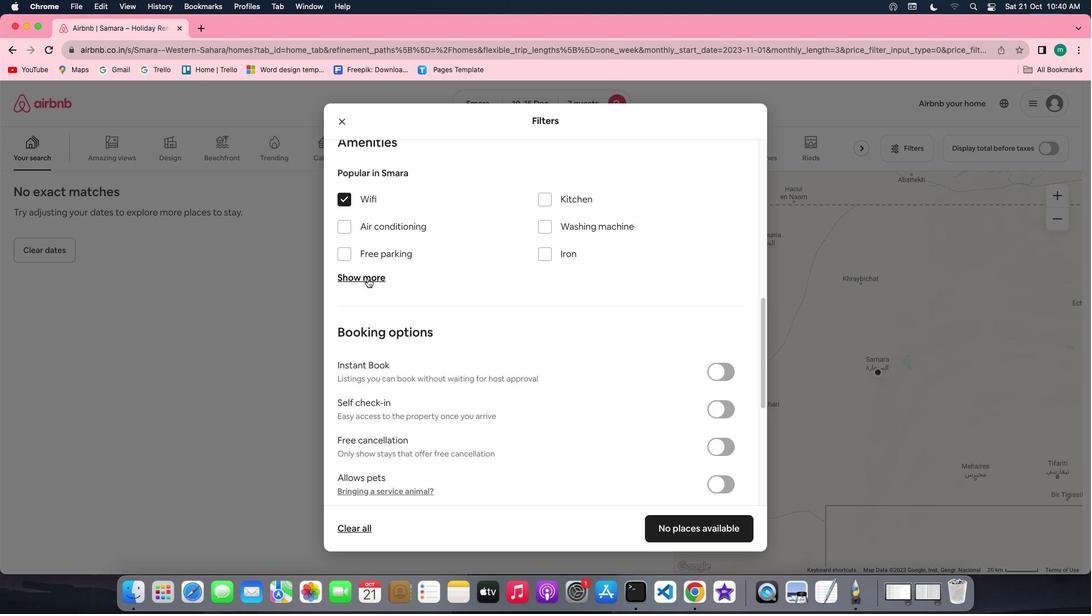 
Action: Mouse pressed left at (367, 278)
Screenshot: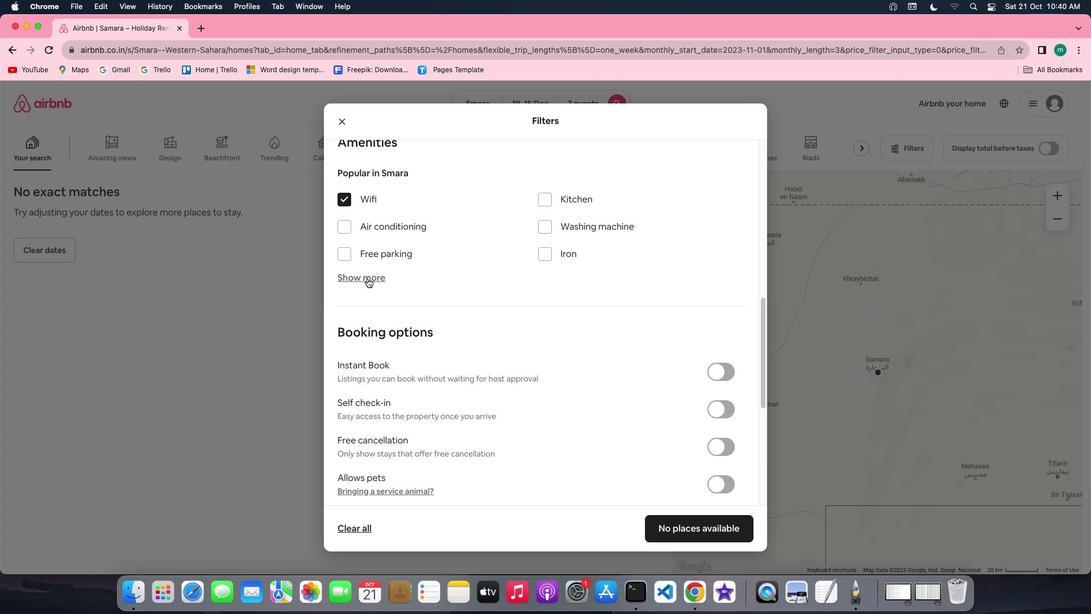 
Action: Mouse moved to (545, 345)
Screenshot: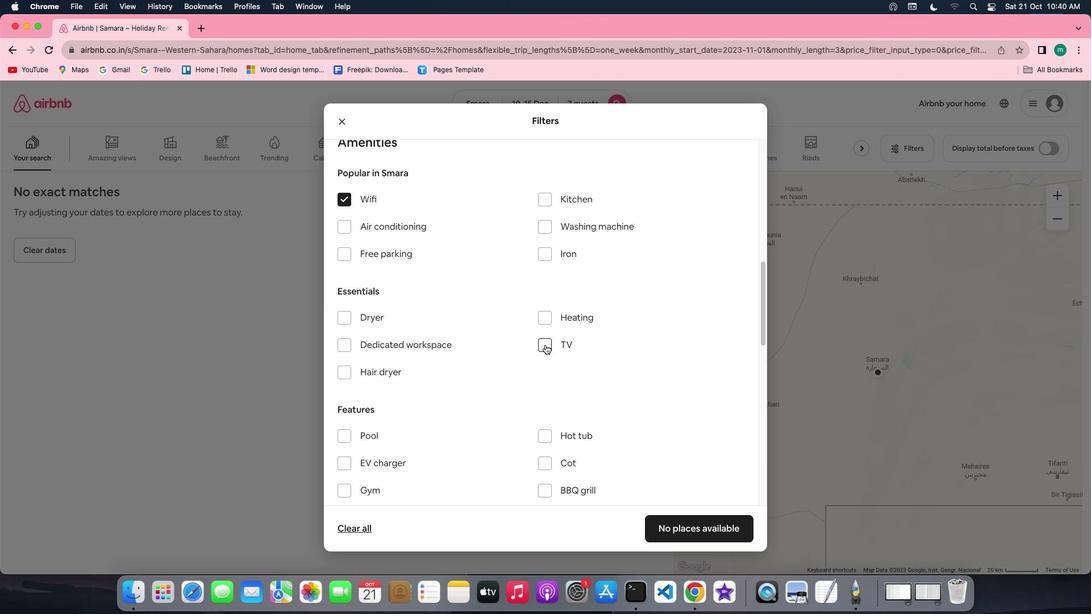 
Action: Mouse pressed left at (545, 345)
Screenshot: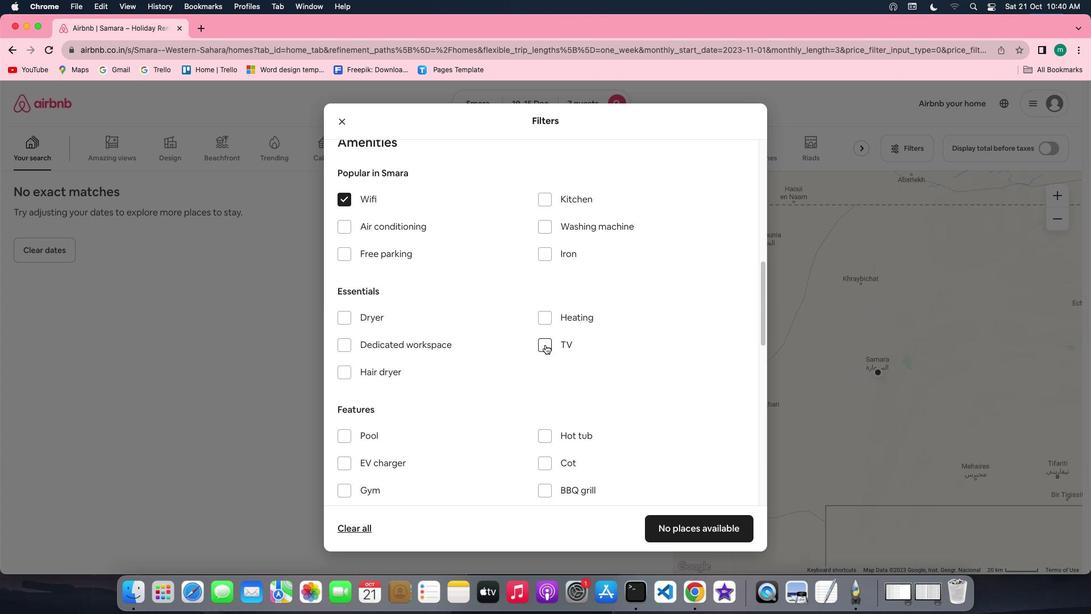 
Action: Mouse moved to (501, 332)
Screenshot: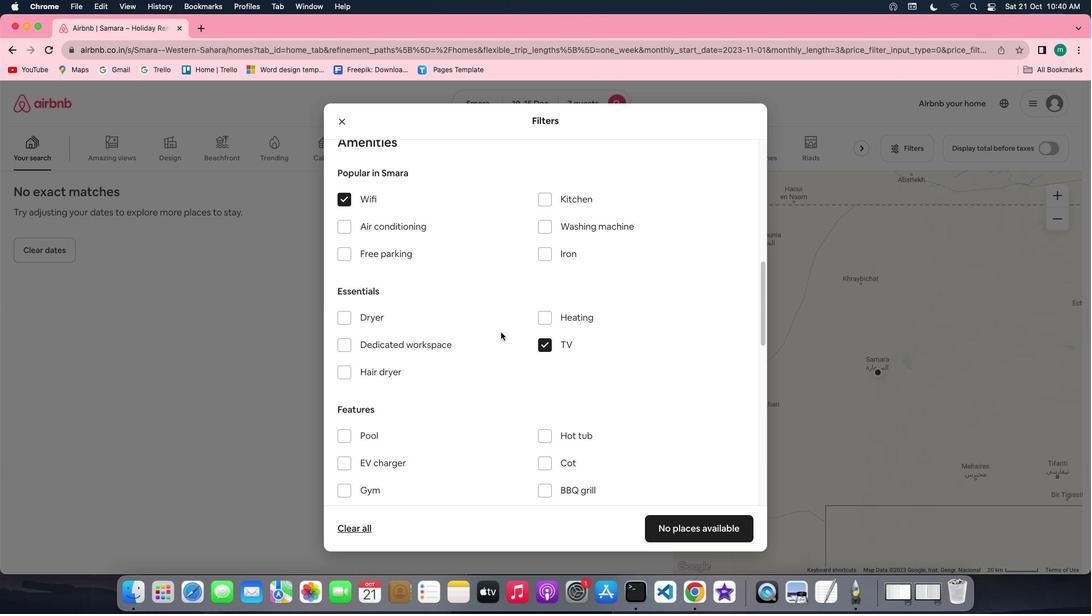 
Action: Mouse scrolled (501, 332) with delta (0, 0)
Screenshot: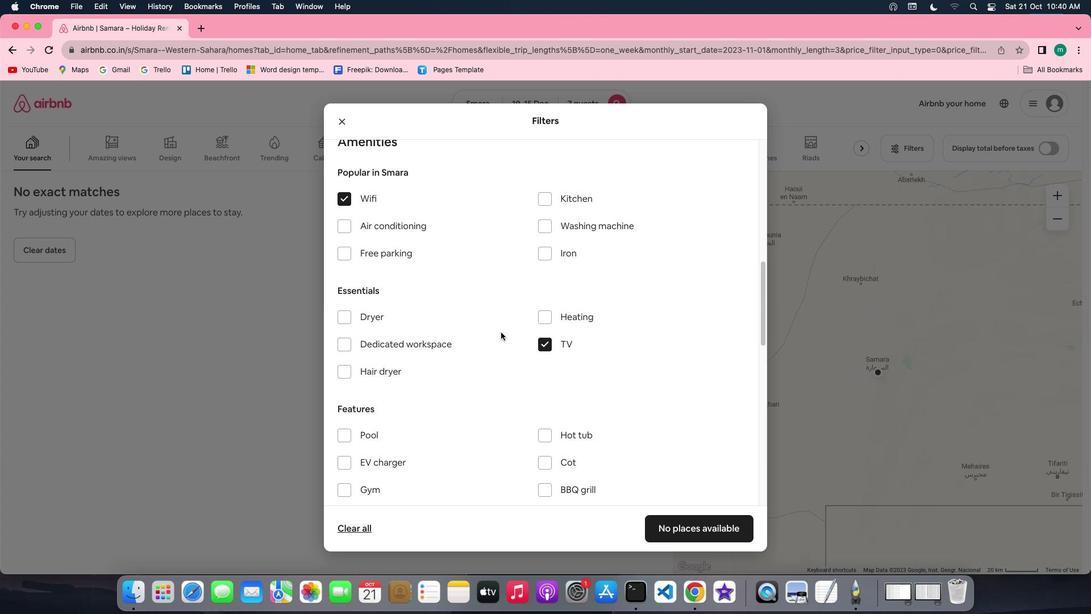 
Action: Mouse scrolled (501, 332) with delta (0, 0)
Screenshot: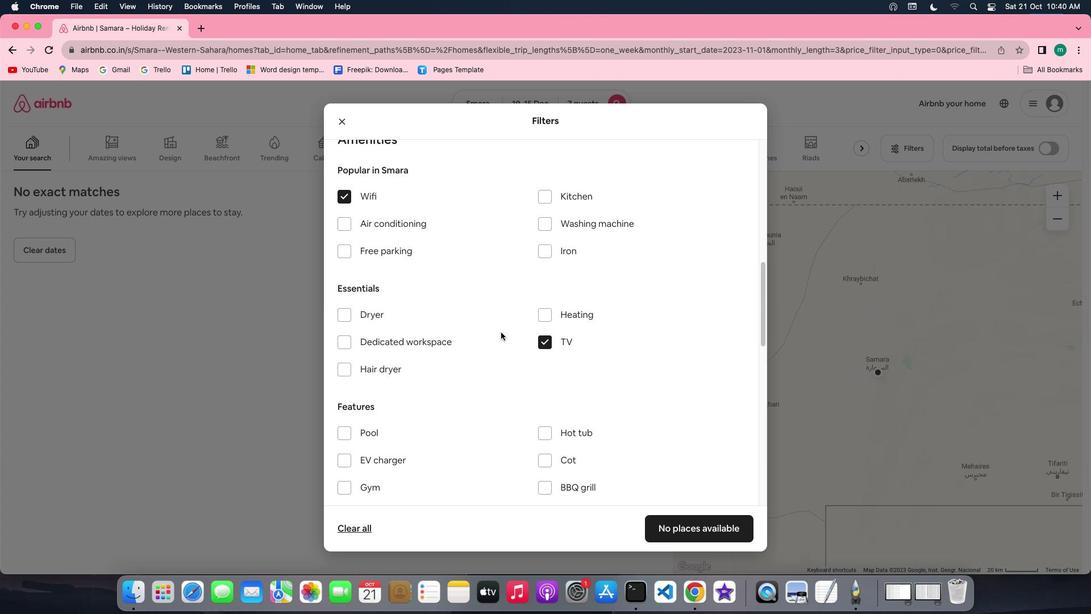
Action: Mouse scrolled (501, 332) with delta (0, 0)
Screenshot: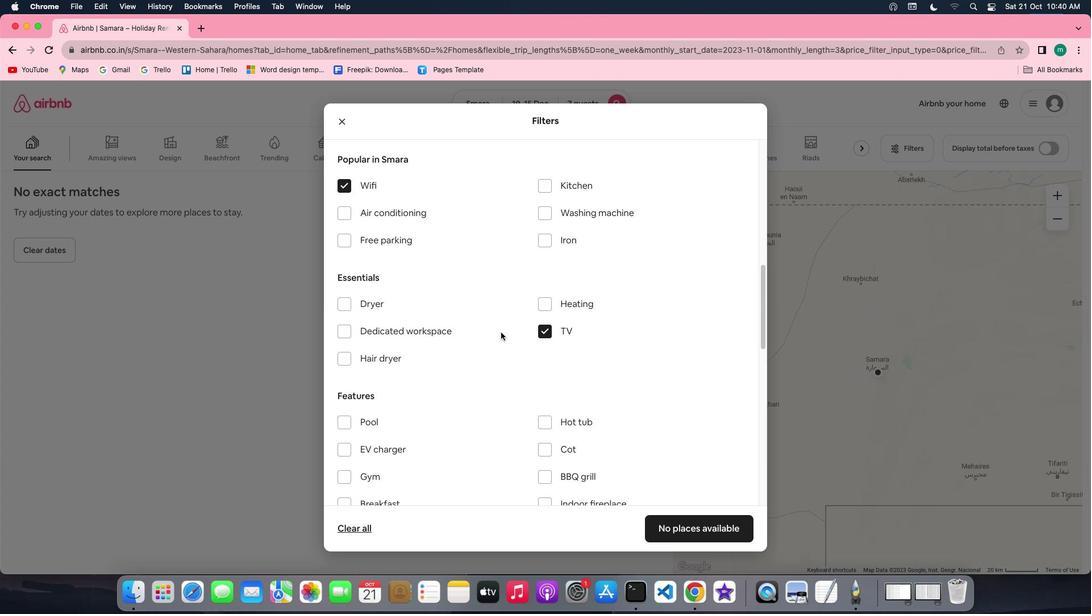 
Action: Mouse moved to (400, 229)
Screenshot: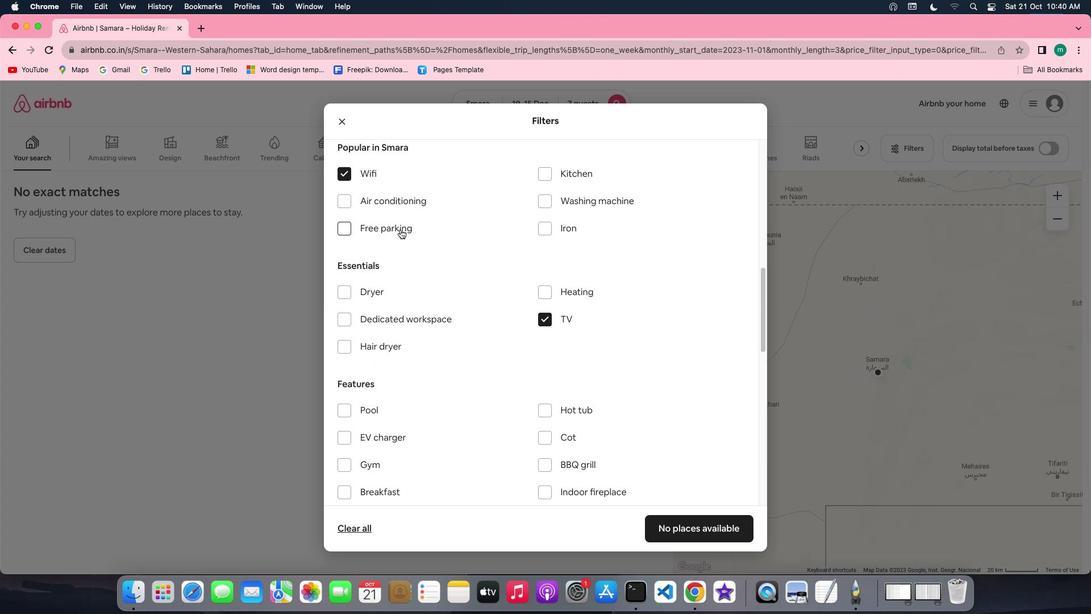 
Action: Mouse pressed left at (400, 229)
Screenshot: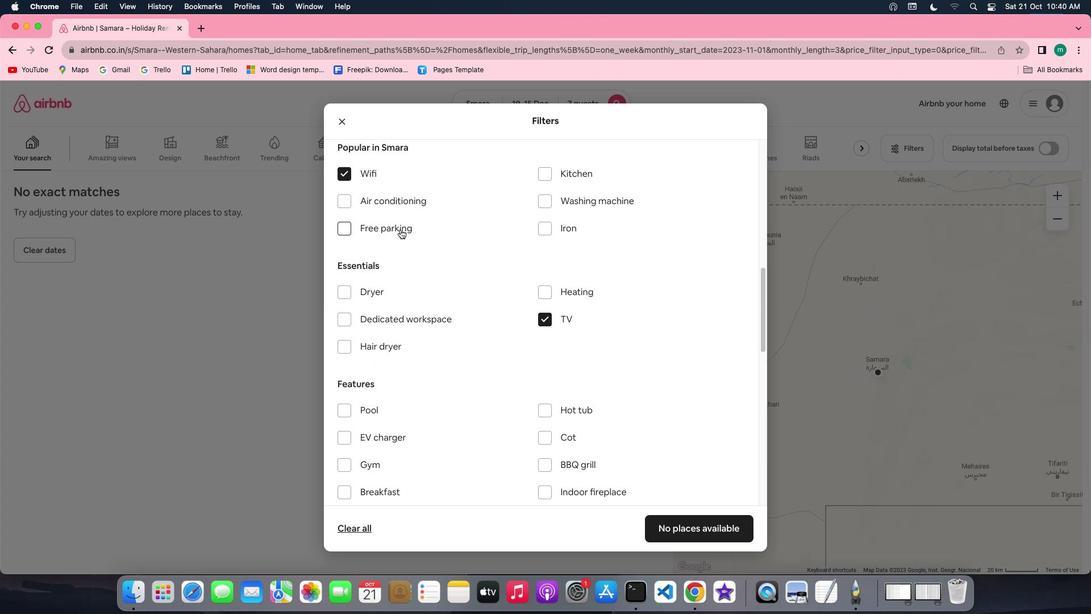 
Action: Mouse moved to (470, 343)
Screenshot: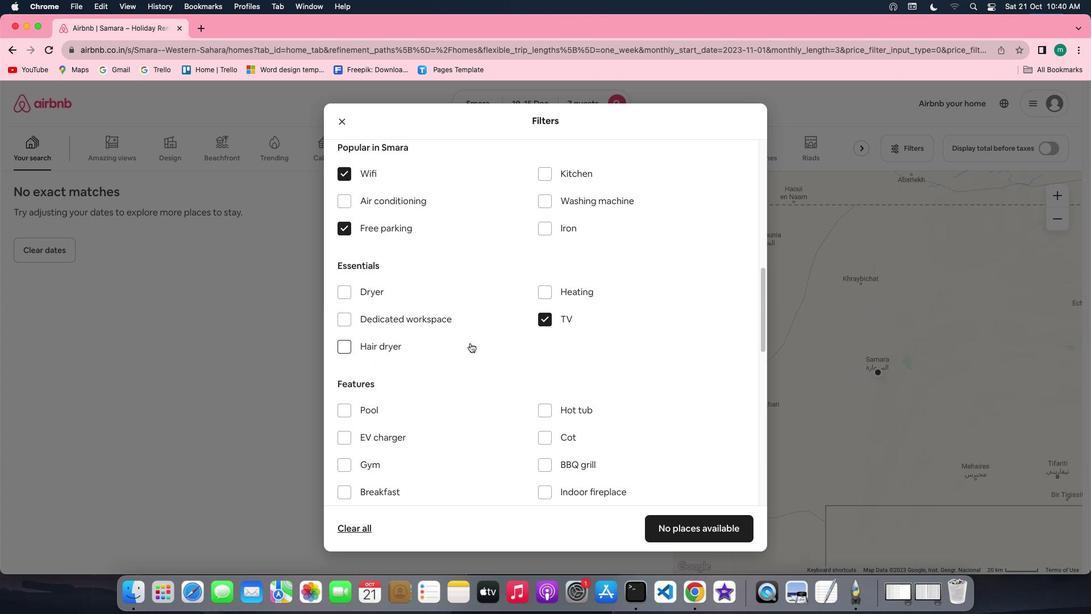 
Action: Mouse scrolled (470, 343) with delta (0, 0)
Screenshot: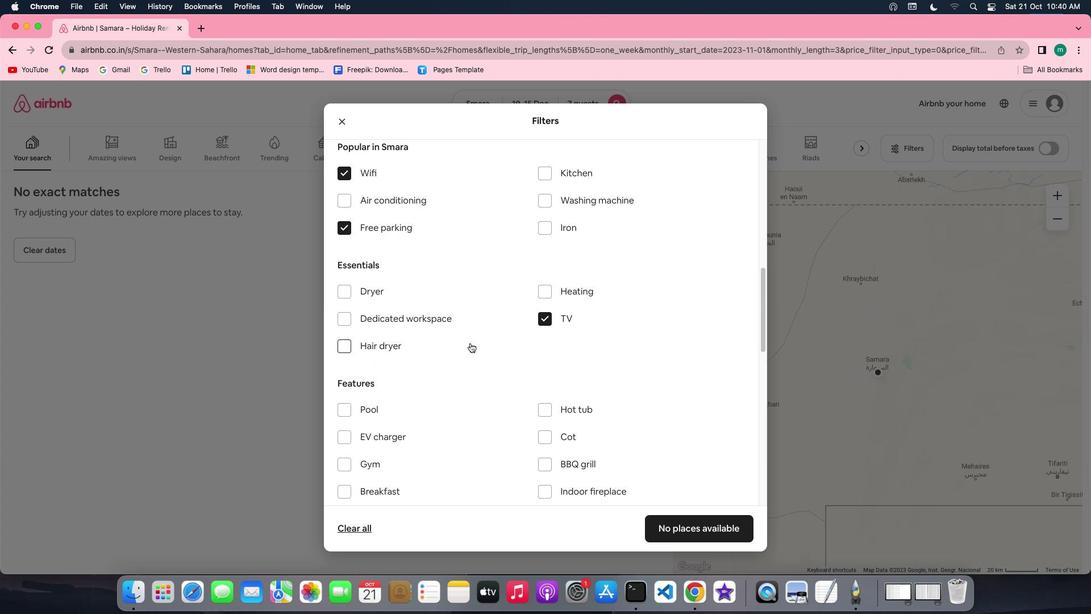 
Action: Mouse scrolled (470, 343) with delta (0, 0)
Screenshot: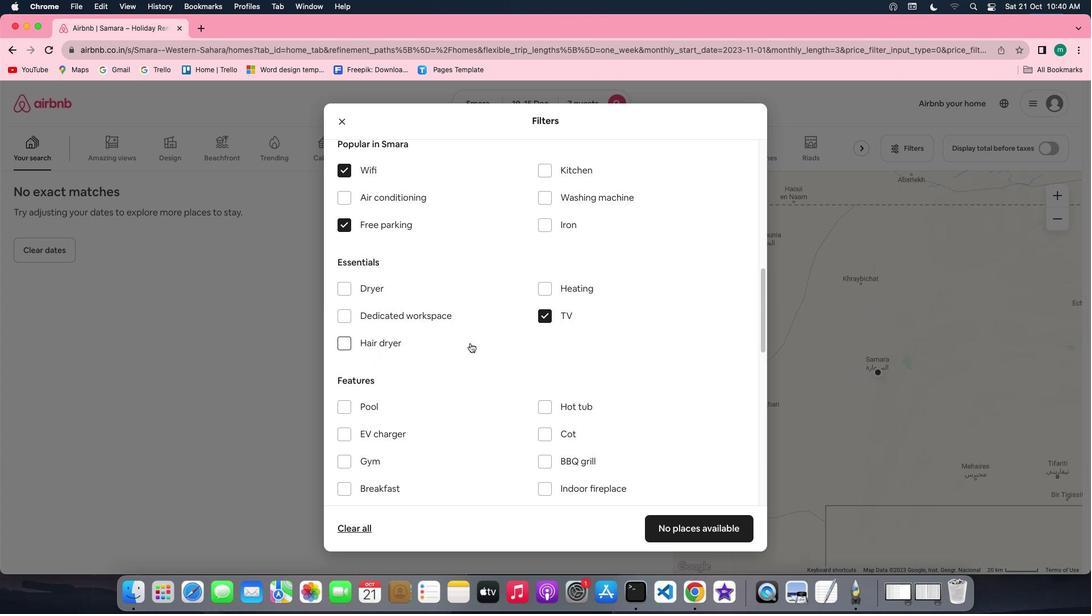 
Action: Mouse scrolled (470, 343) with delta (0, 0)
Screenshot: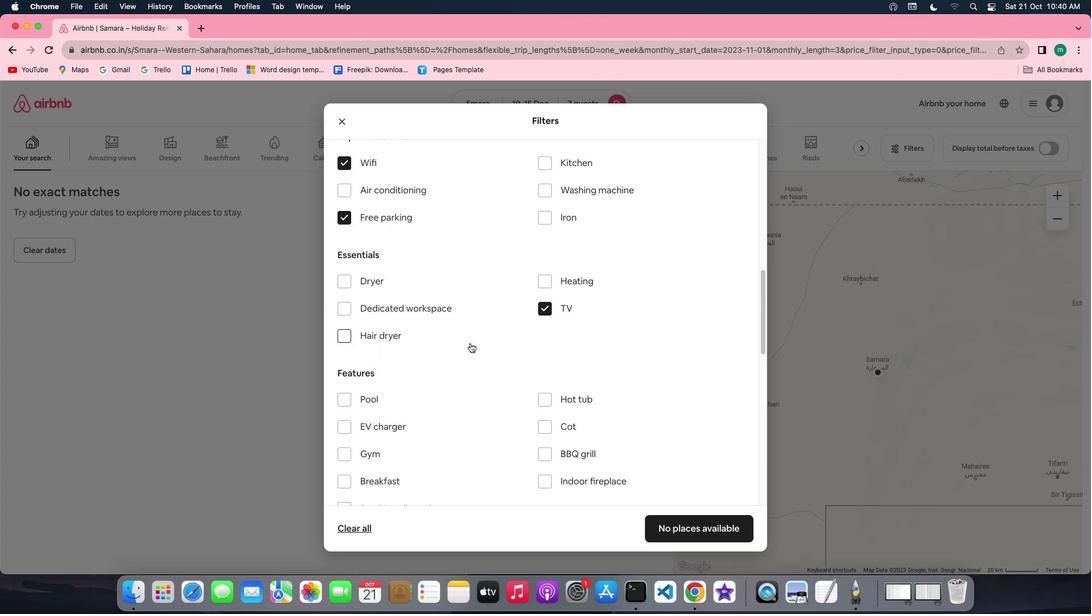 
Action: Mouse scrolled (470, 343) with delta (0, 0)
Screenshot: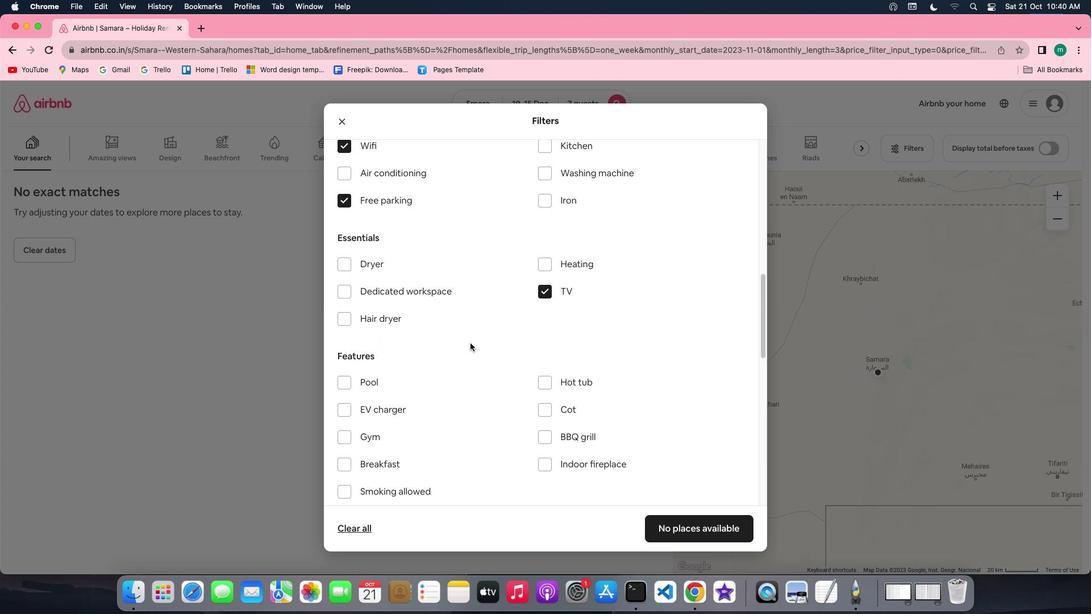 
Action: Mouse scrolled (470, 343) with delta (0, 0)
Screenshot: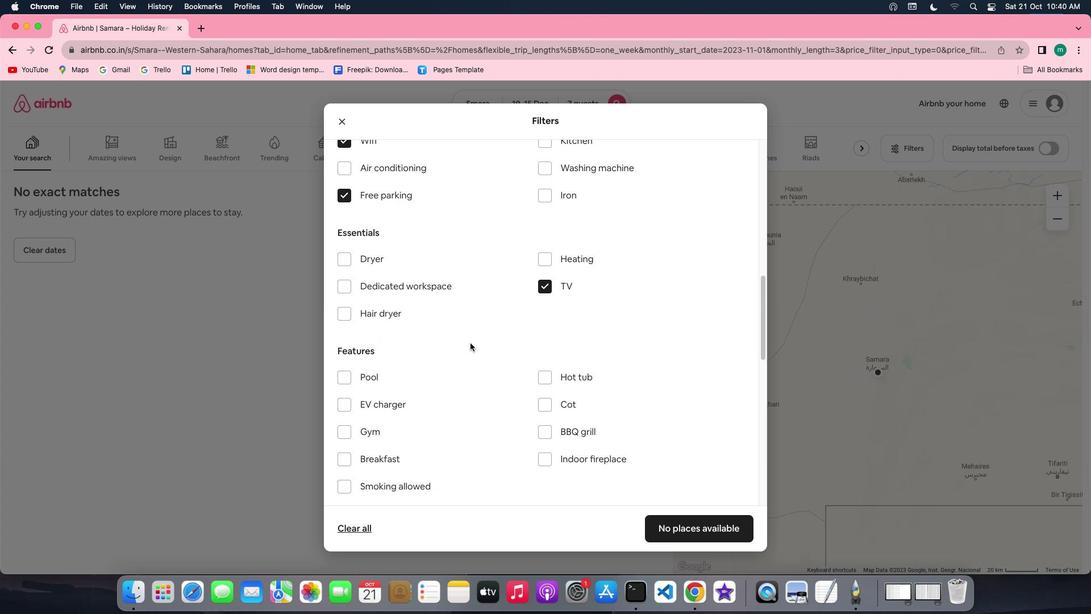 
Action: Mouse scrolled (470, 343) with delta (0, 0)
Screenshot: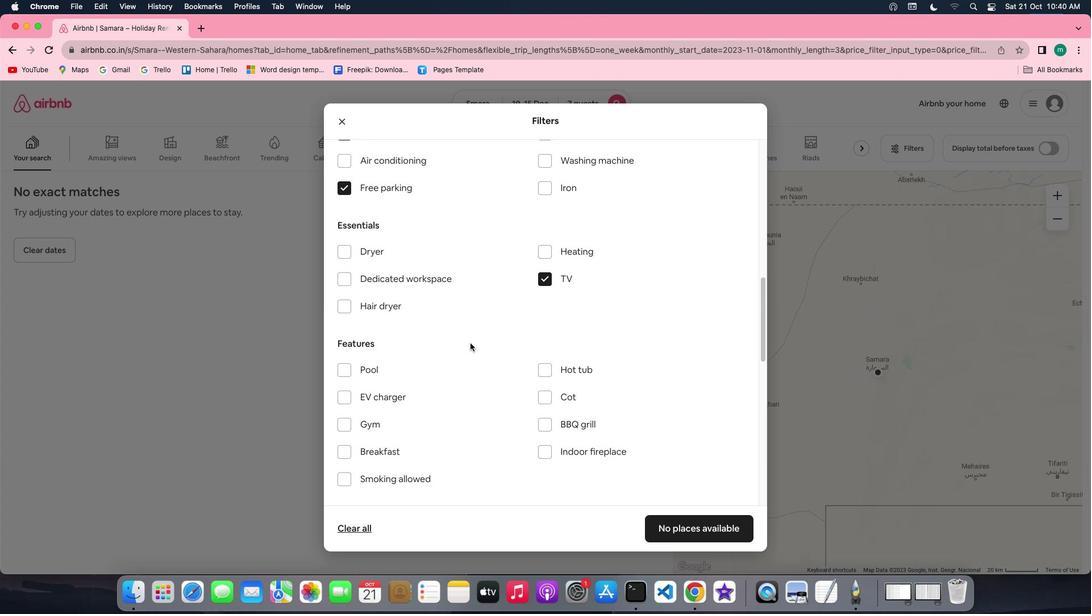 
Action: Mouse scrolled (470, 343) with delta (0, 0)
Screenshot: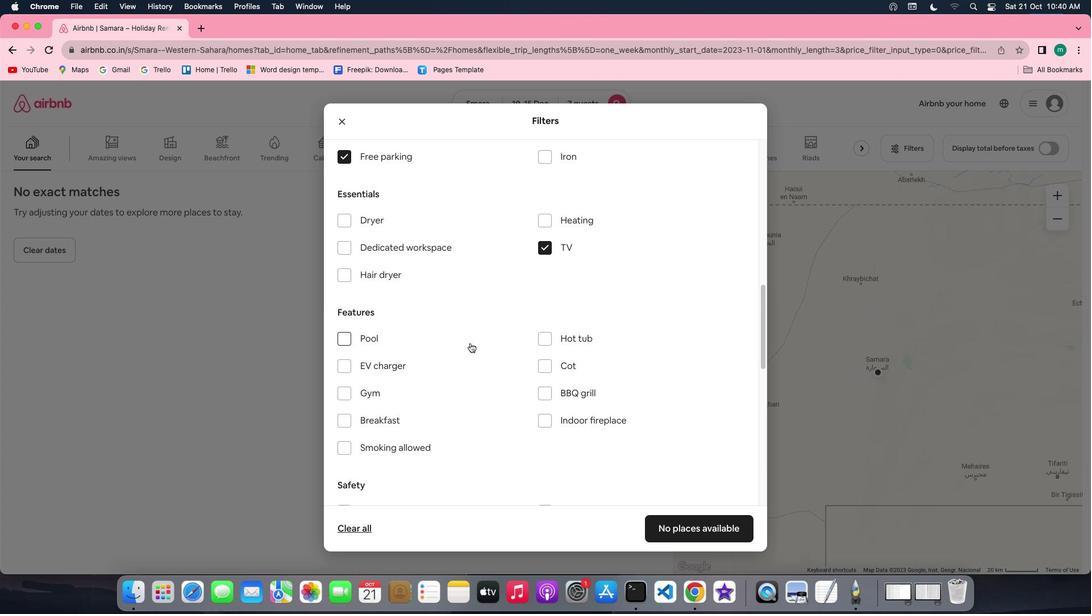 
Action: Mouse scrolled (470, 343) with delta (0, 0)
Screenshot: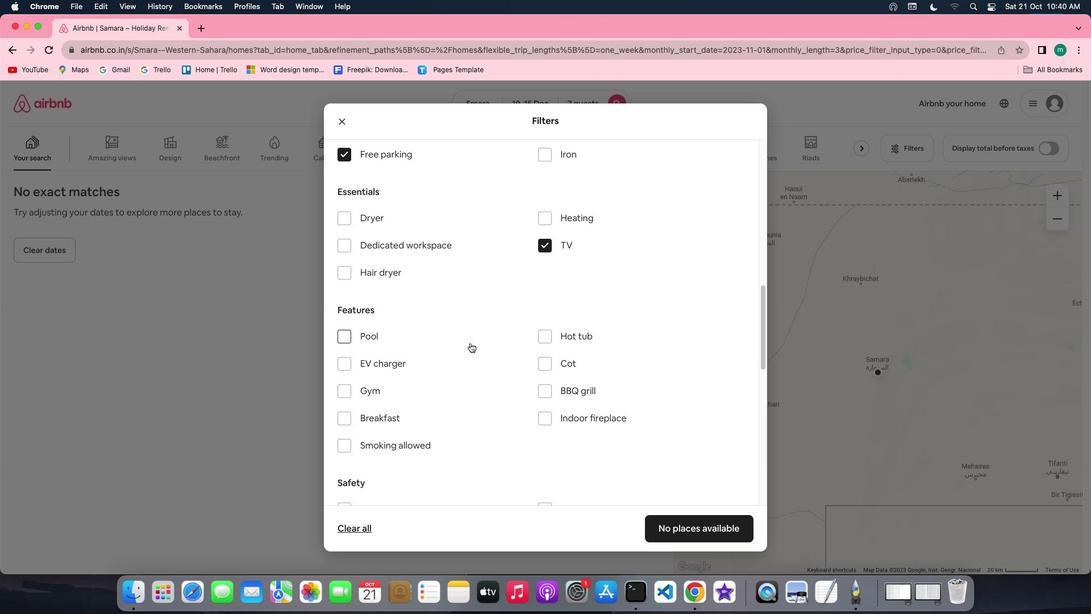 
Action: Mouse scrolled (470, 343) with delta (0, 0)
Screenshot: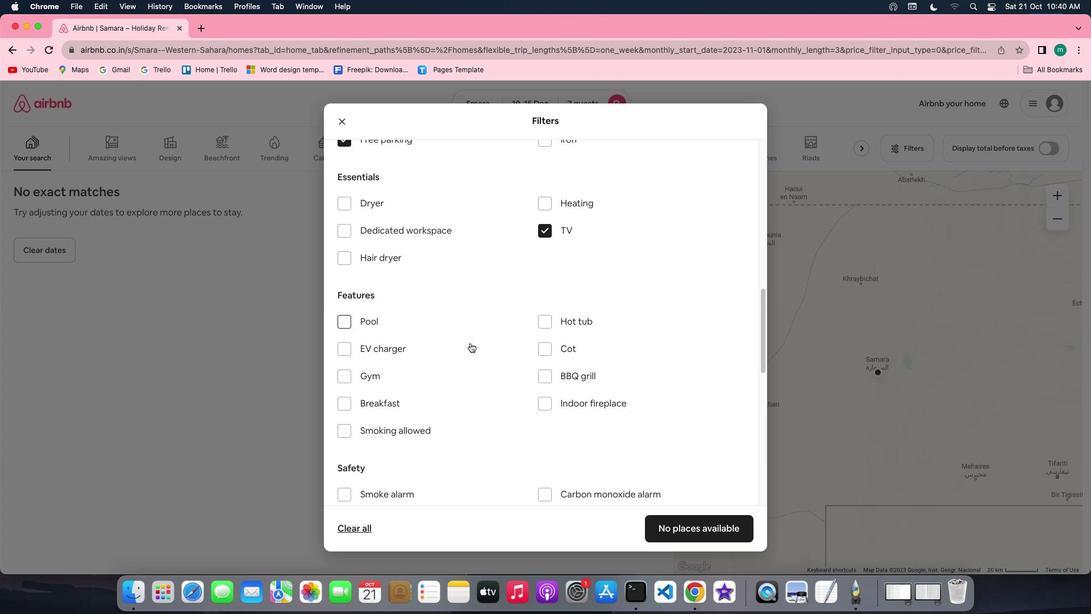 
Action: Mouse scrolled (470, 343) with delta (0, 0)
Screenshot: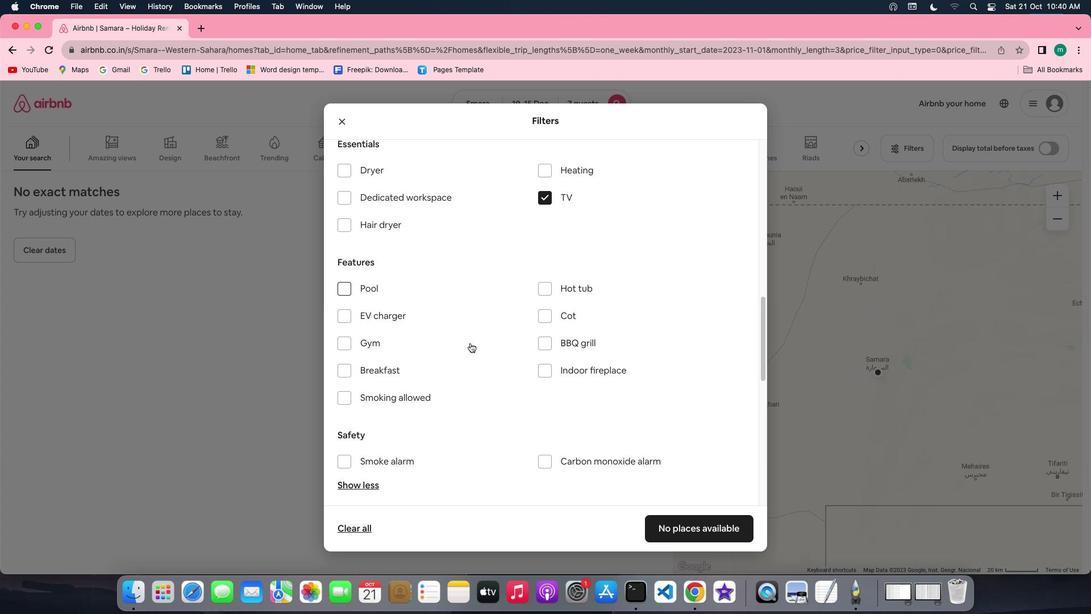 
Action: Mouse scrolled (470, 343) with delta (0, 0)
Screenshot: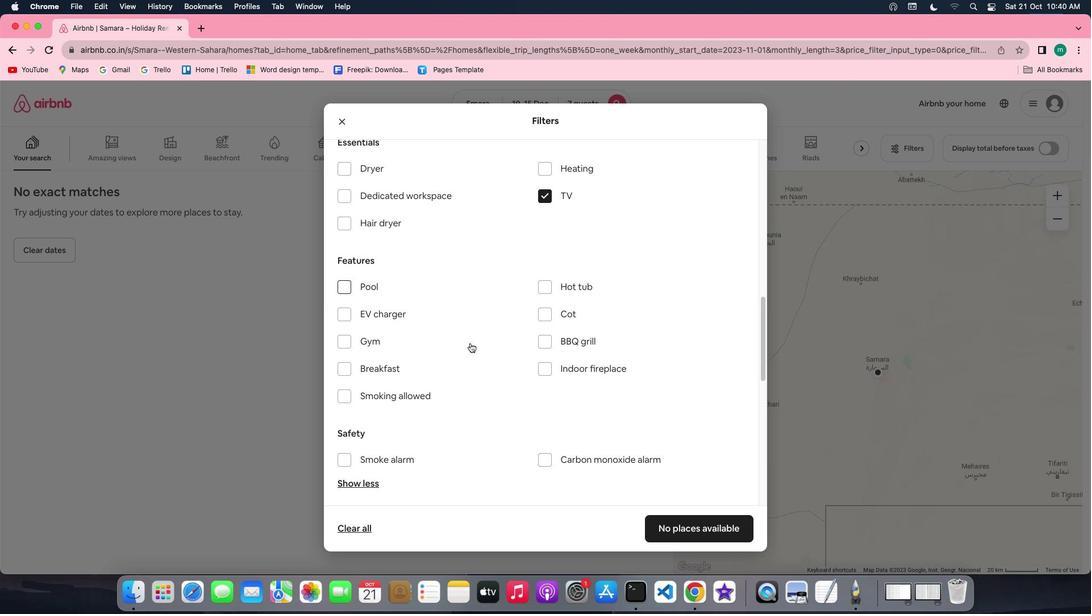 
Action: Mouse scrolled (470, 343) with delta (0, 0)
Screenshot: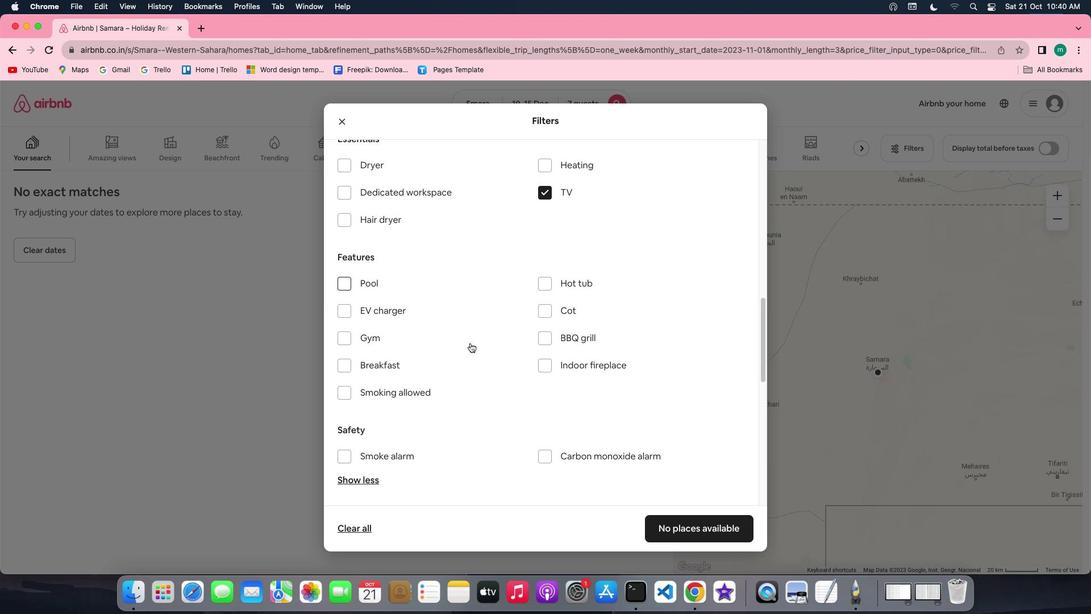 
Action: Mouse moved to (371, 328)
Screenshot: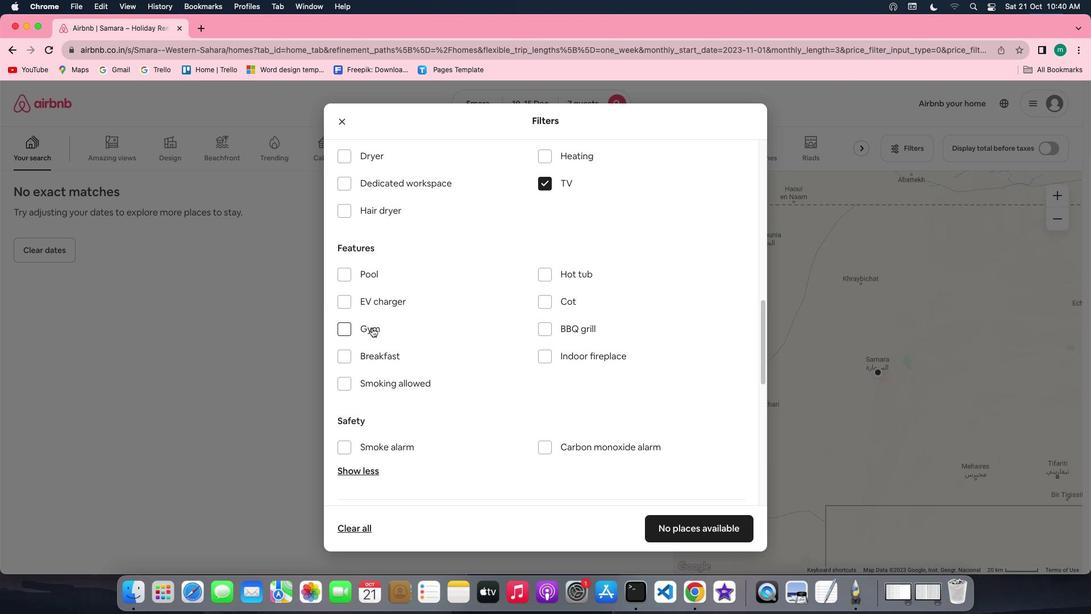 
Action: Mouse pressed left at (371, 328)
Screenshot: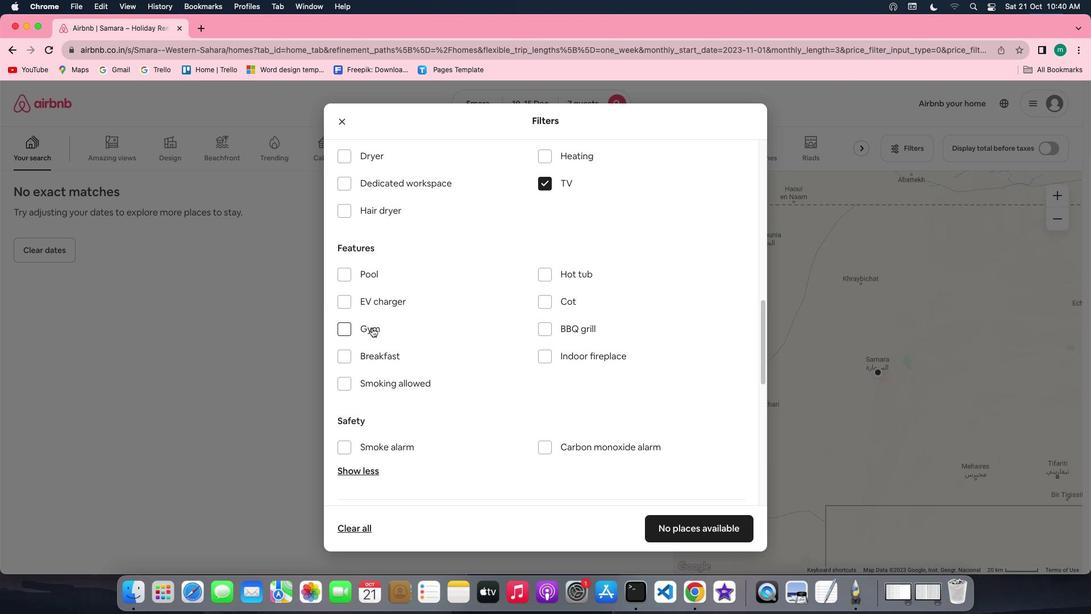 
Action: Mouse moved to (375, 355)
Screenshot: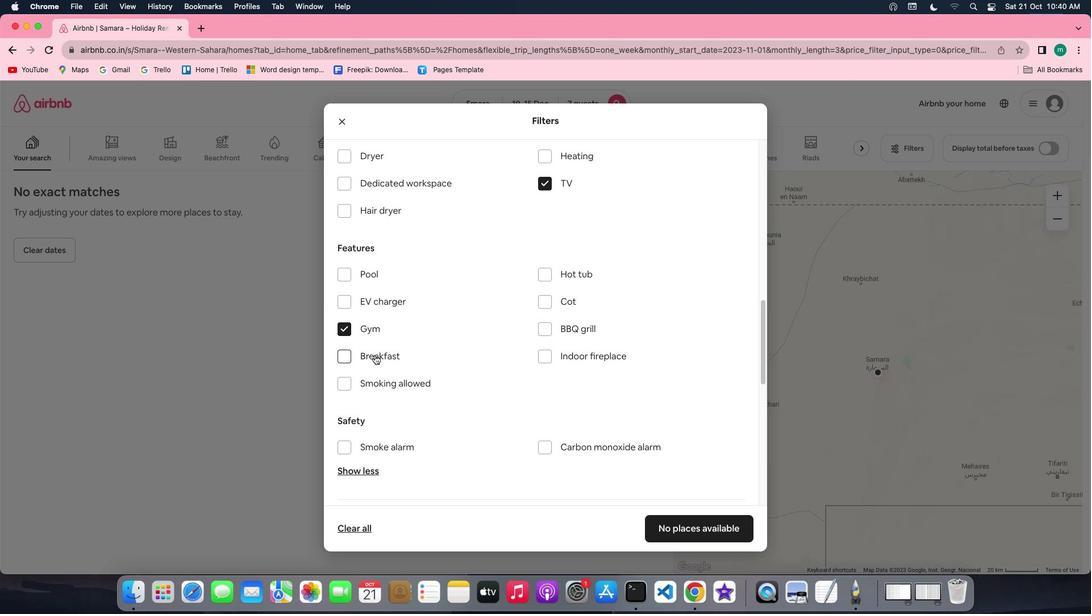 
Action: Mouse pressed left at (375, 355)
Screenshot: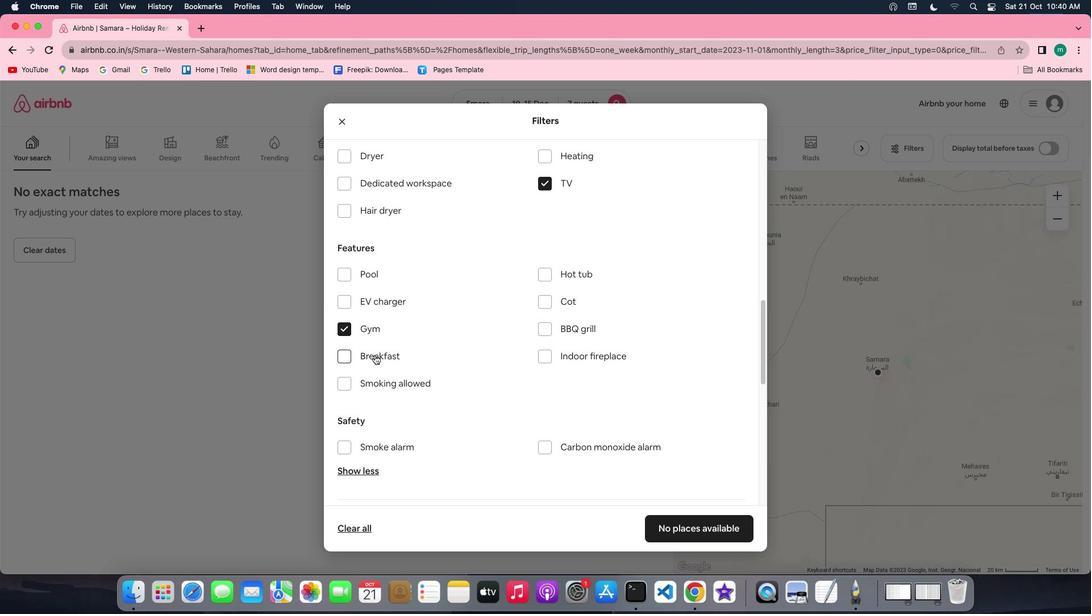 
Action: Mouse moved to (513, 386)
Screenshot: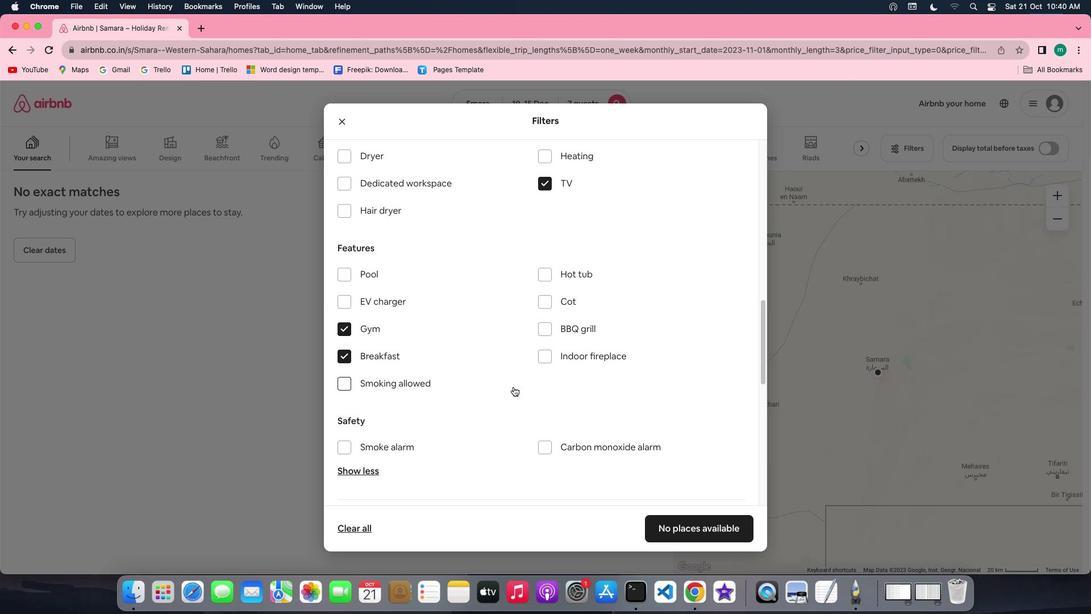 
Action: Mouse scrolled (513, 386) with delta (0, 0)
Screenshot: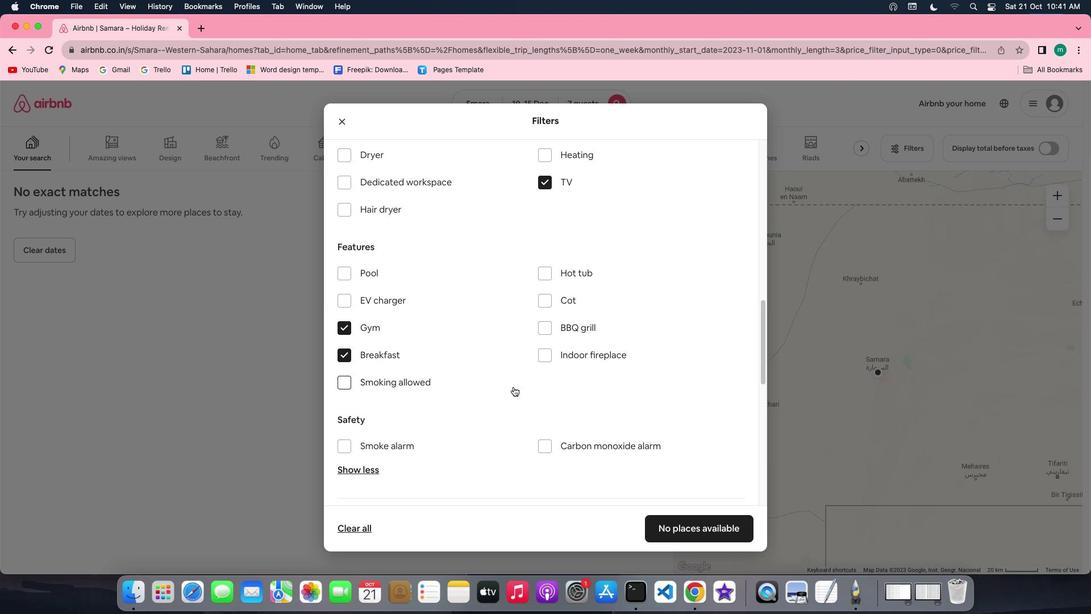 
Action: Mouse scrolled (513, 386) with delta (0, 0)
Screenshot: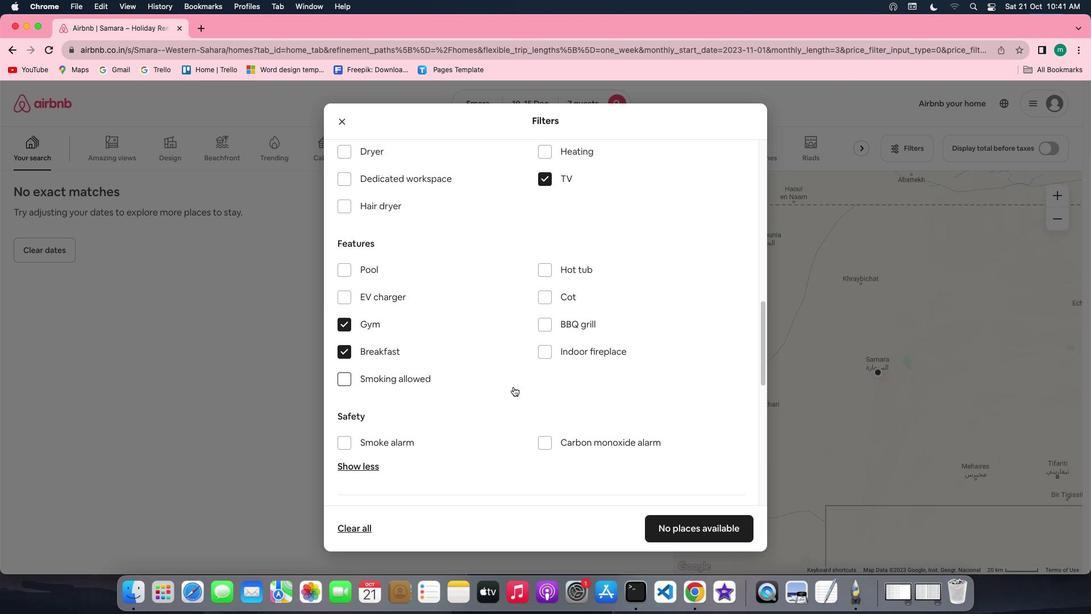 
Action: Mouse scrolled (513, 386) with delta (0, -1)
Screenshot: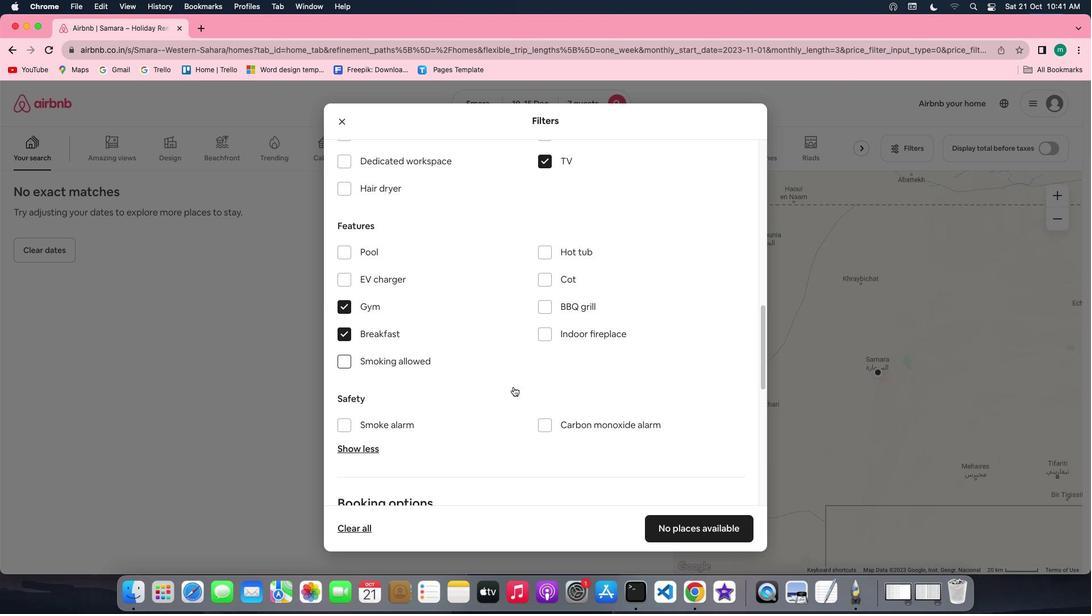 
Action: Mouse scrolled (513, 386) with delta (0, 0)
Screenshot: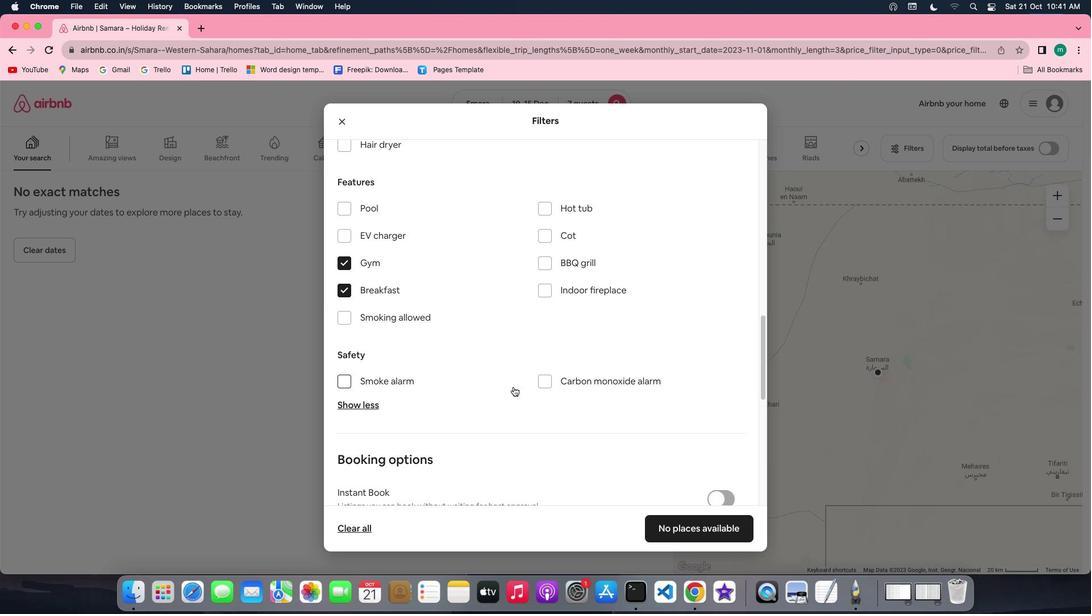 
Action: Mouse scrolled (513, 386) with delta (0, 0)
Screenshot: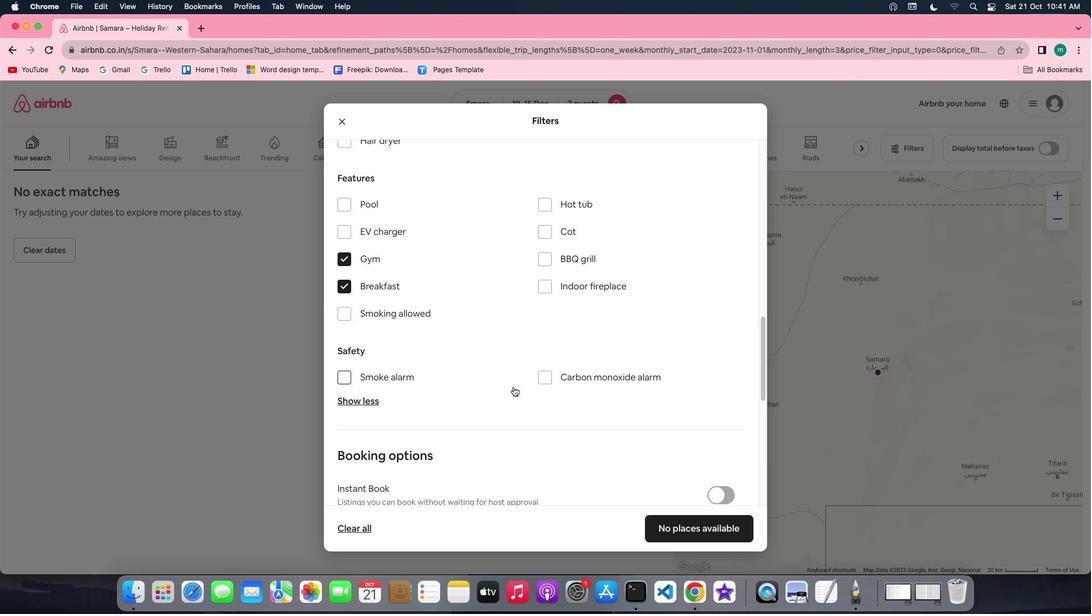 
Action: Mouse scrolled (513, 386) with delta (0, 0)
Screenshot: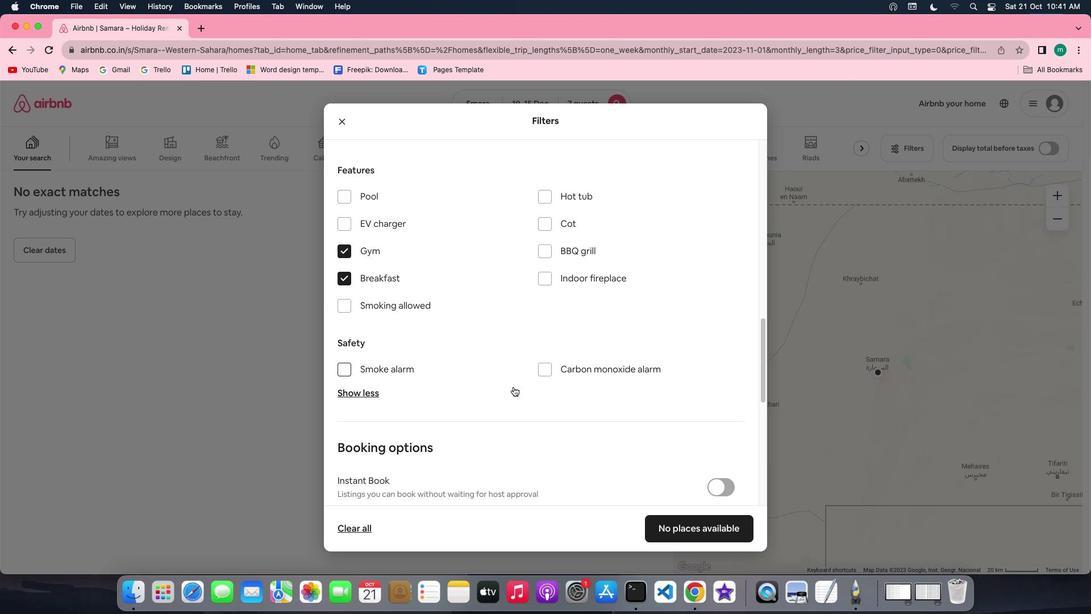 
Action: Mouse scrolled (513, 386) with delta (0, 0)
Screenshot: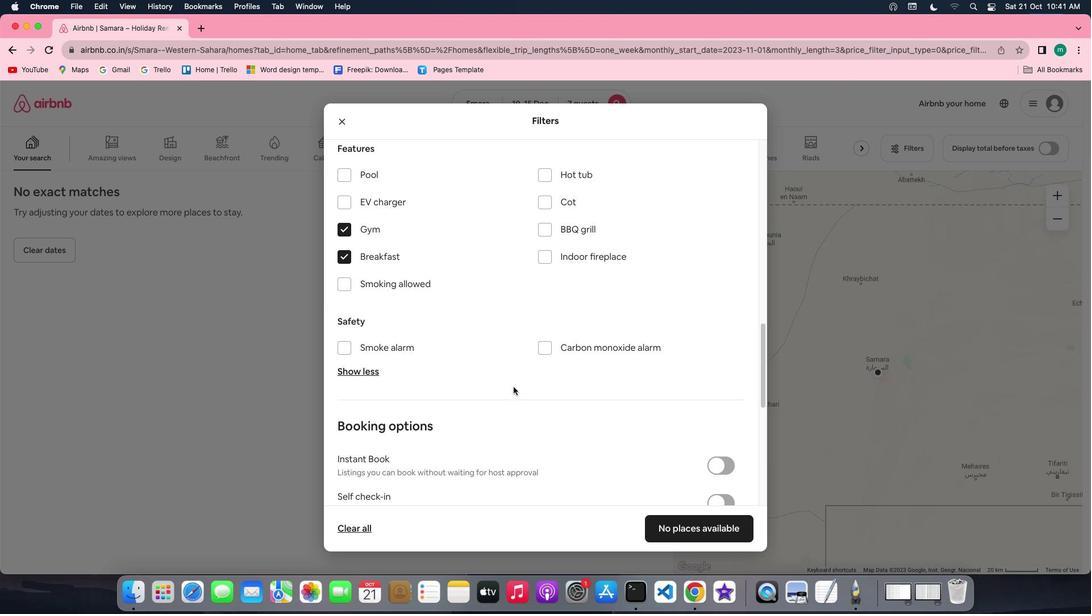 
Action: Mouse scrolled (513, 386) with delta (0, 0)
Screenshot: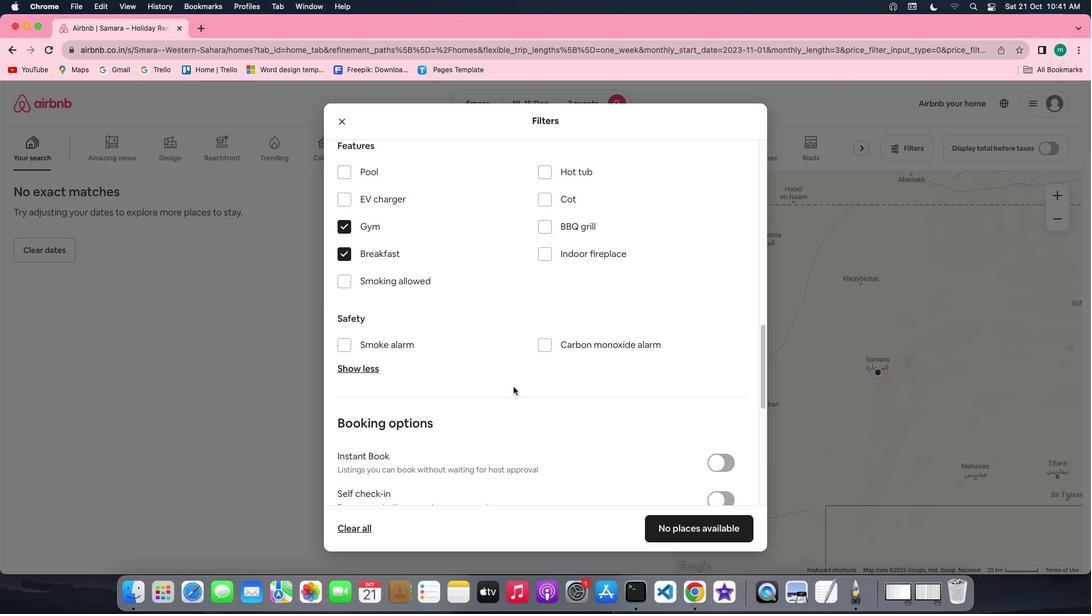 
Action: Mouse scrolled (513, 386) with delta (0, 0)
Screenshot: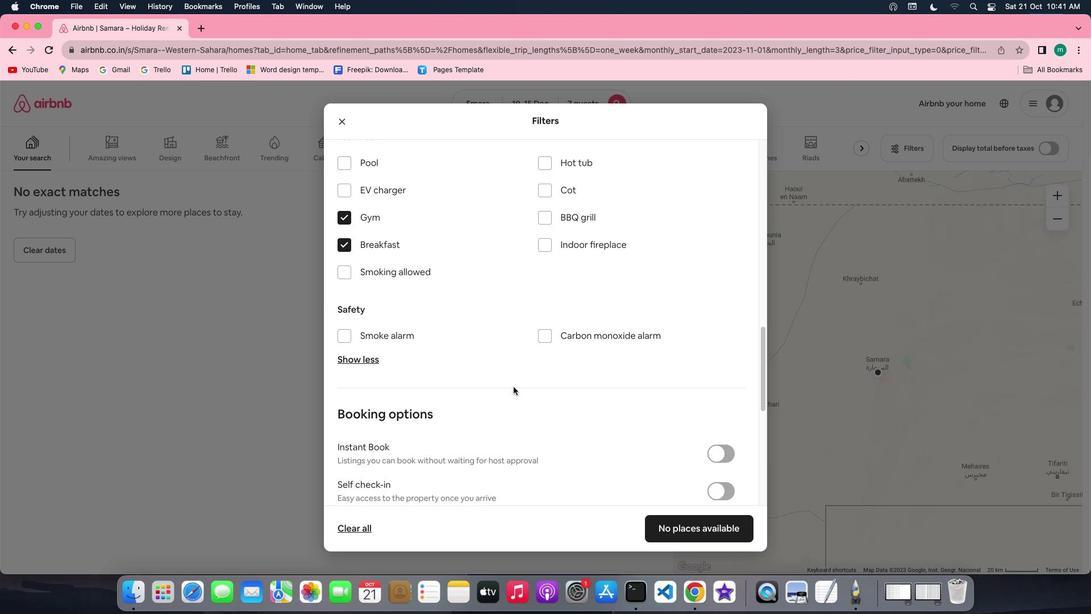 
Action: Mouse moved to (525, 403)
Screenshot: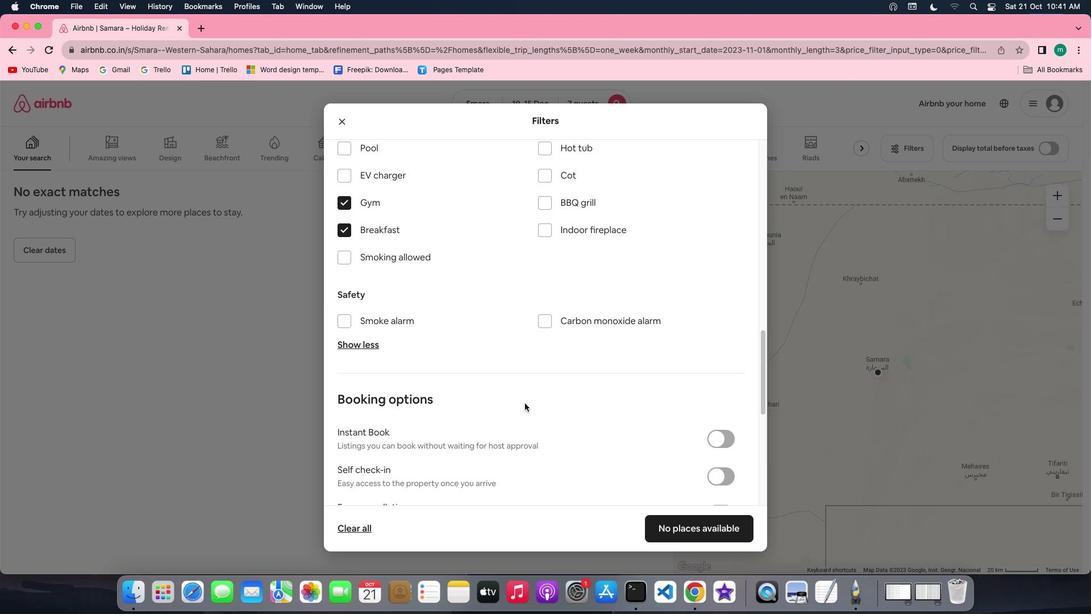 
Action: Mouse scrolled (525, 403) with delta (0, 0)
Screenshot: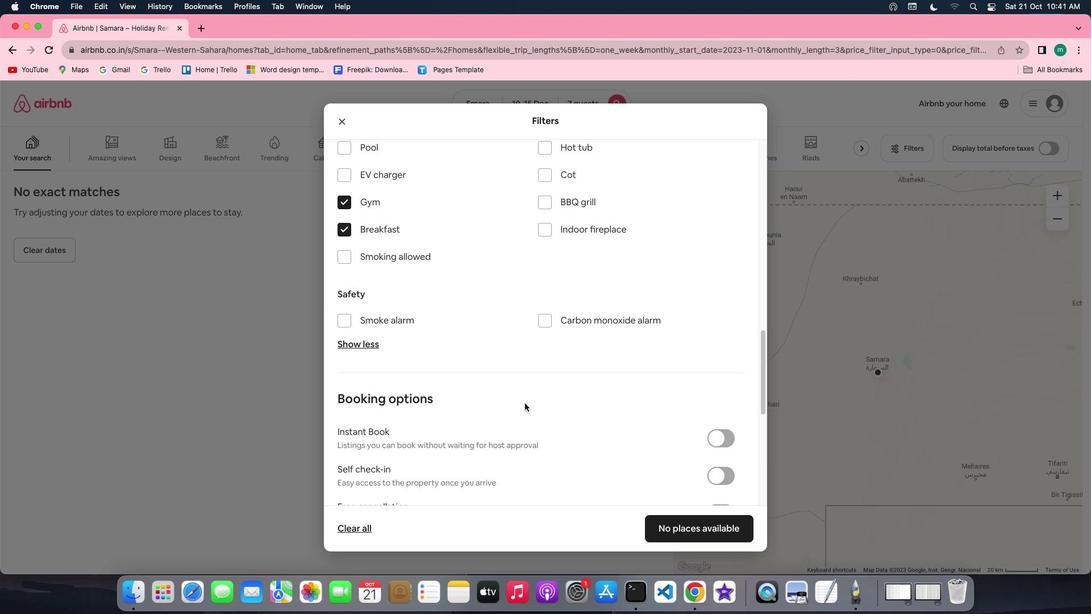 
Action: Mouse scrolled (525, 403) with delta (0, 0)
Screenshot: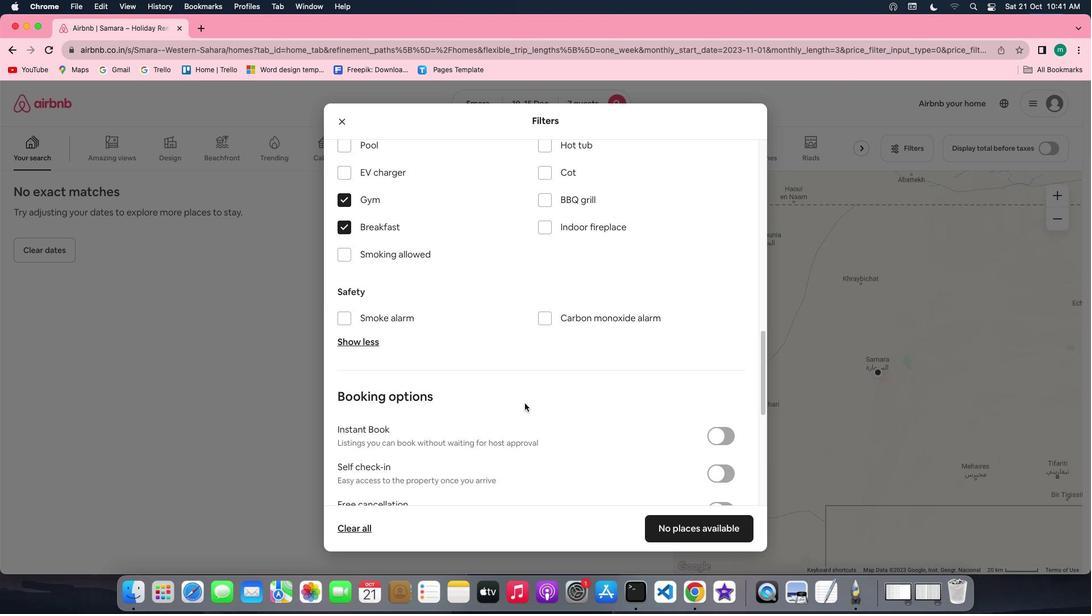 
Action: Mouse scrolled (525, 403) with delta (0, -1)
Screenshot: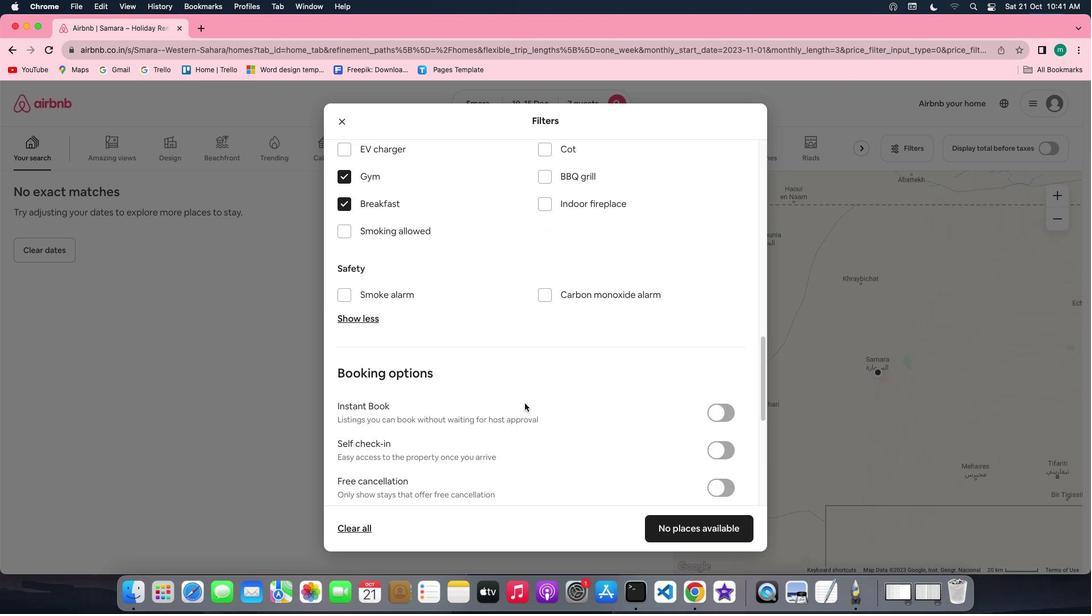 
Action: Mouse moved to (730, 396)
Screenshot: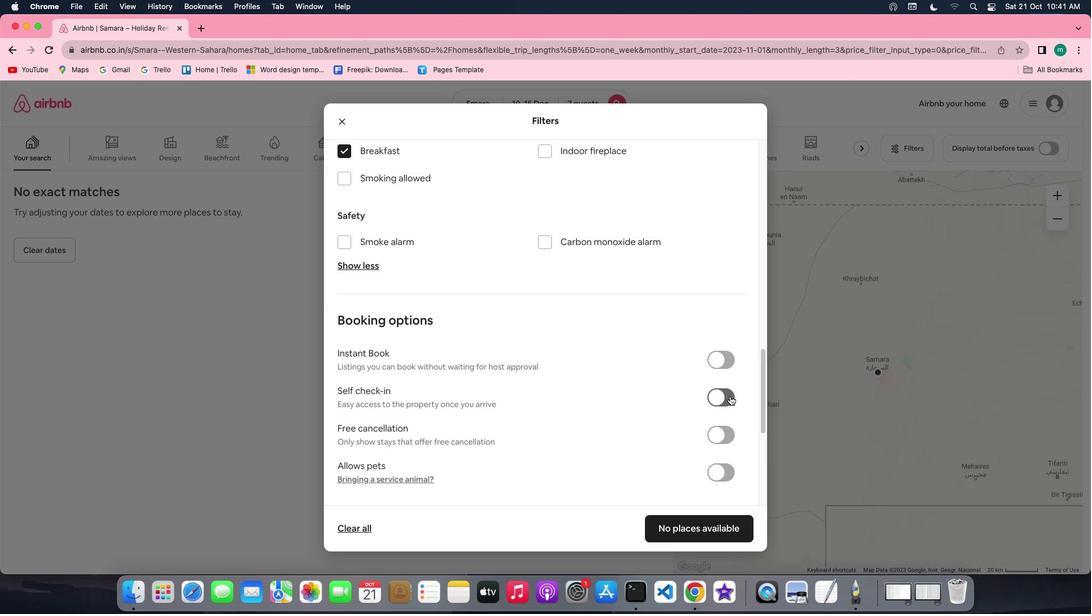 
Action: Mouse pressed left at (730, 396)
Screenshot: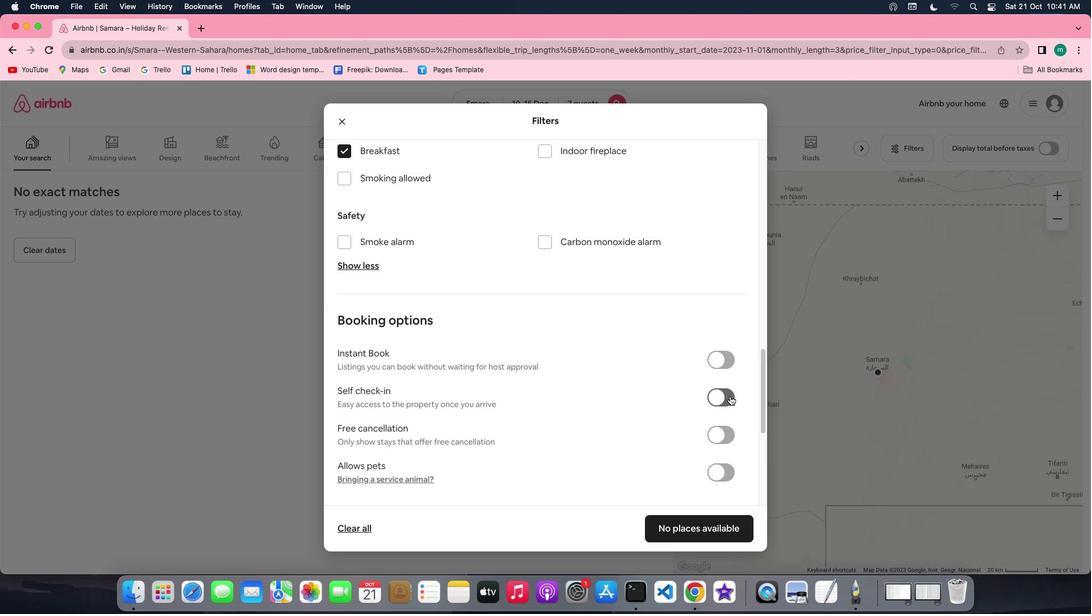 
Action: Mouse moved to (592, 436)
Screenshot: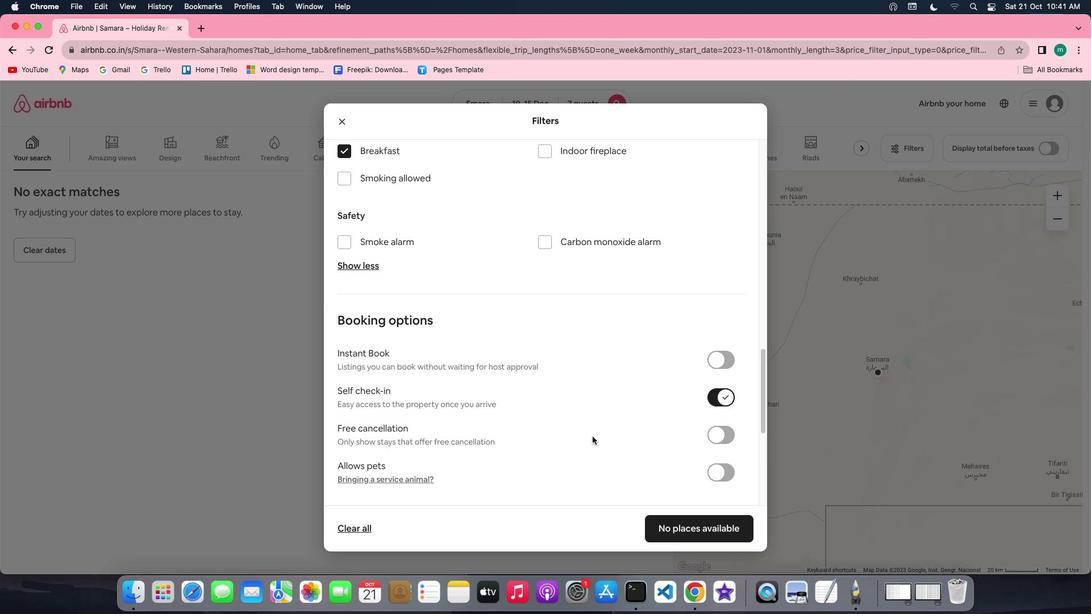
Action: Mouse scrolled (592, 436) with delta (0, 0)
Screenshot: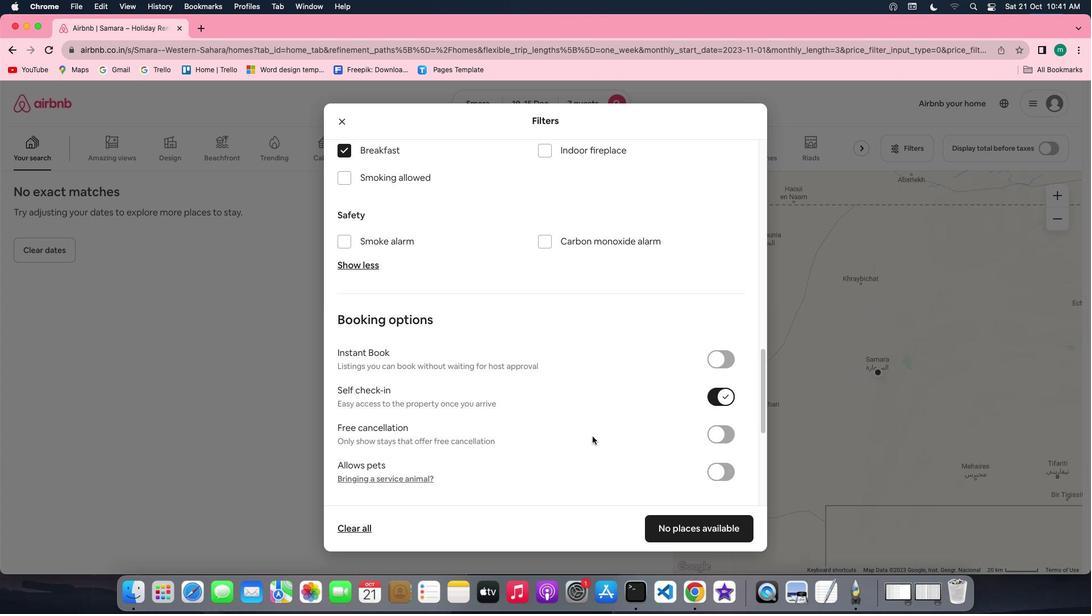 
Action: Mouse scrolled (592, 436) with delta (0, 0)
Screenshot: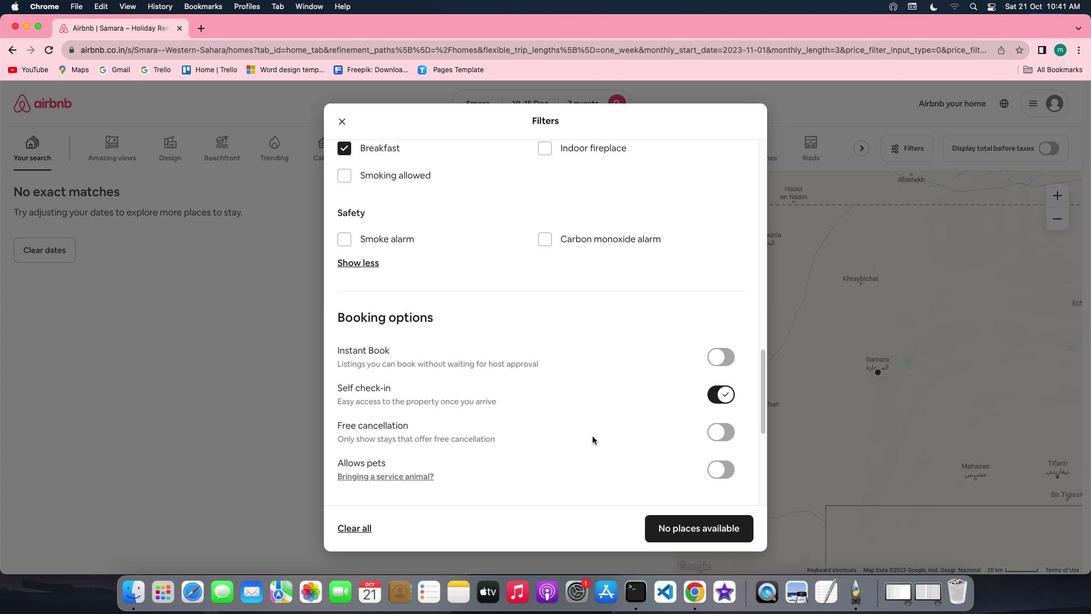 
Action: Mouse scrolled (592, 436) with delta (0, 0)
Screenshot: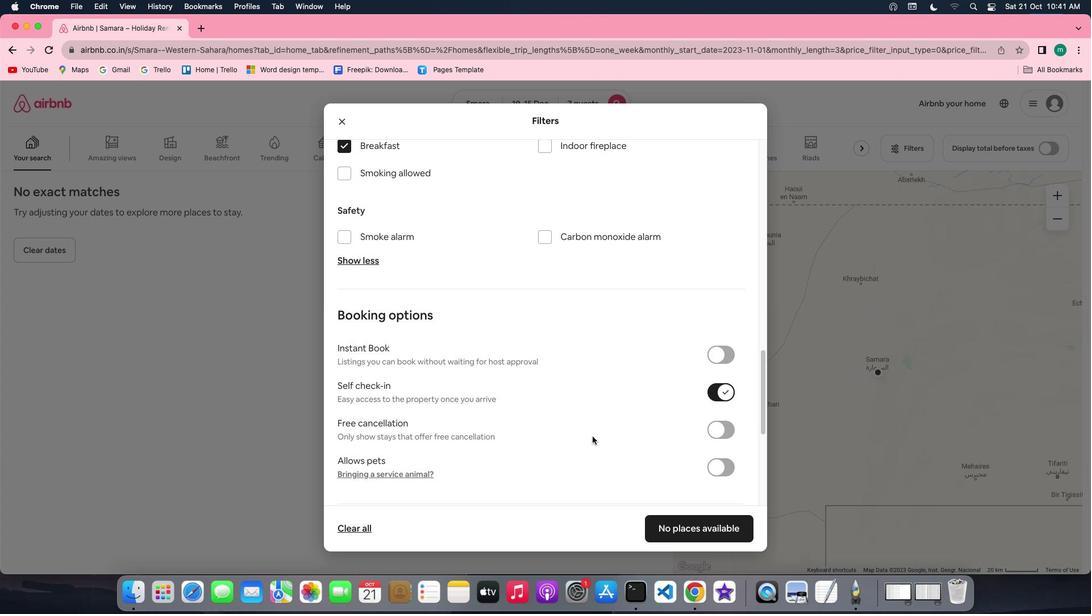 
Action: Mouse scrolled (592, 436) with delta (0, 0)
Screenshot: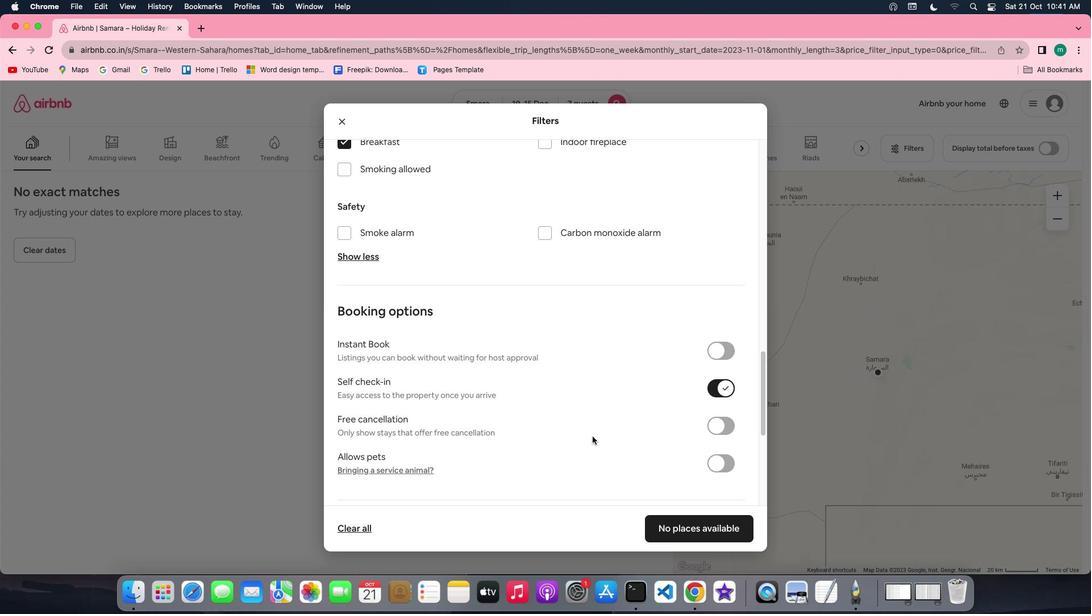 
Action: Mouse scrolled (592, 436) with delta (0, 0)
Screenshot: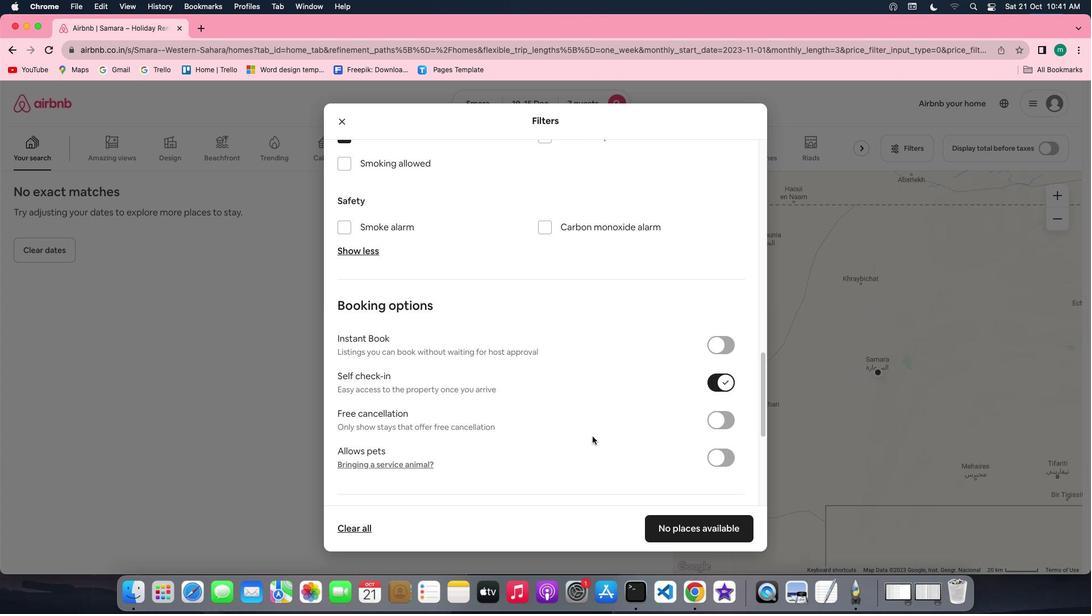 
Action: Mouse scrolled (592, 436) with delta (0, 0)
Screenshot: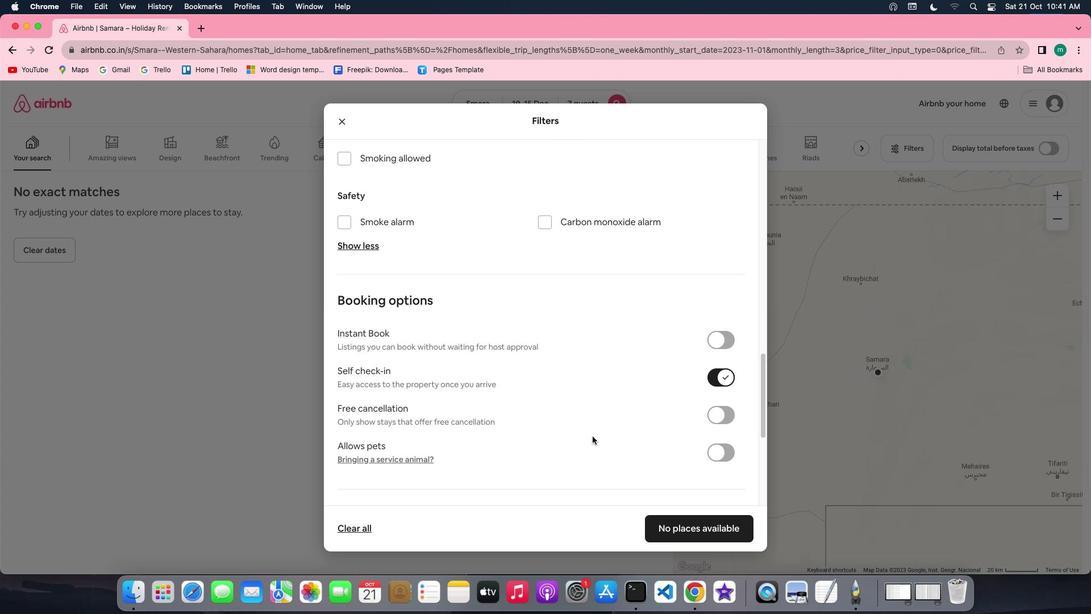 
Action: Mouse scrolled (592, 436) with delta (0, -1)
Screenshot: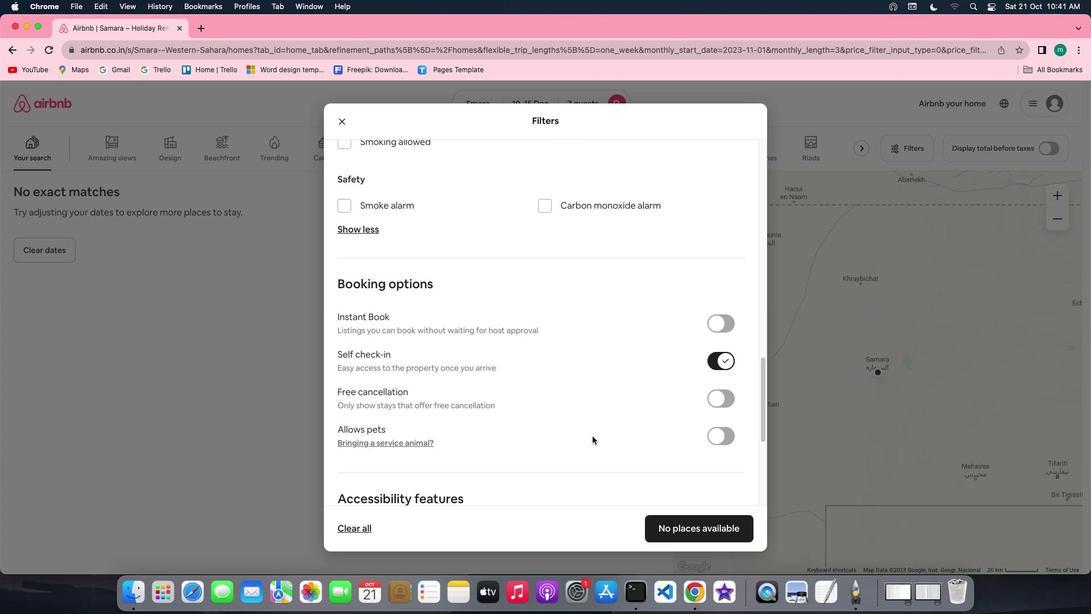 
Action: Mouse scrolled (592, 436) with delta (0, -2)
Screenshot: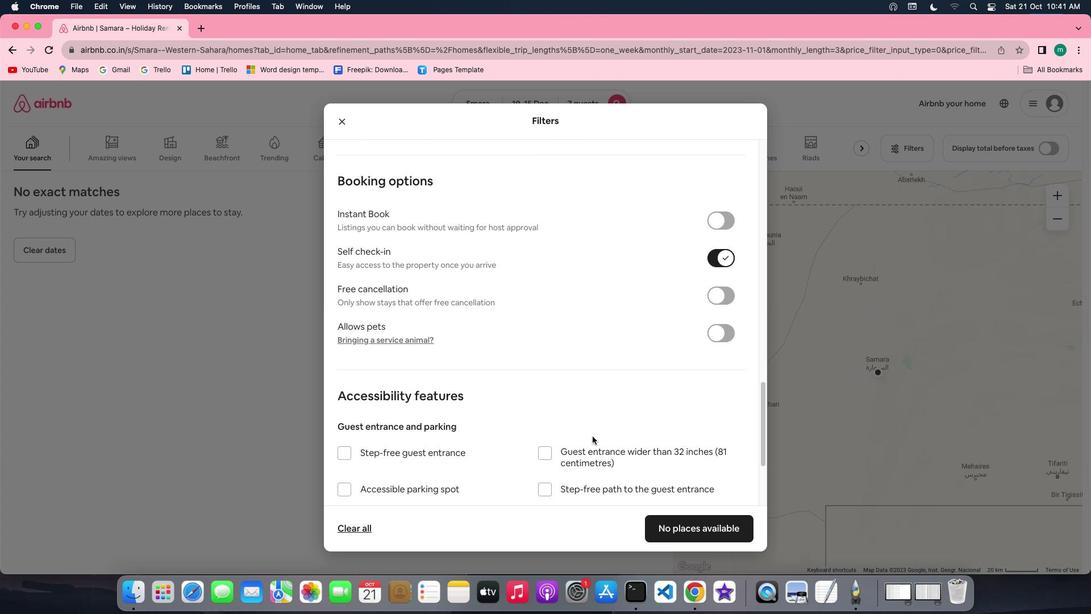 
Action: Mouse scrolled (592, 436) with delta (0, 0)
Screenshot: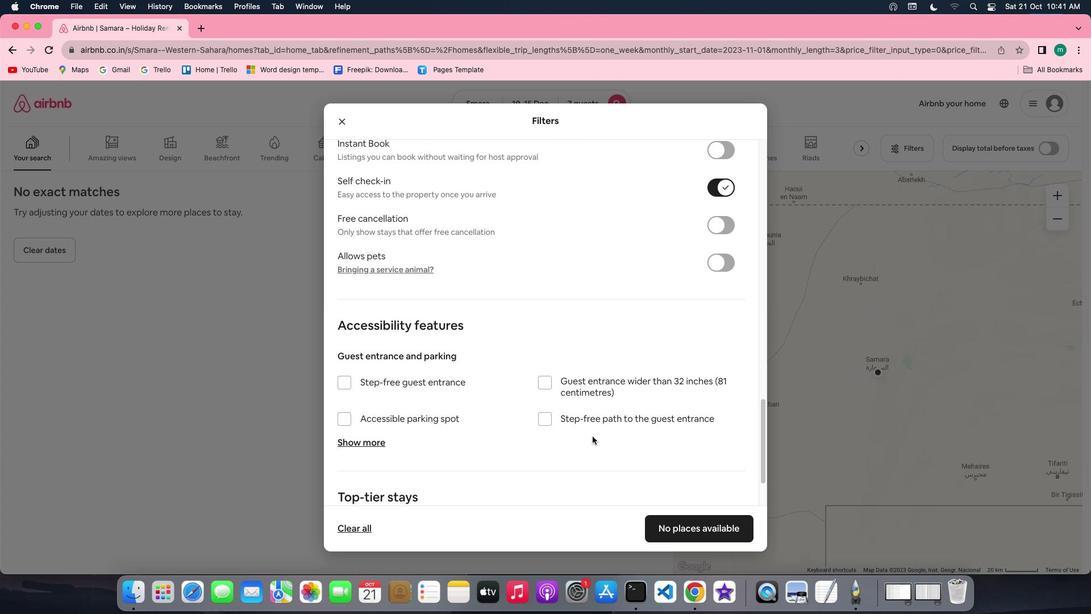
Action: Mouse scrolled (592, 436) with delta (0, 0)
Screenshot: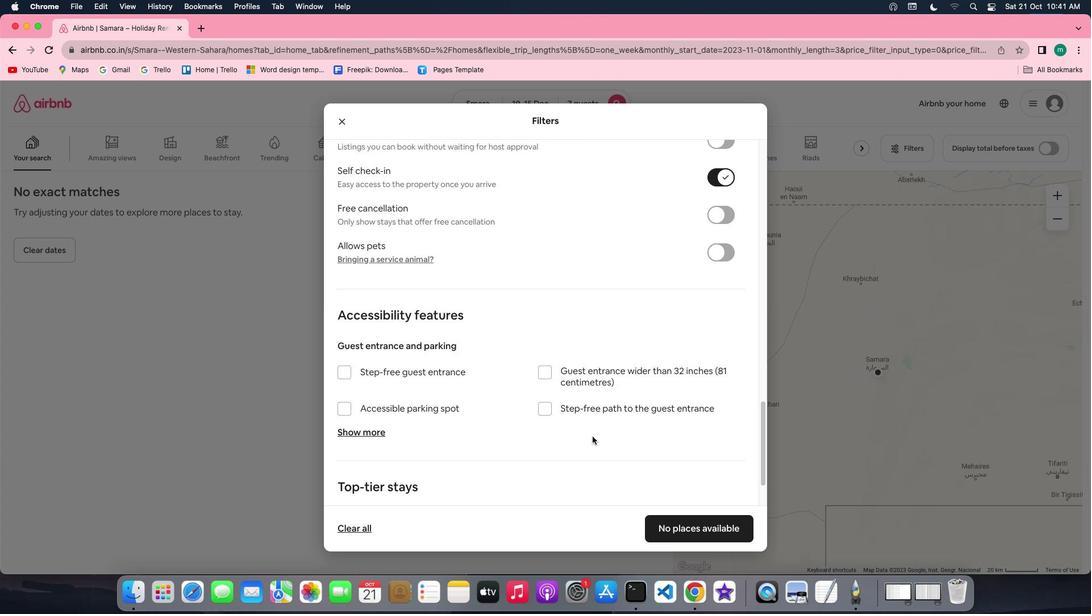 
Action: Mouse scrolled (592, 436) with delta (0, -1)
Screenshot: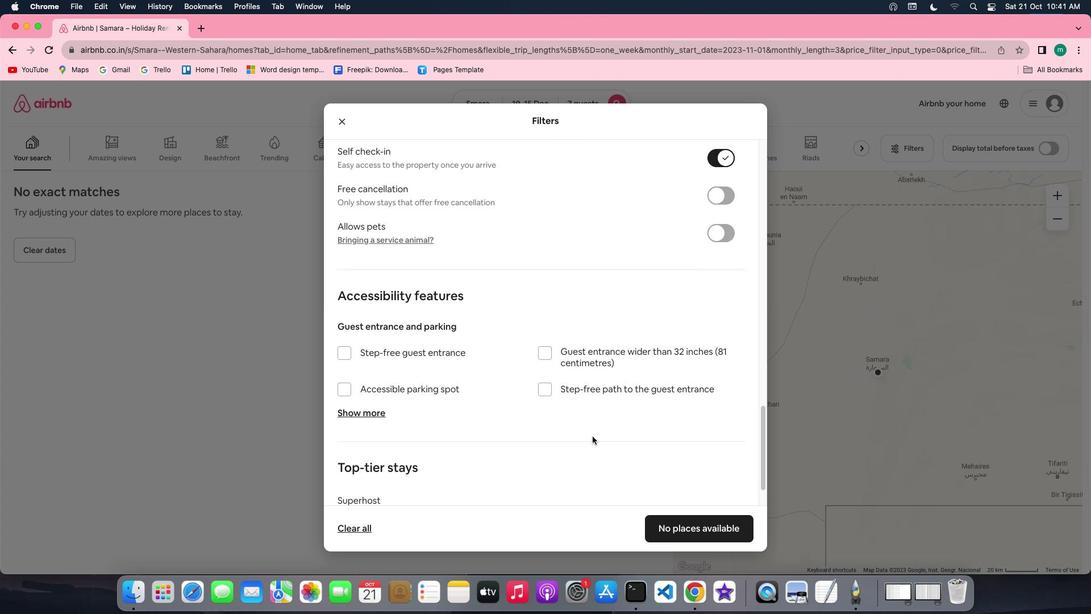 
Action: Mouse scrolled (592, 436) with delta (0, -2)
Screenshot: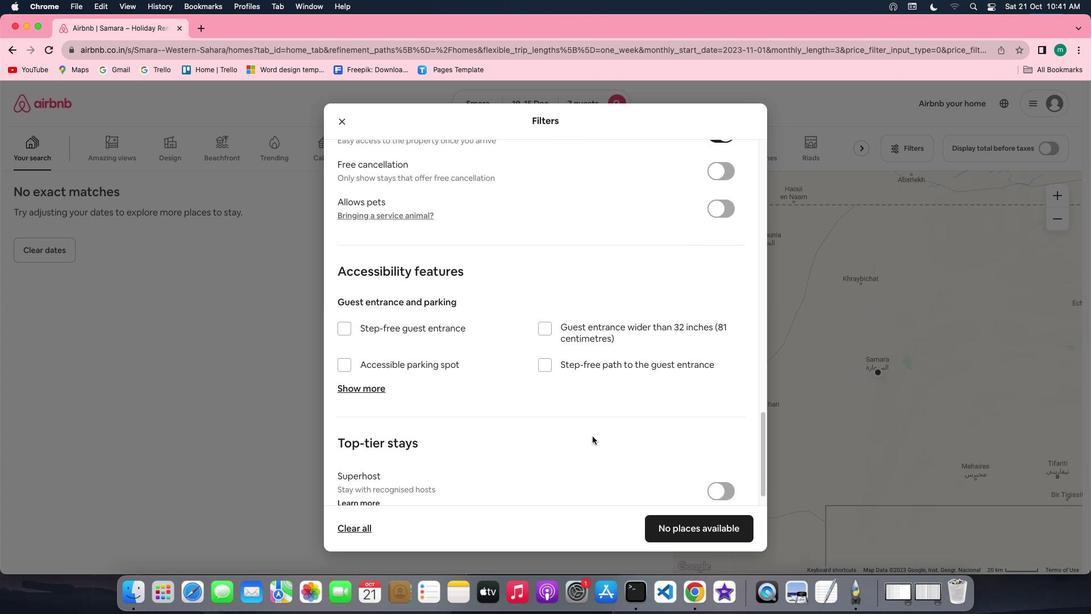 
Action: Mouse scrolled (592, 436) with delta (0, 0)
Screenshot: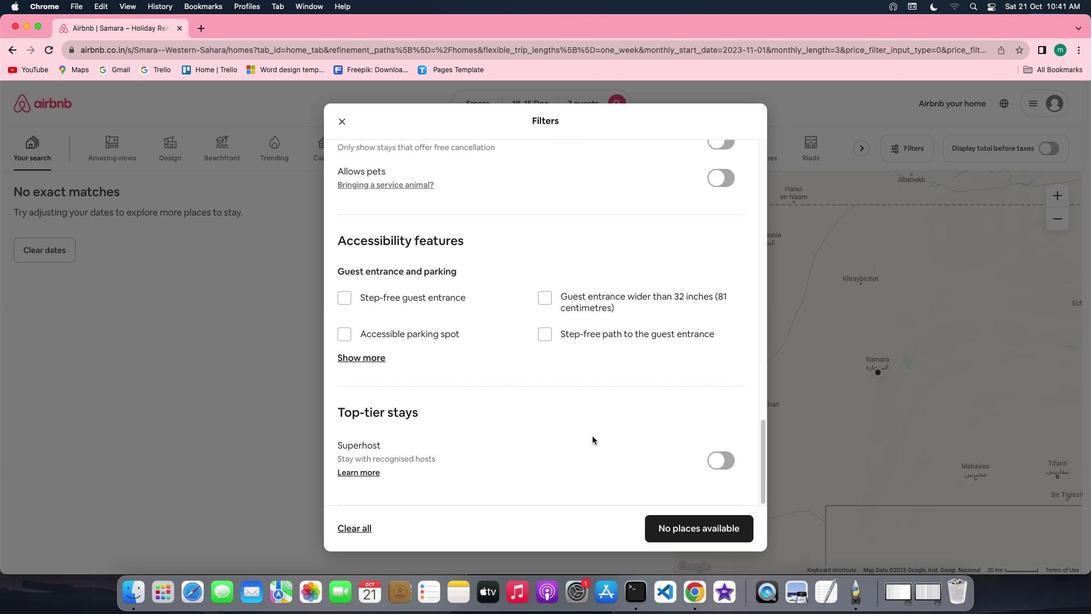 
Action: Mouse scrolled (592, 436) with delta (0, 0)
Screenshot: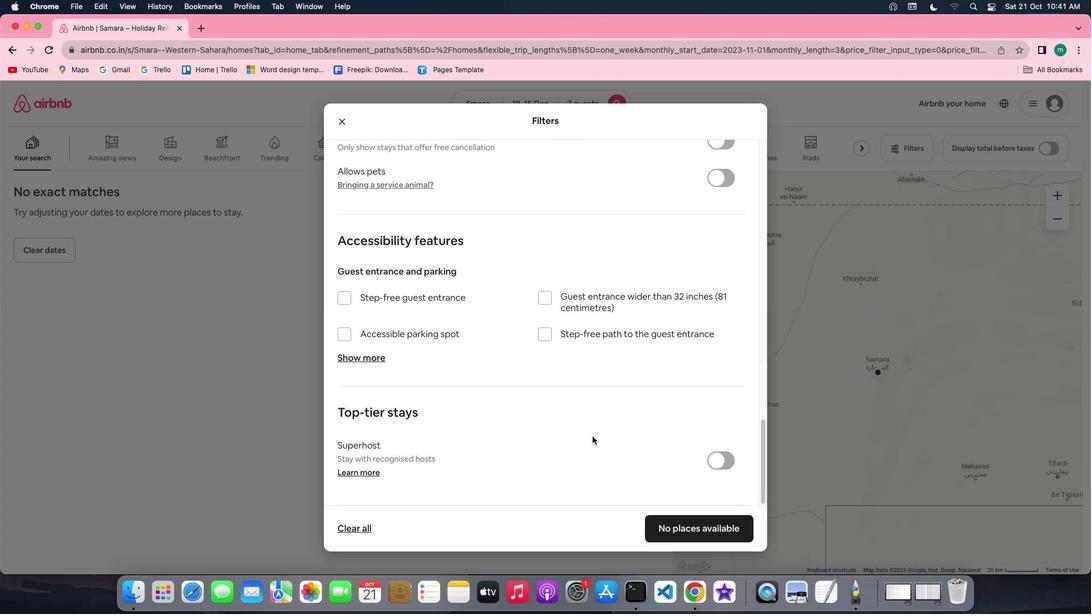 
Action: Mouse scrolled (592, 436) with delta (0, 0)
Screenshot: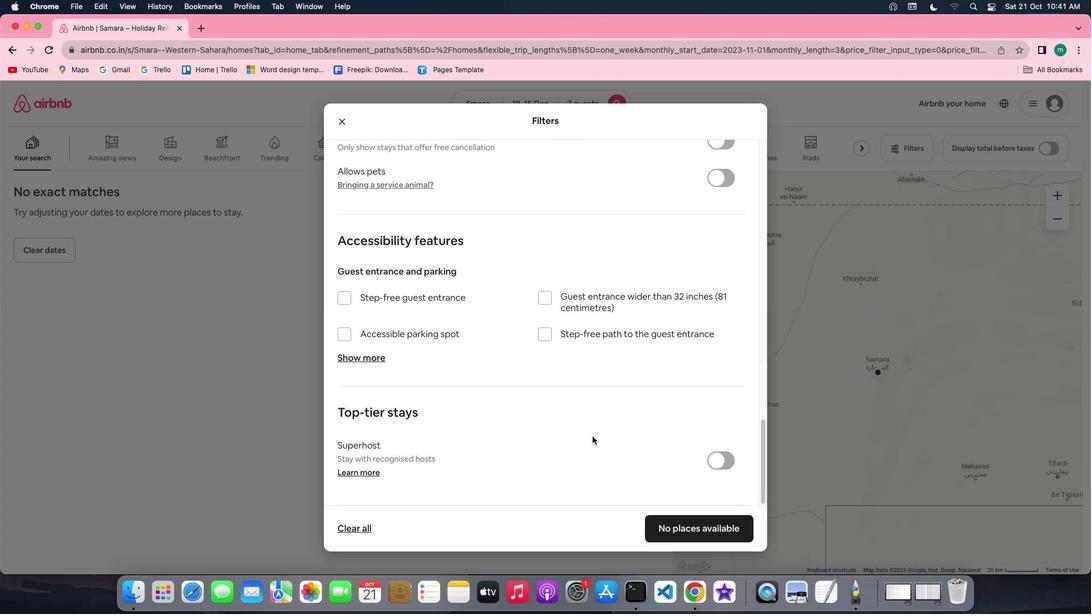 
Action: Mouse scrolled (592, 436) with delta (0, -1)
Screenshot: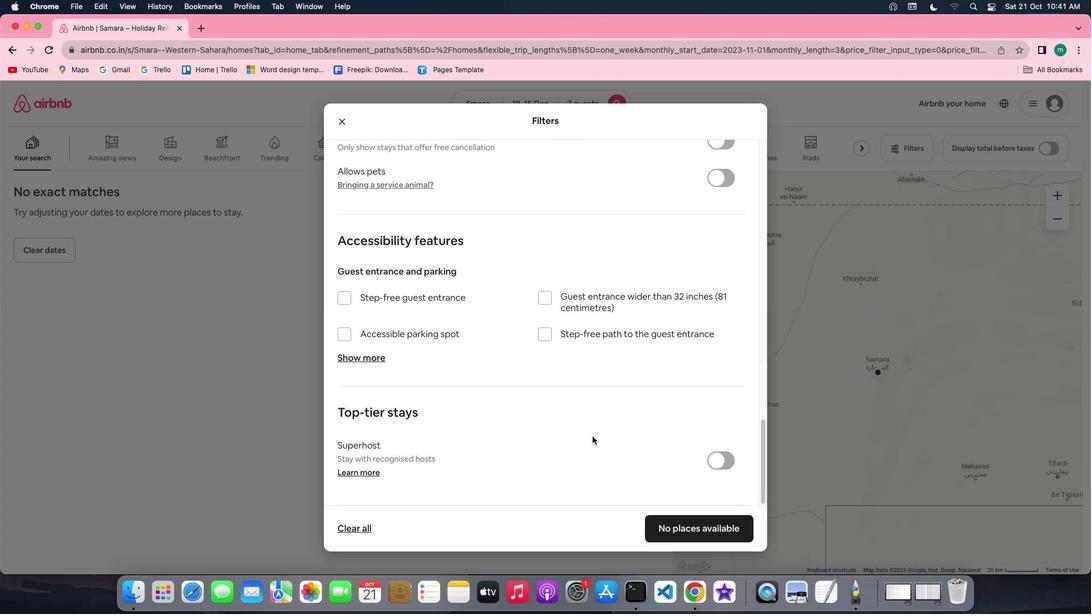 
Action: Mouse scrolled (592, 436) with delta (0, -2)
Screenshot: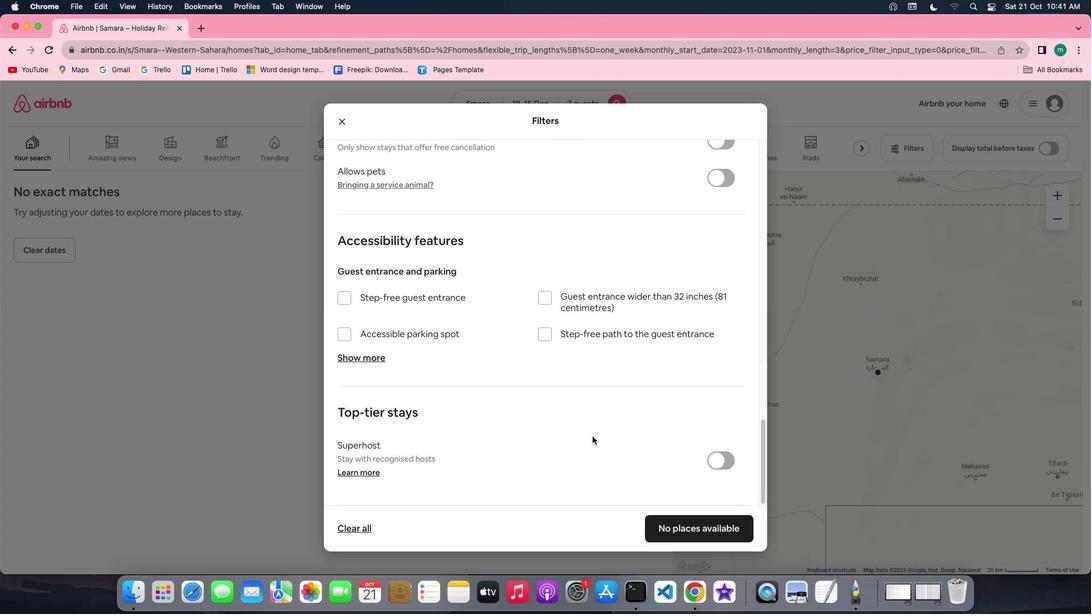 
Action: Mouse moved to (711, 523)
Screenshot: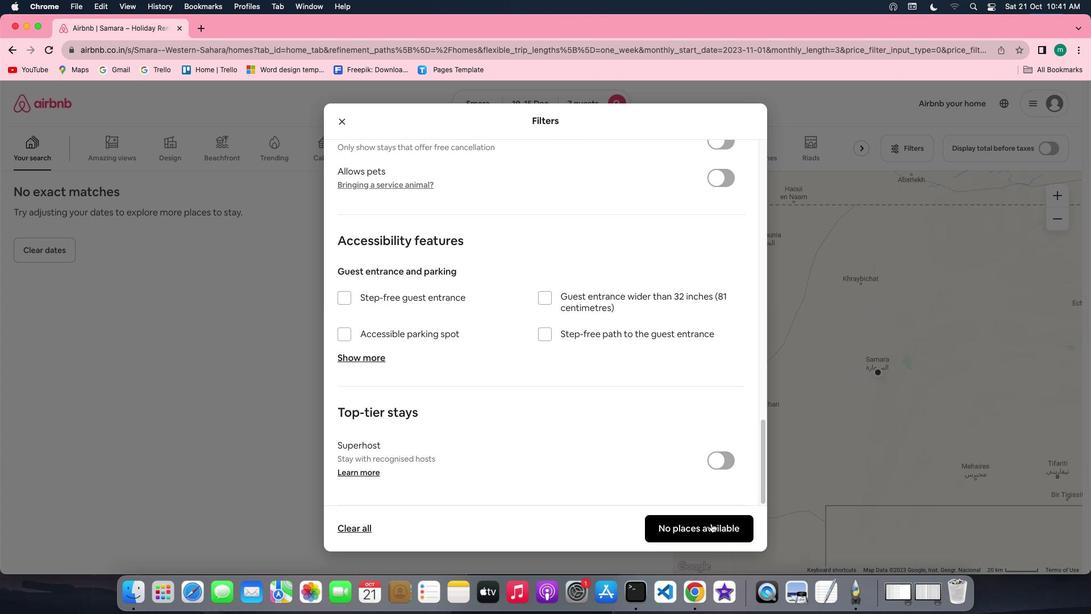 
Action: Mouse pressed left at (711, 523)
Screenshot: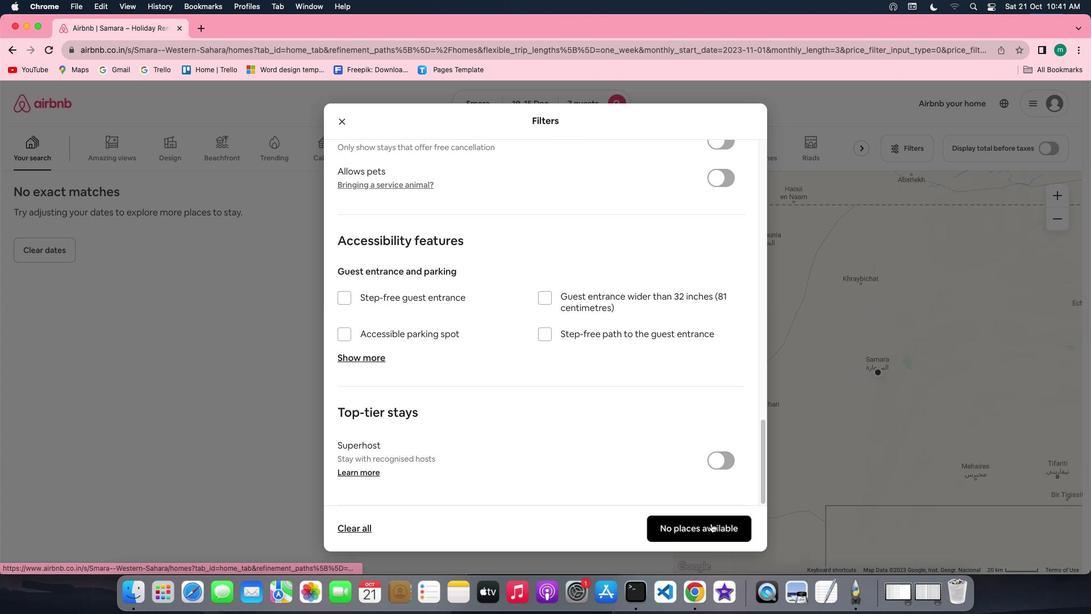 
Action: Mouse moved to (487, 412)
Screenshot: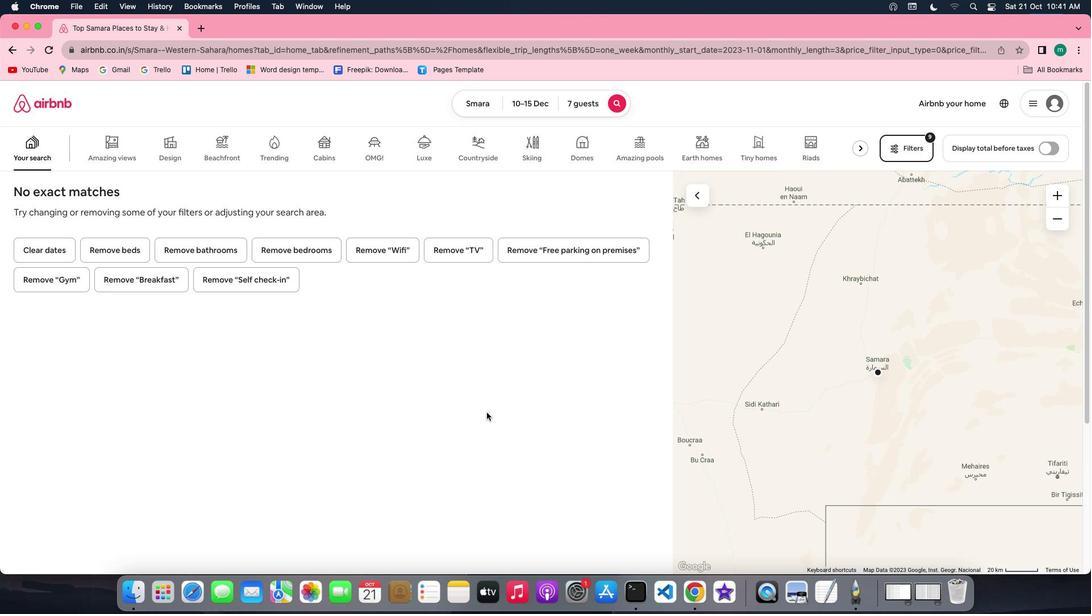
